 Task: Search one way flight ticket for 3 adults, 3 children in premium economy from Greenville: Greenville-spartanburg International Airport (roger Milliken Field) to Rock Springs: Southwest Wyoming Regional Airport (rock Springs Sweetwater County Airport) on 8-5-2023. Choice of flights is Southwest. Number of bags: 1 carry on bag. Price is upto 94000. Outbound departure time preference is 14:00.
Action: Mouse moved to (373, 344)
Screenshot: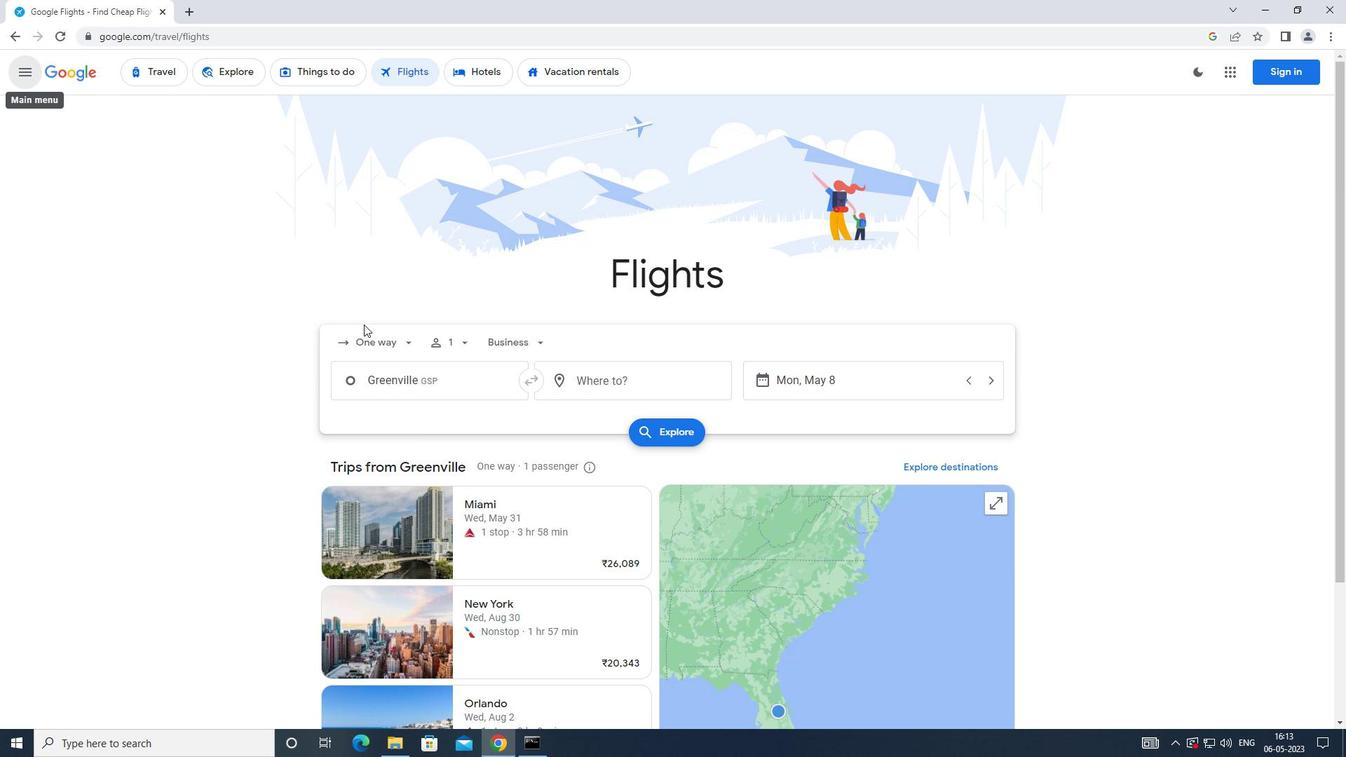 
Action: Mouse pressed left at (373, 344)
Screenshot: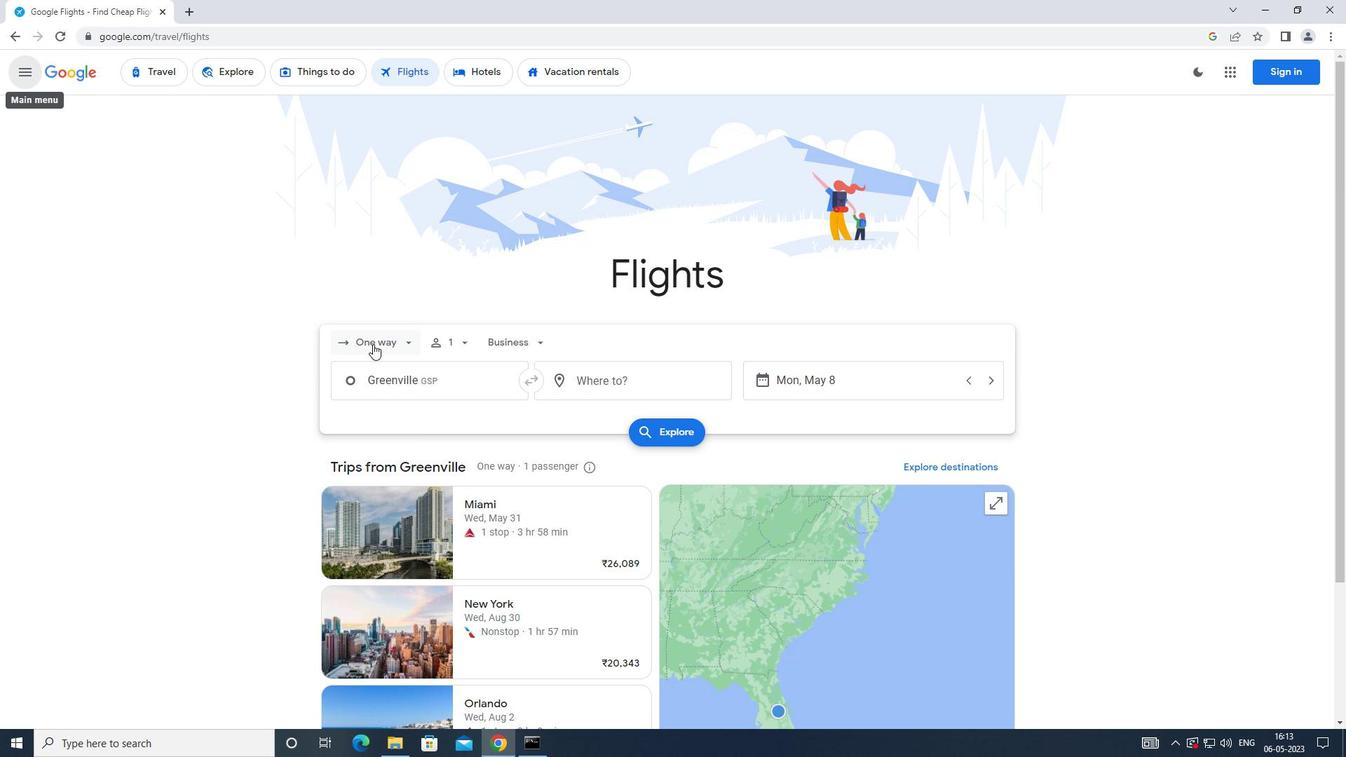 
Action: Mouse moved to (401, 401)
Screenshot: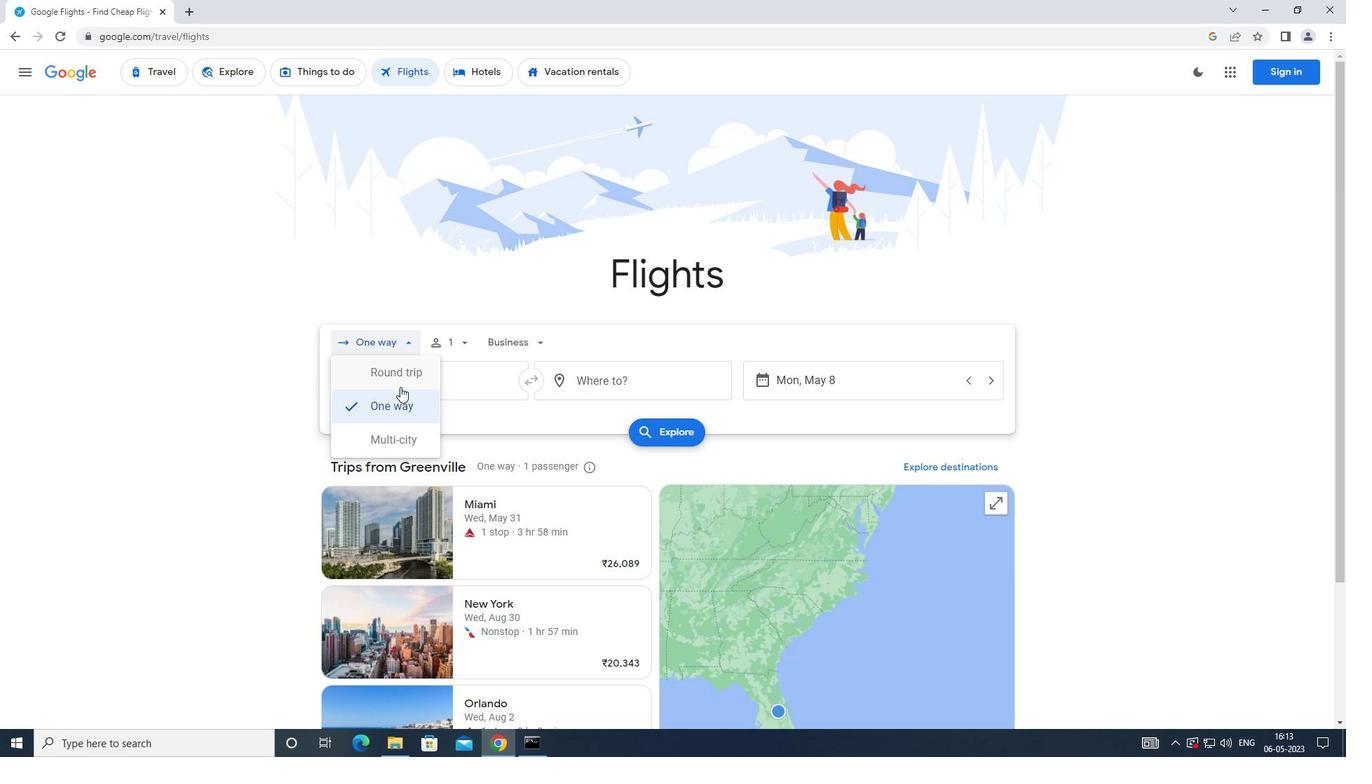 
Action: Mouse pressed left at (401, 401)
Screenshot: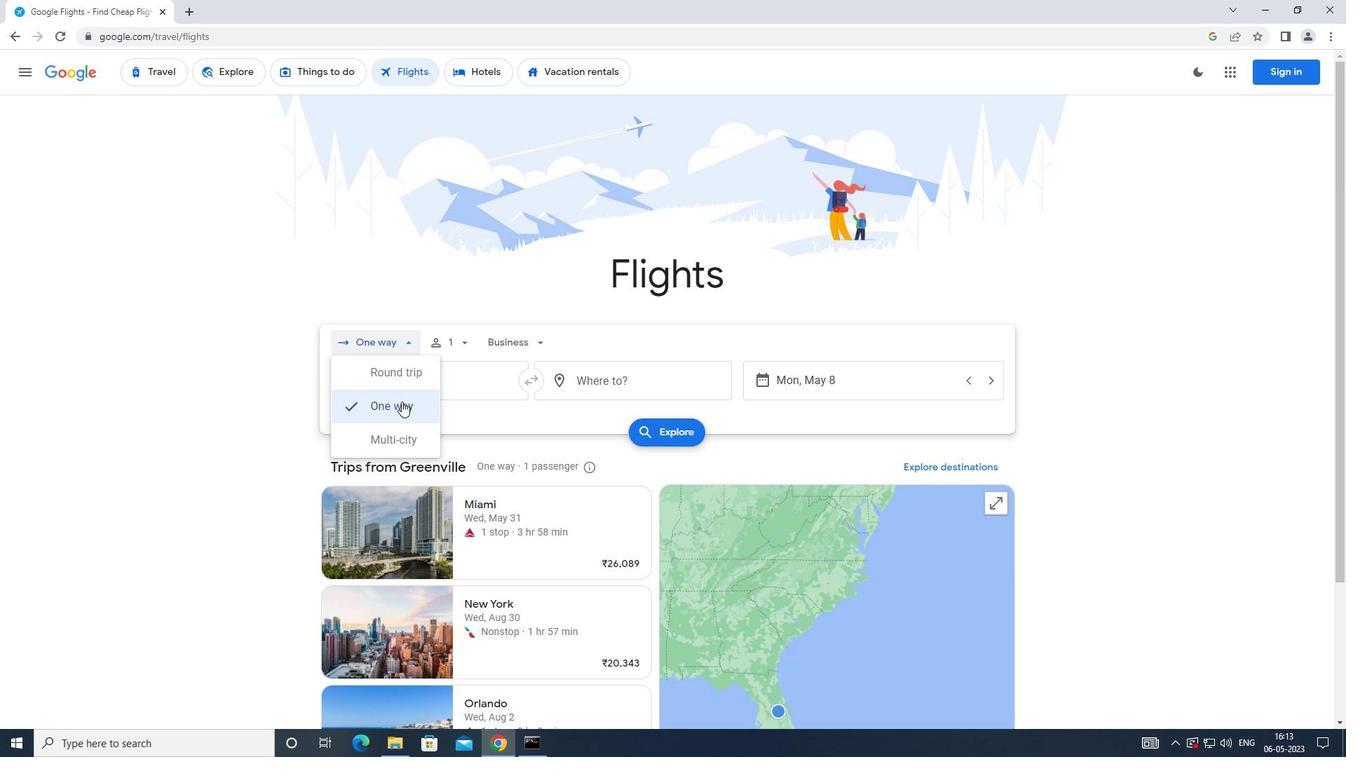 
Action: Mouse moved to (439, 337)
Screenshot: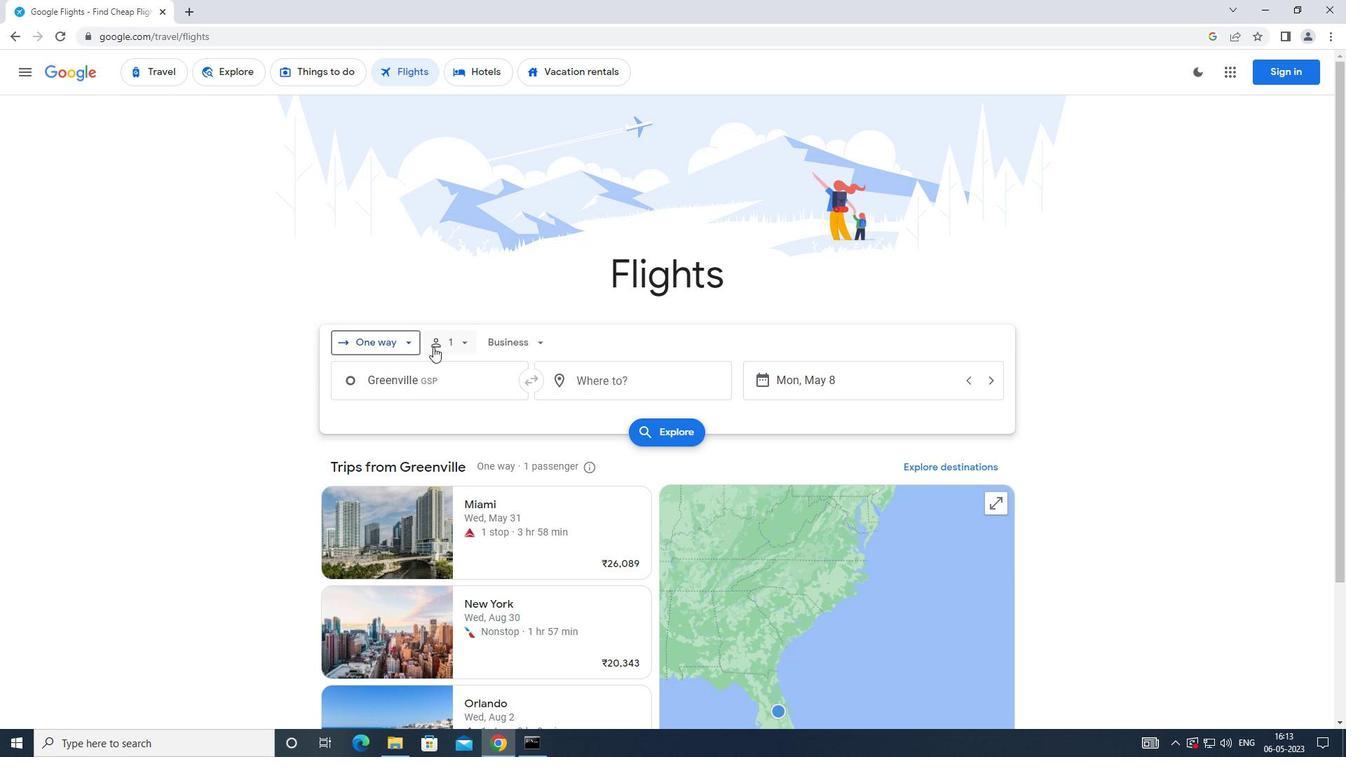 
Action: Mouse pressed left at (439, 337)
Screenshot: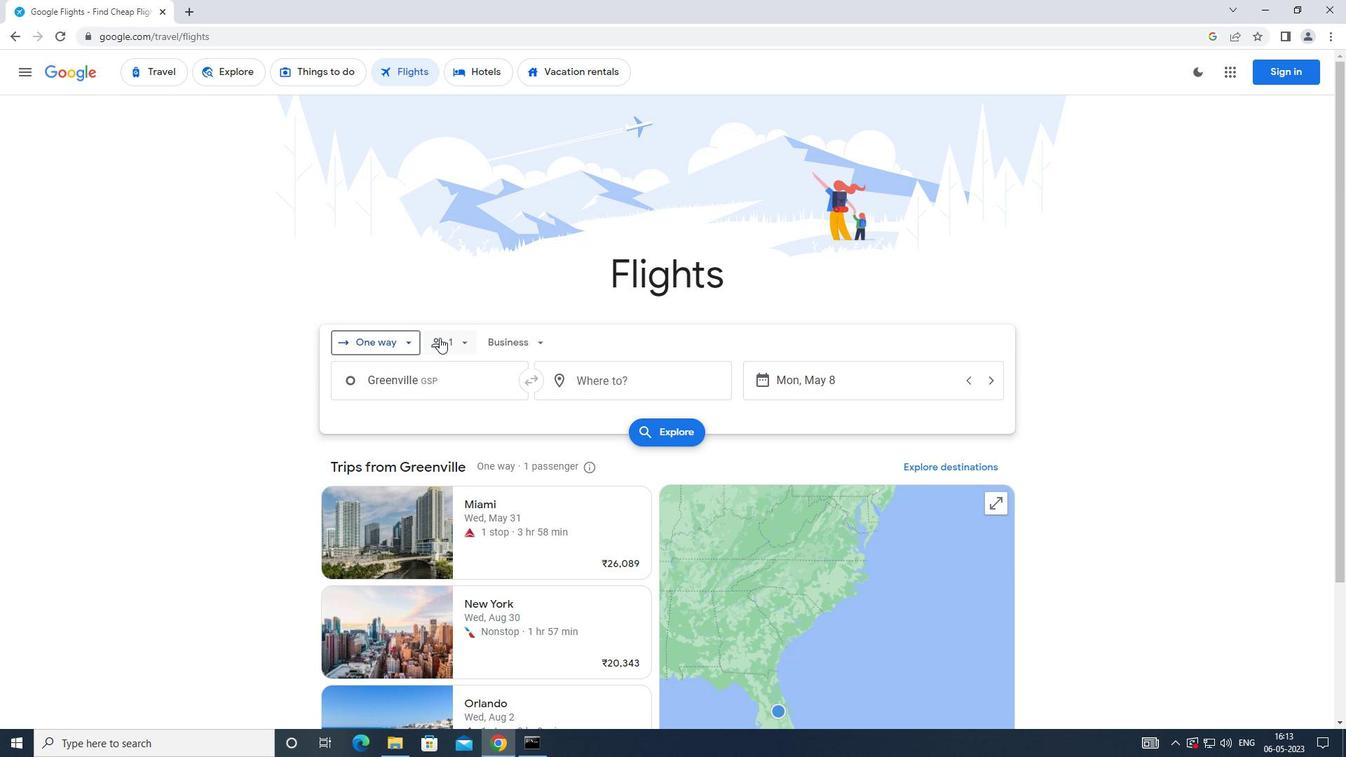 
Action: Mouse moved to (563, 380)
Screenshot: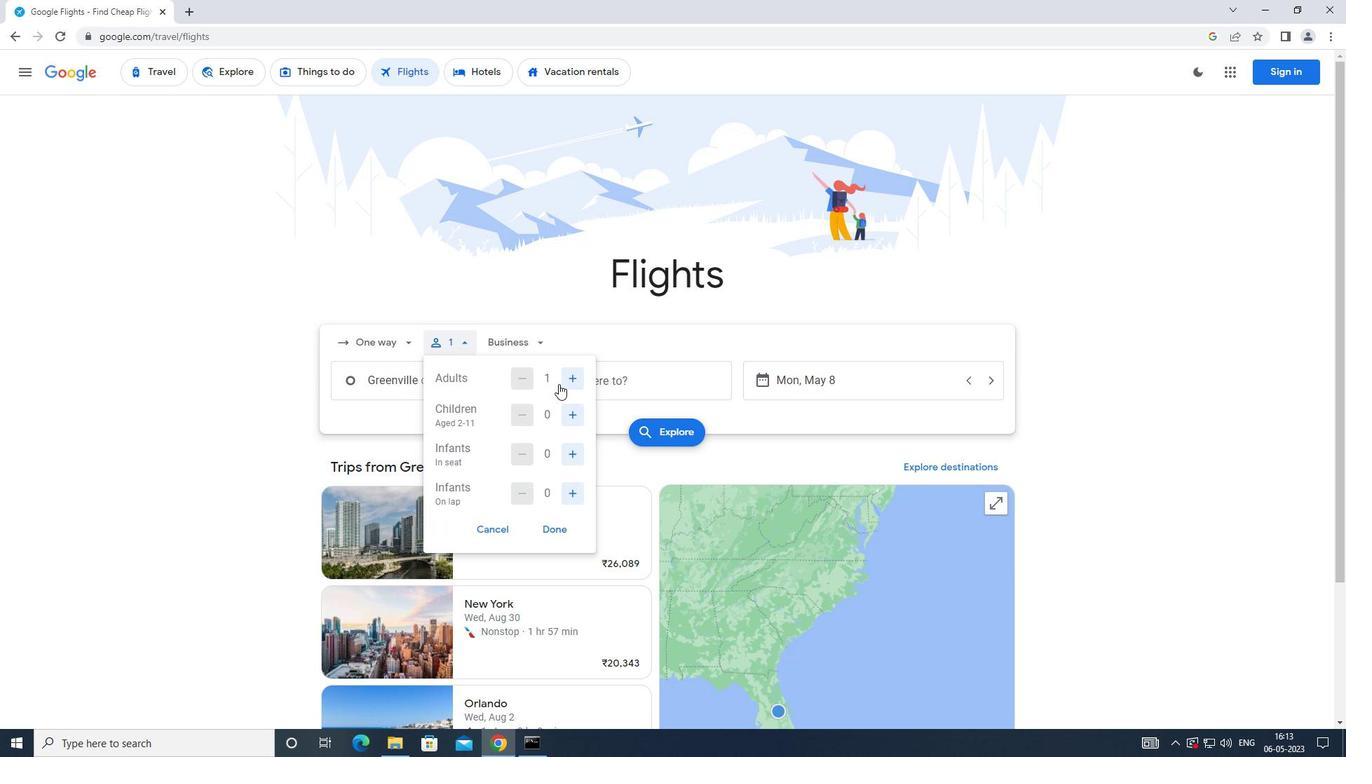 
Action: Mouse pressed left at (563, 380)
Screenshot: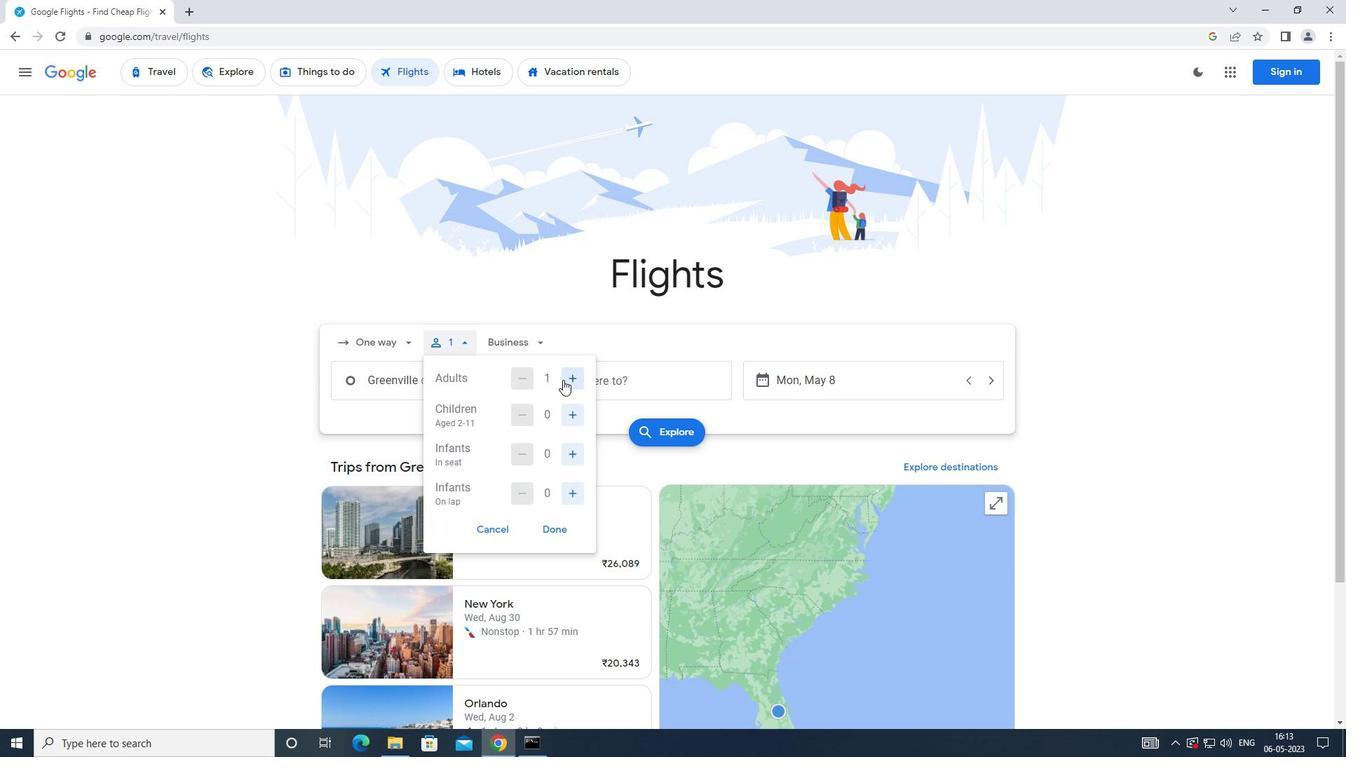 
Action: Mouse pressed left at (563, 380)
Screenshot: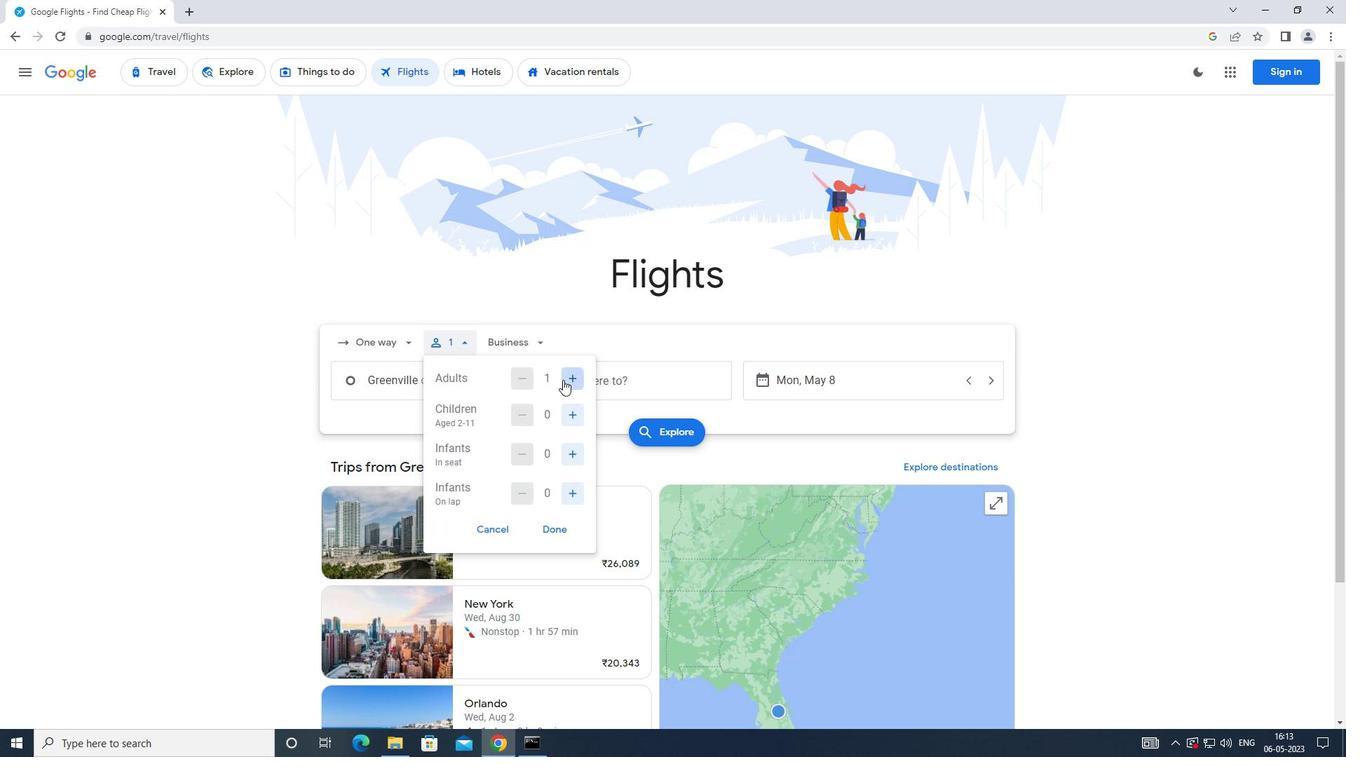 
Action: Mouse moved to (572, 408)
Screenshot: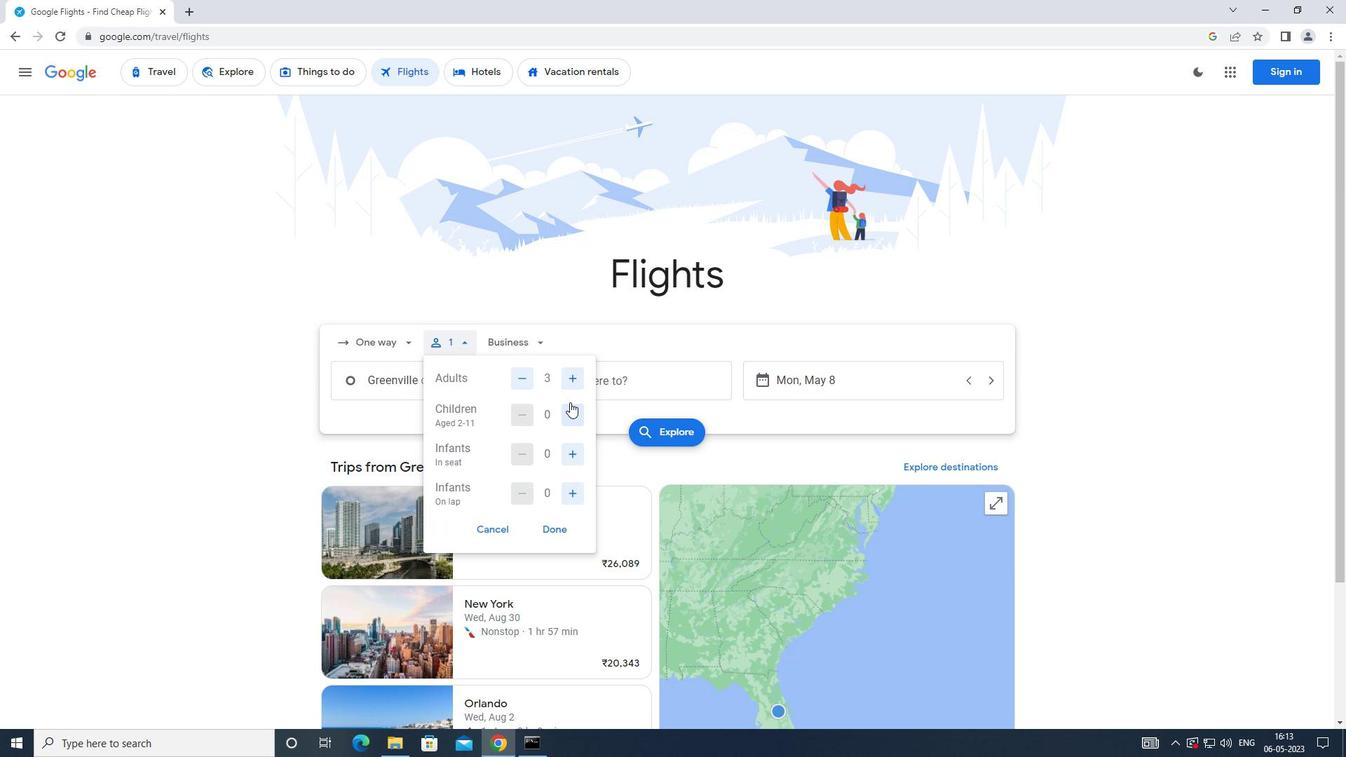 
Action: Mouse pressed left at (572, 408)
Screenshot: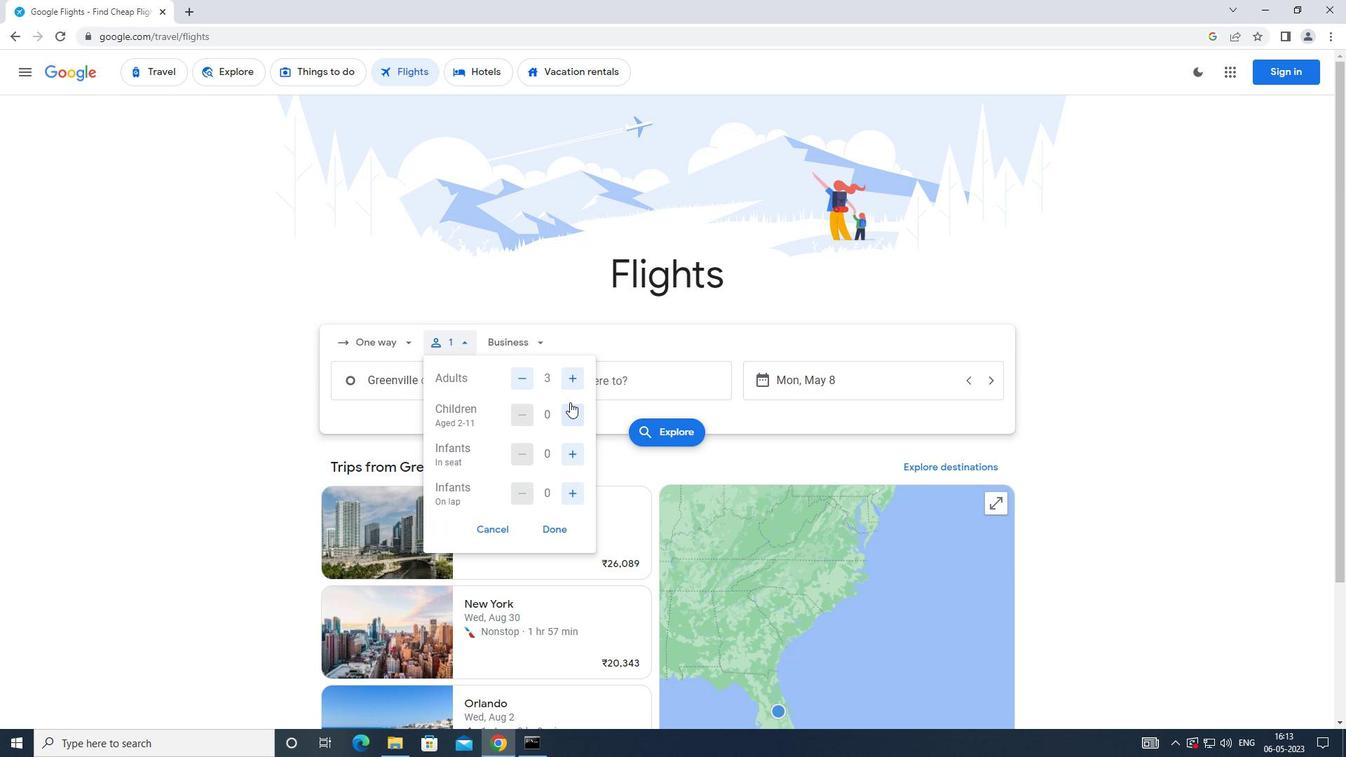 
Action: Mouse pressed left at (572, 408)
Screenshot: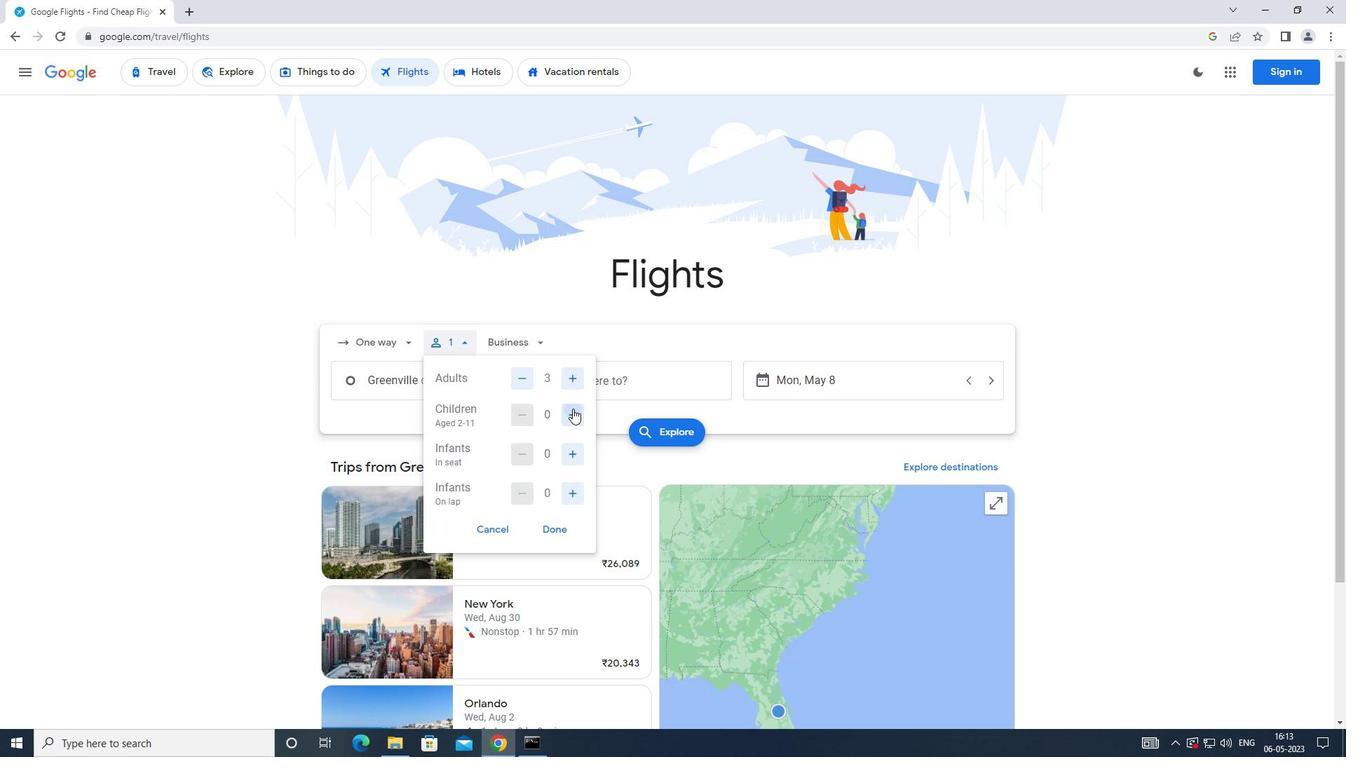 
Action: Mouse pressed left at (572, 408)
Screenshot: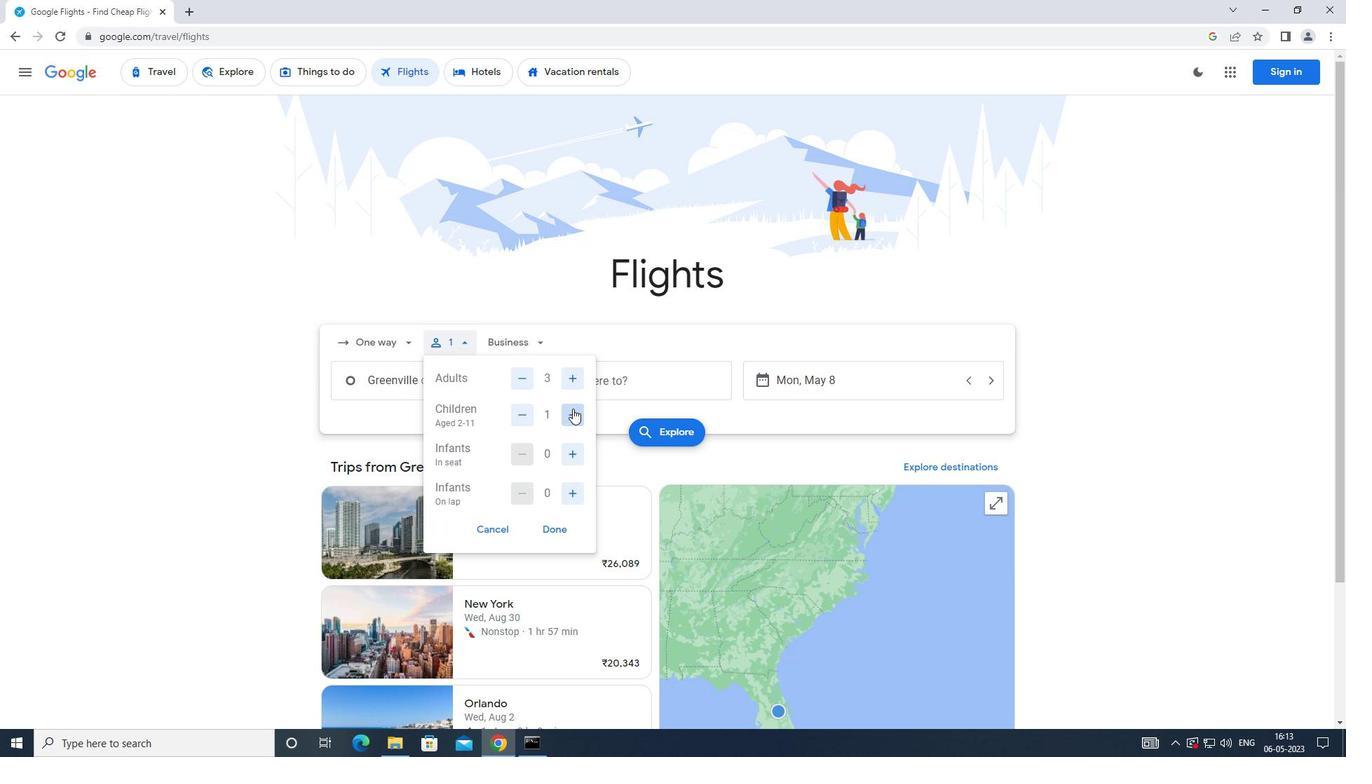 
Action: Mouse moved to (555, 529)
Screenshot: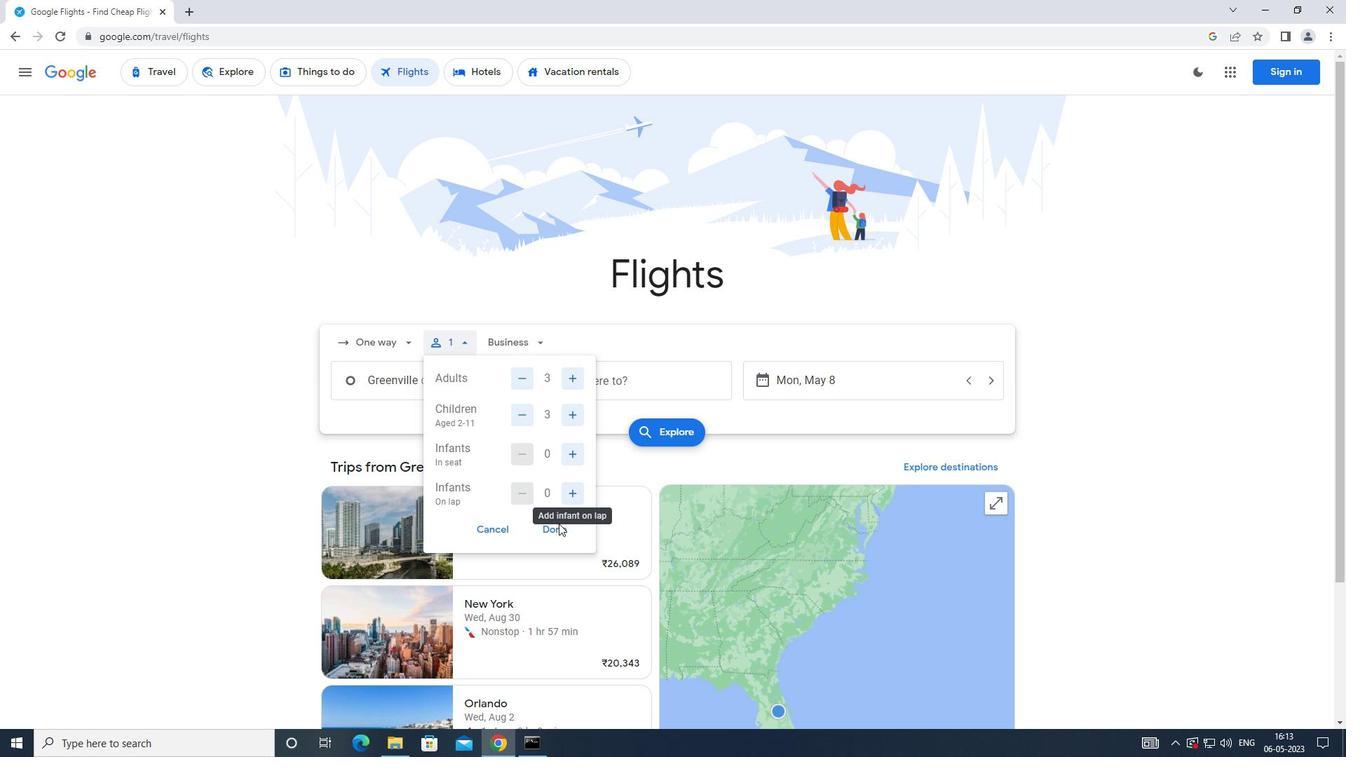 
Action: Mouse pressed left at (555, 529)
Screenshot: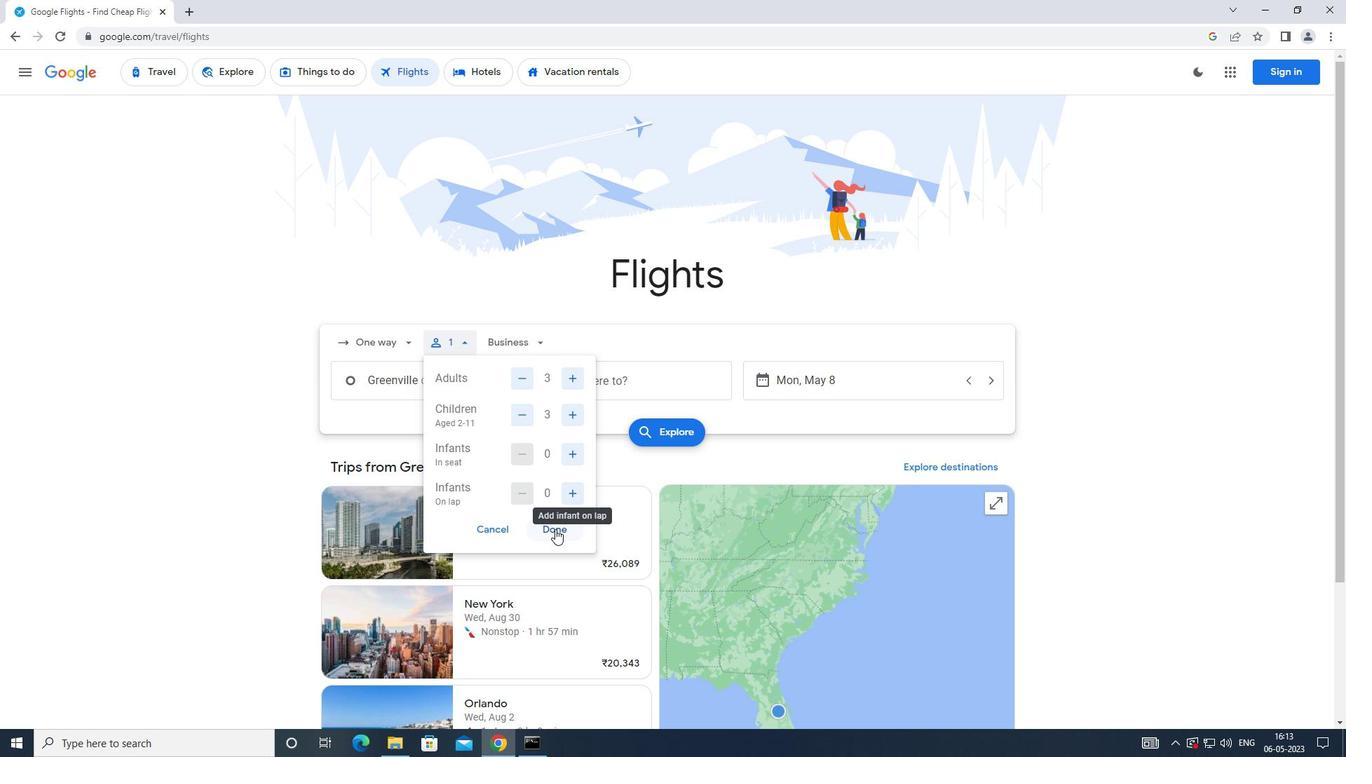 
Action: Mouse moved to (523, 340)
Screenshot: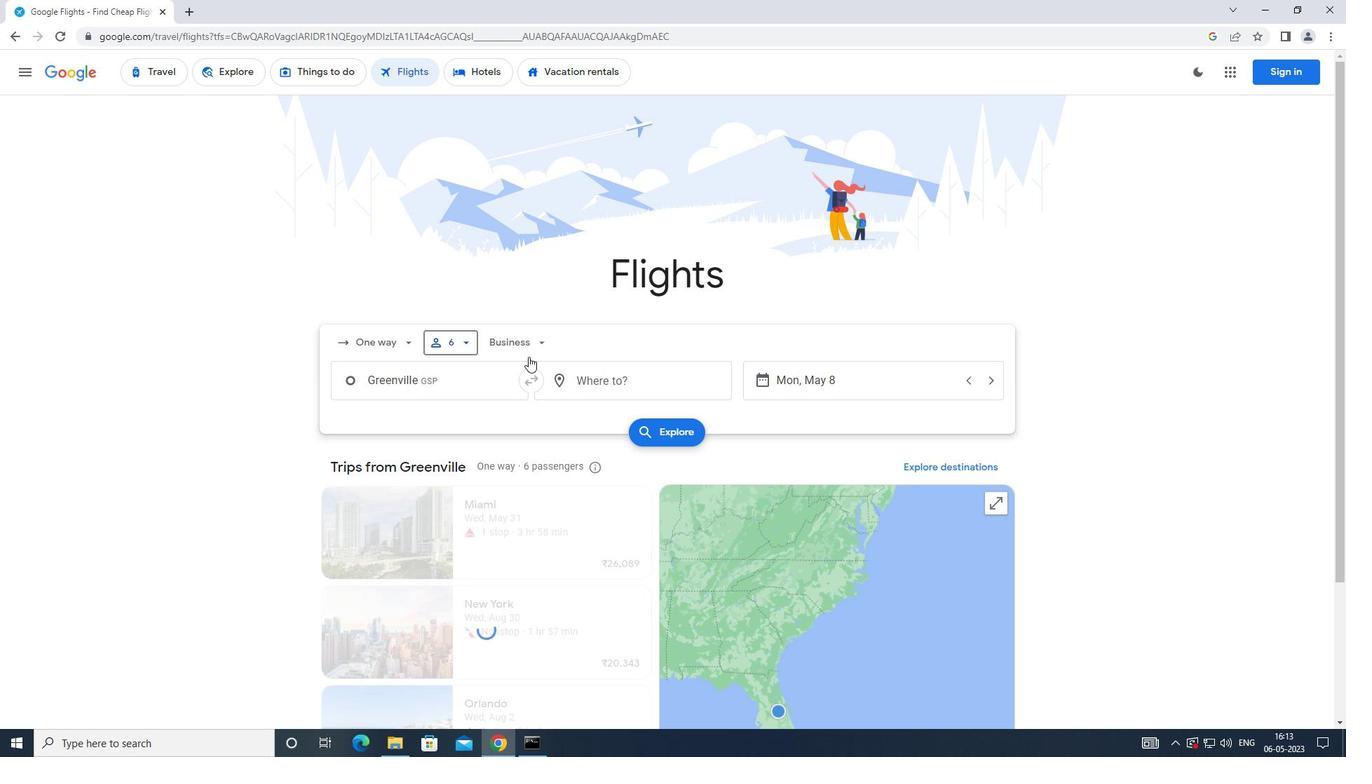 
Action: Mouse pressed left at (523, 340)
Screenshot: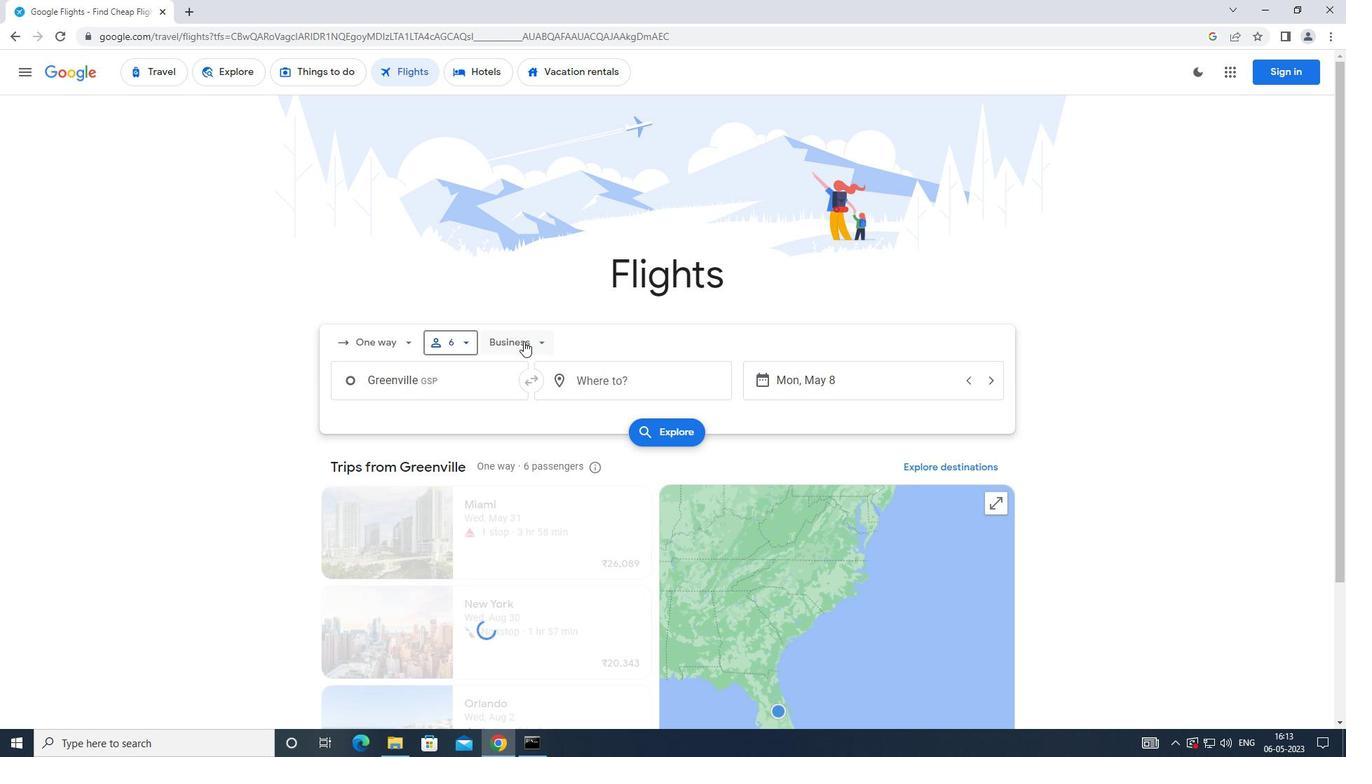 
Action: Mouse moved to (541, 406)
Screenshot: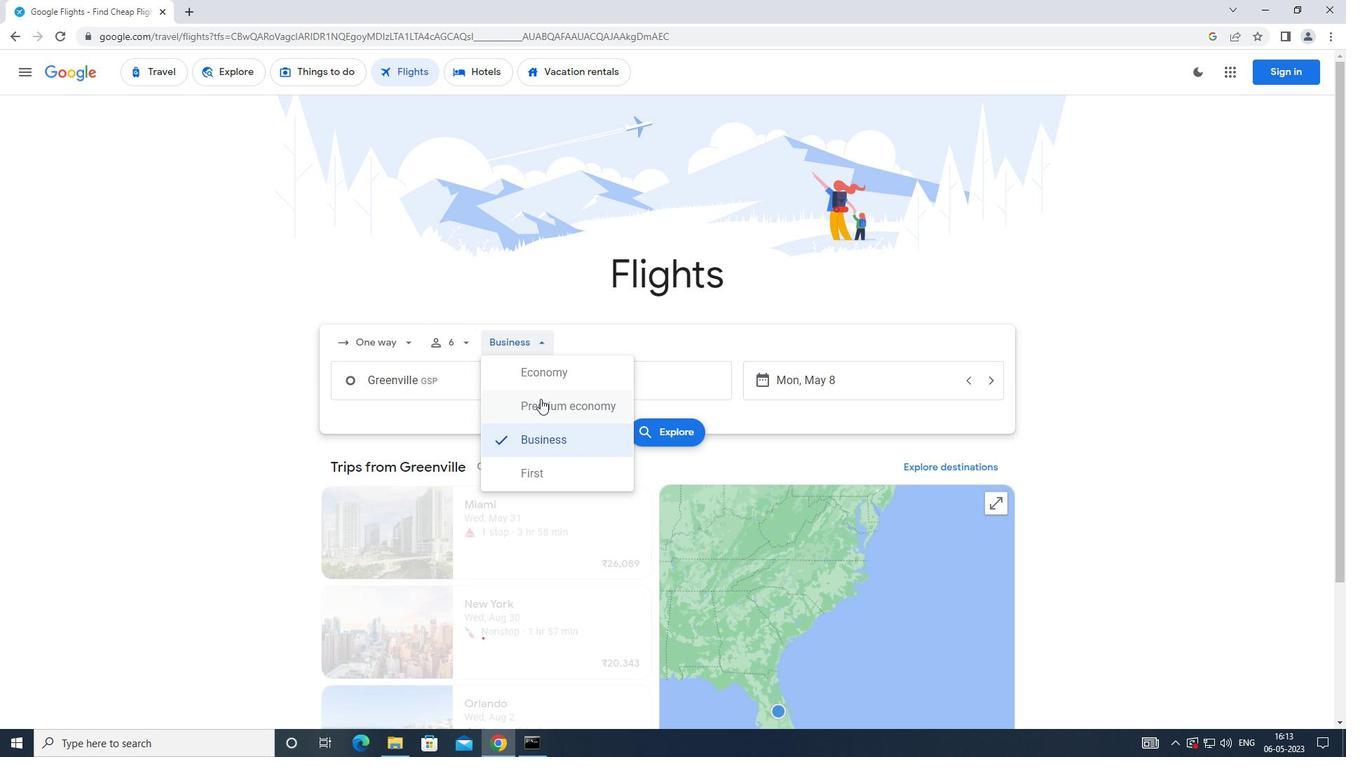 
Action: Mouse pressed left at (541, 406)
Screenshot: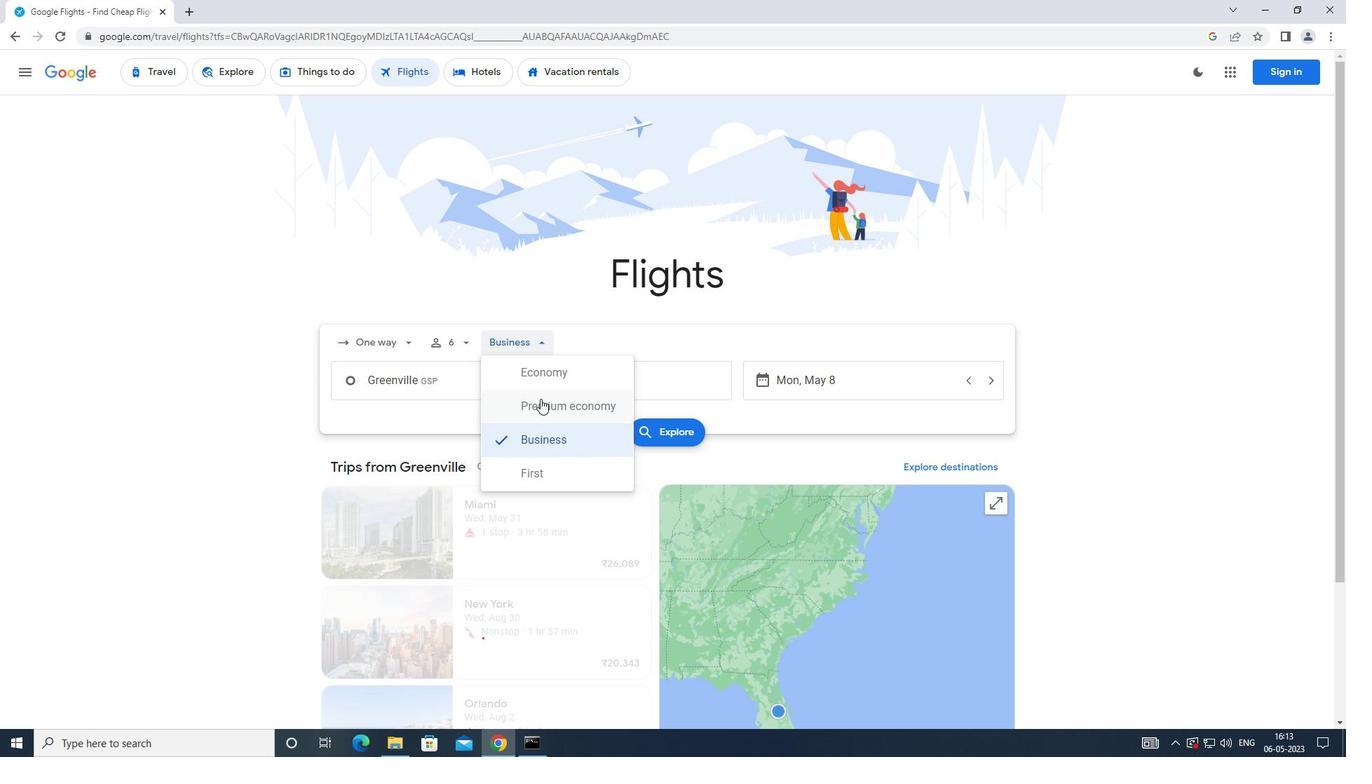 
Action: Mouse moved to (470, 391)
Screenshot: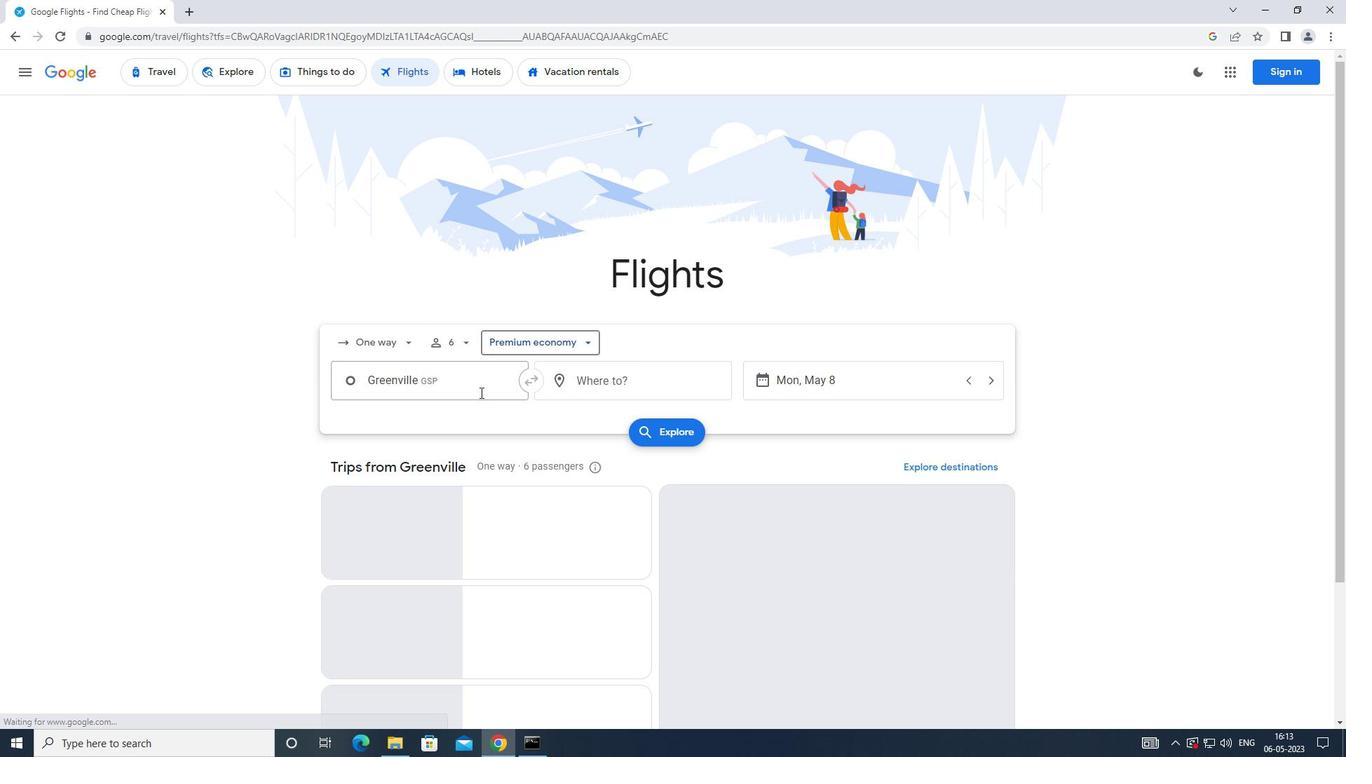 
Action: Mouse pressed left at (470, 391)
Screenshot: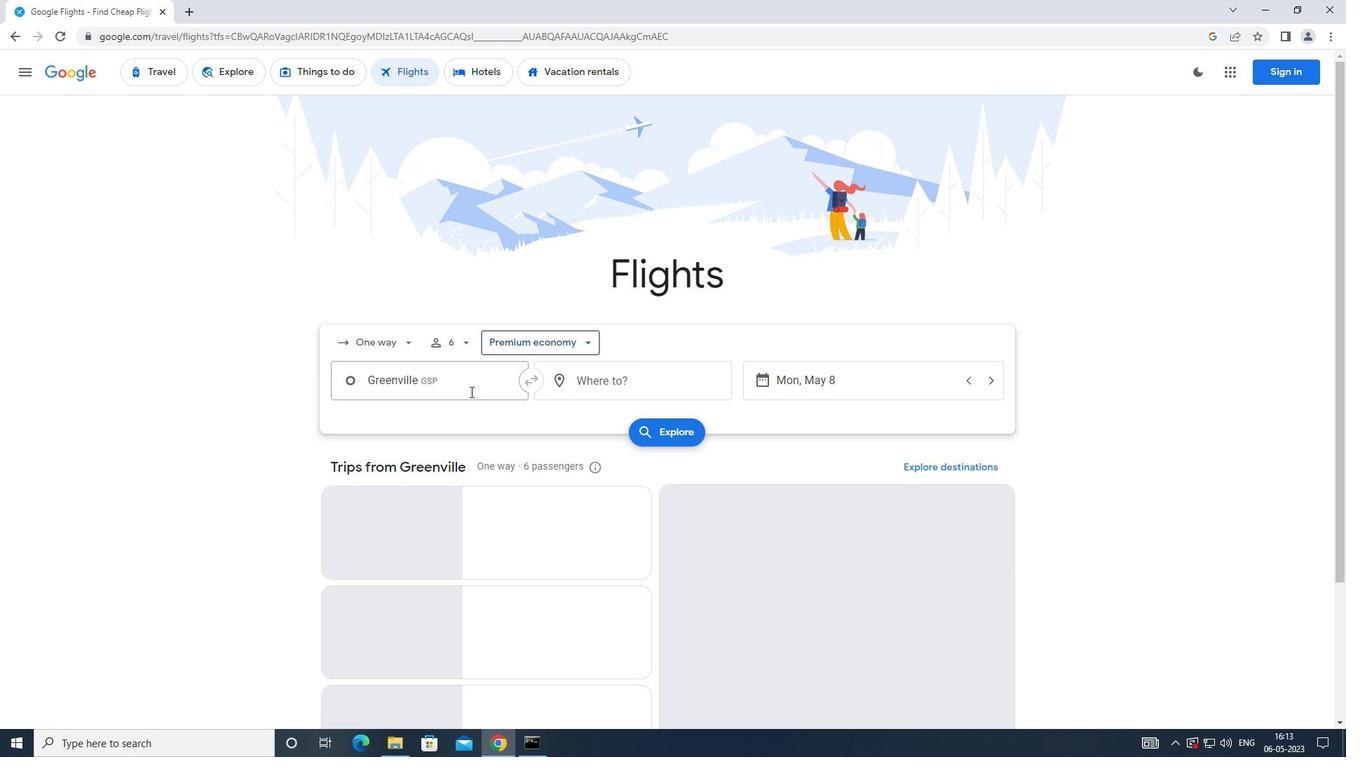 
Action: Mouse moved to (461, 454)
Screenshot: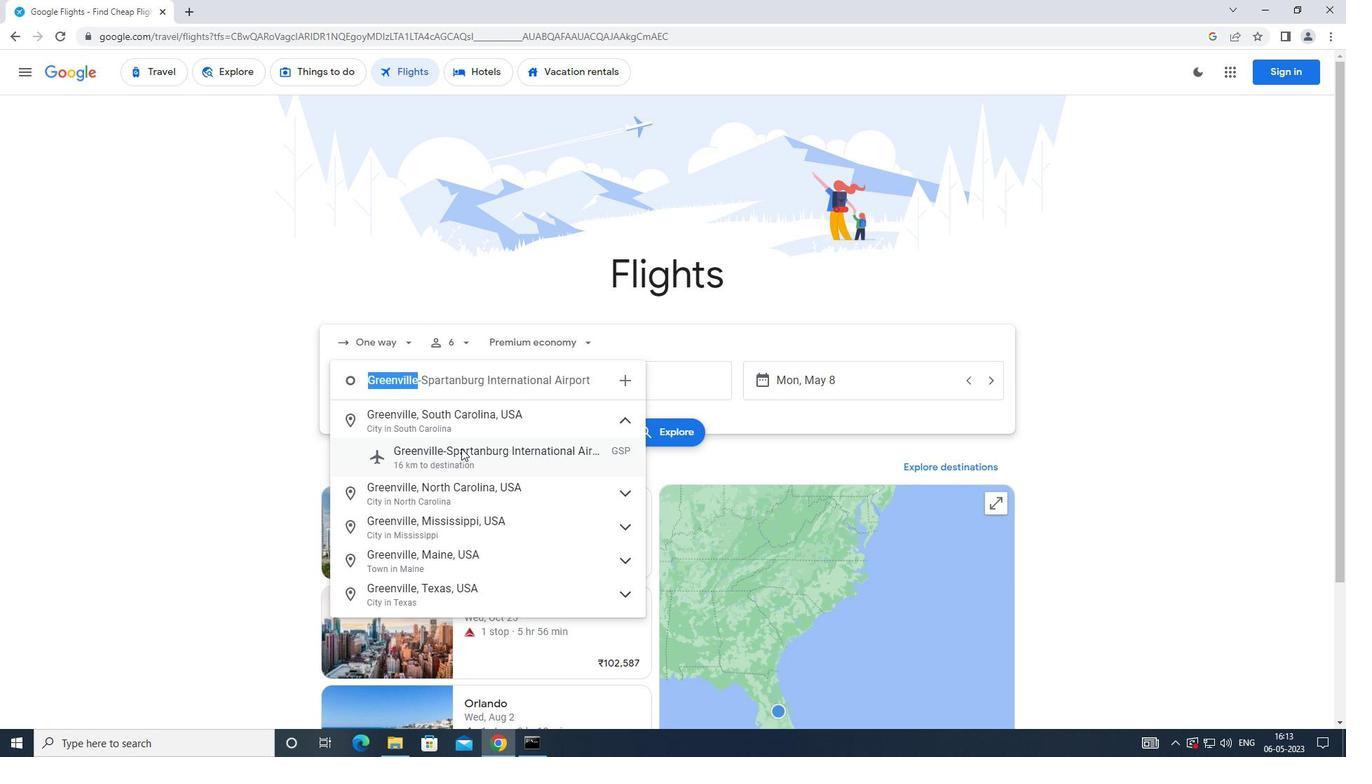 
Action: Mouse pressed left at (461, 454)
Screenshot: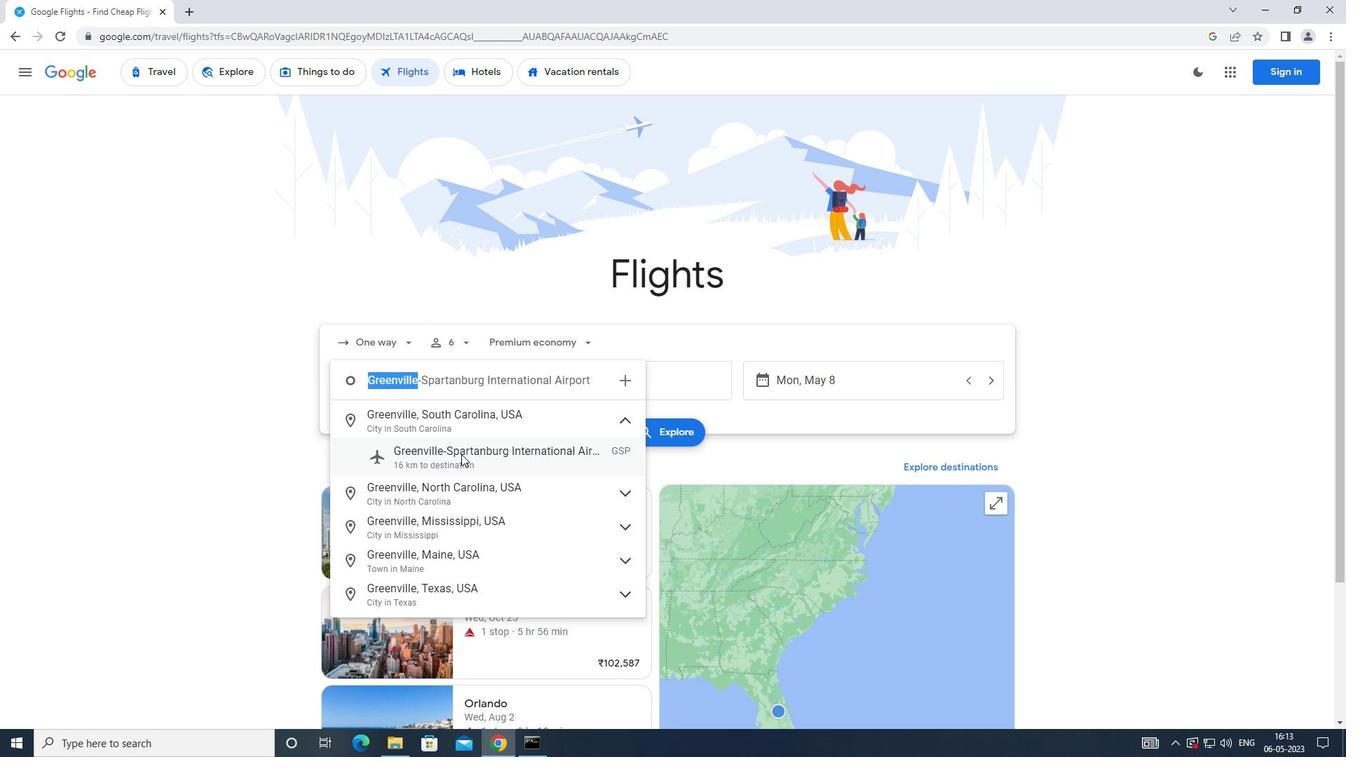 
Action: Mouse moved to (591, 387)
Screenshot: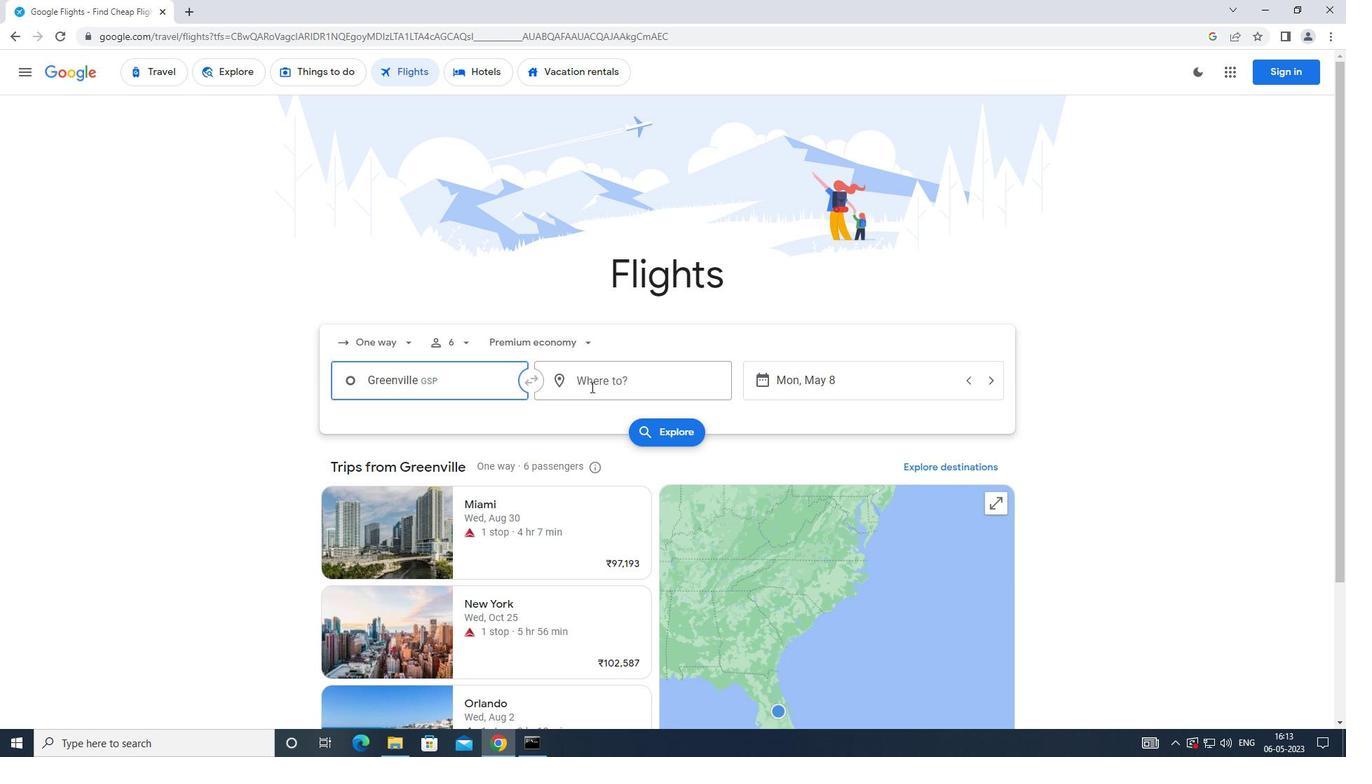 
Action: Mouse pressed left at (591, 387)
Screenshot: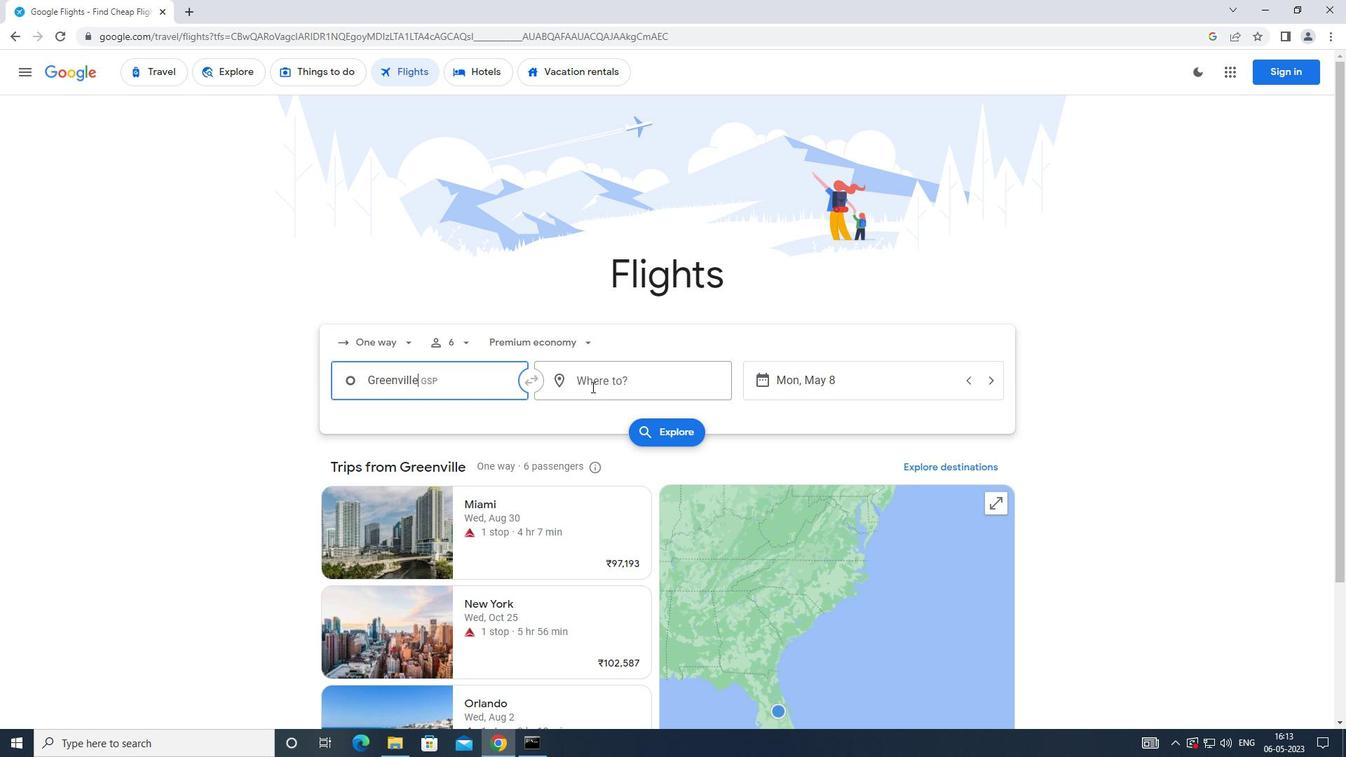 
Action: Mouse moved to (618, 516)
Screenshot: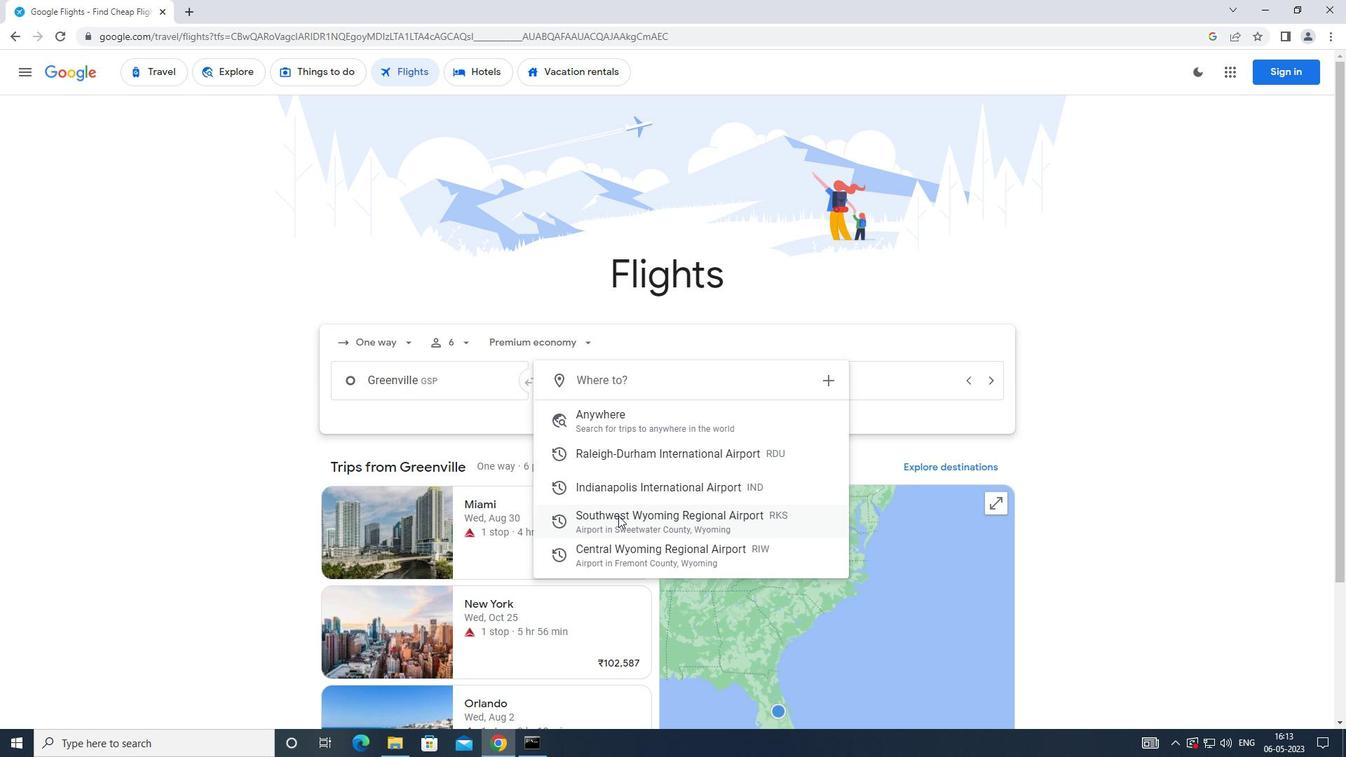 
Action: Mouse pressed left at (618, 516)
Screenshot: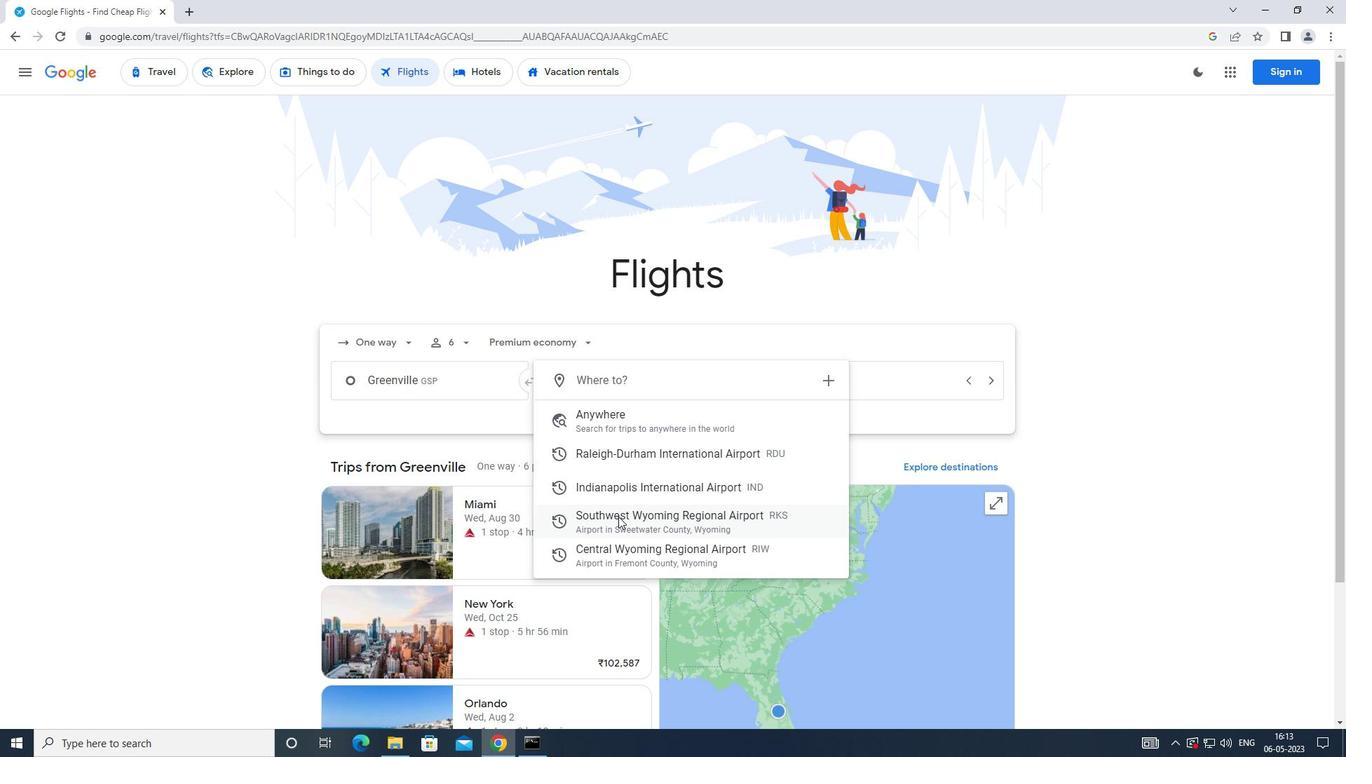 
Action: Mouse moved to (768, 380)
Screenshot: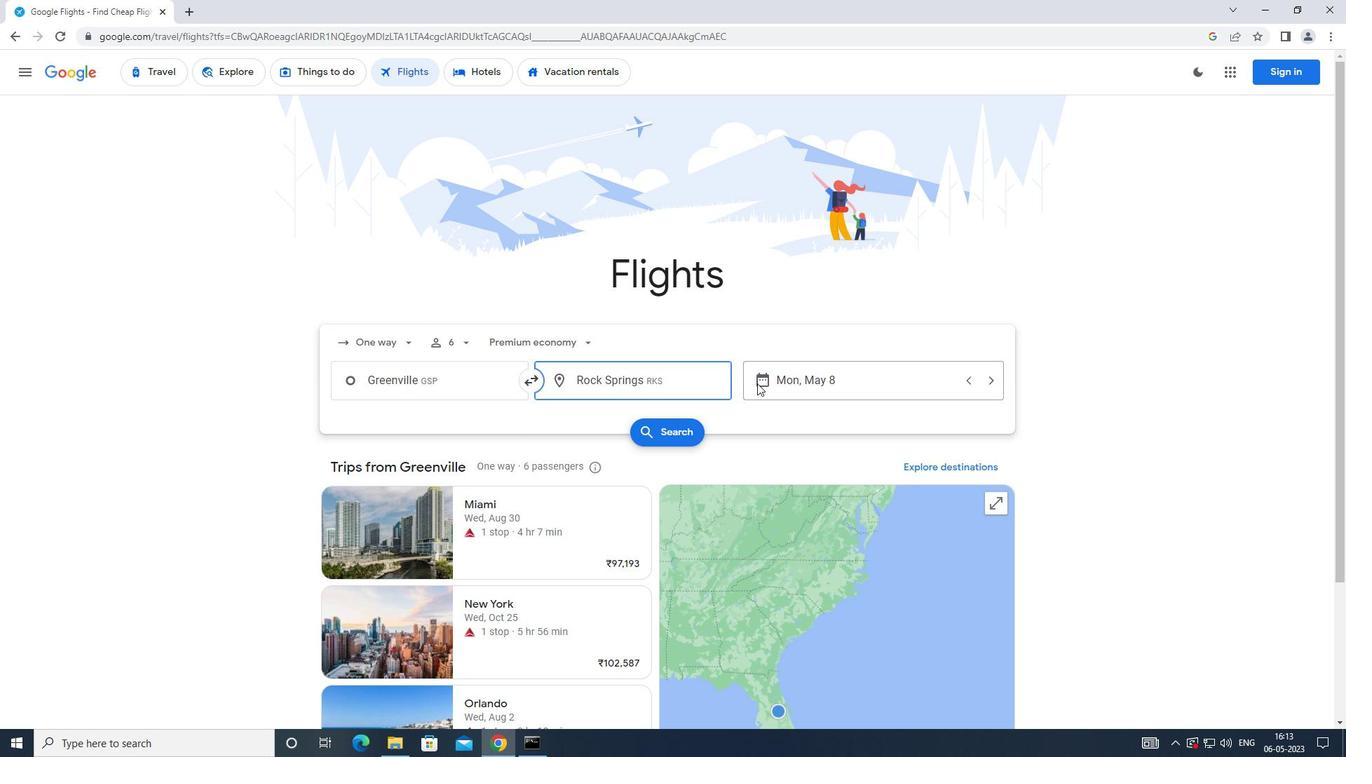 
Action: Mouse pressed left at (768, 380)
Screenshot: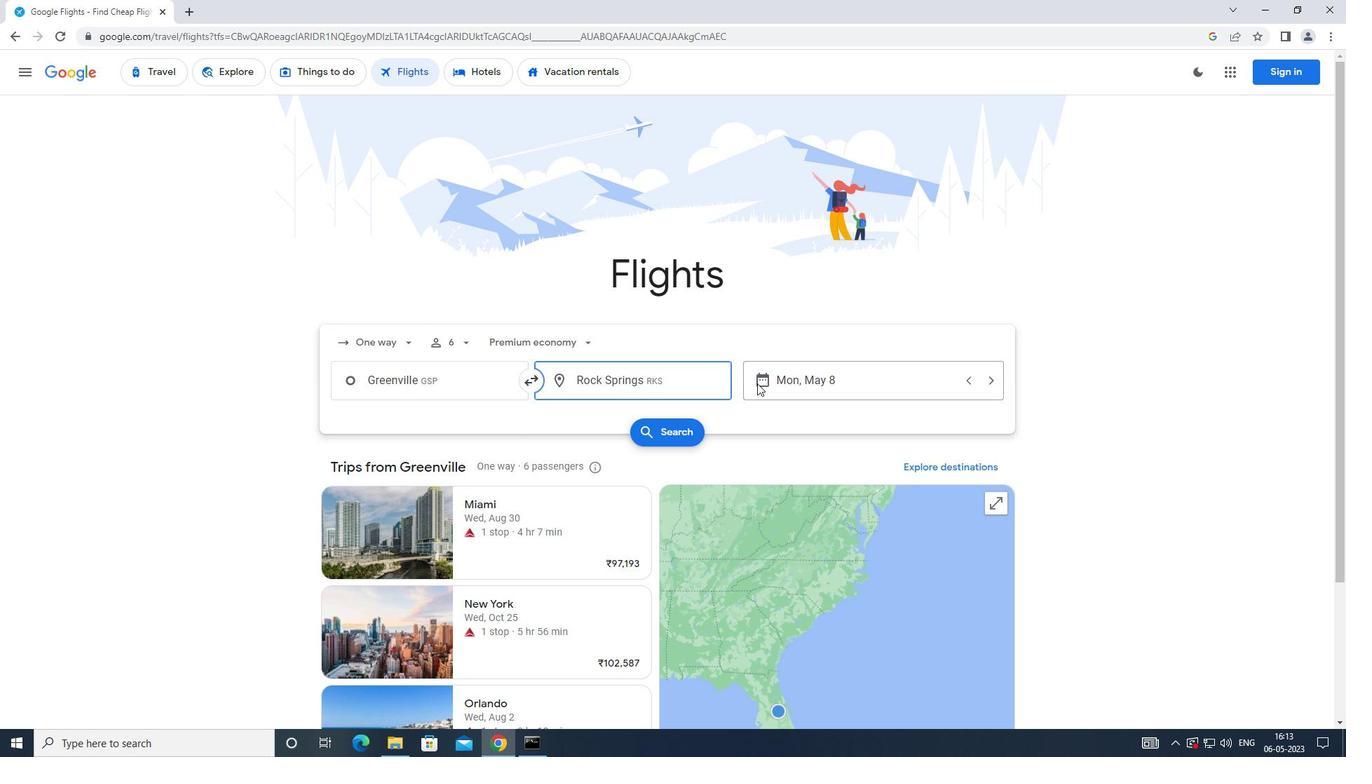 
Action: Mouse moved to (550, 499)
Screenshot: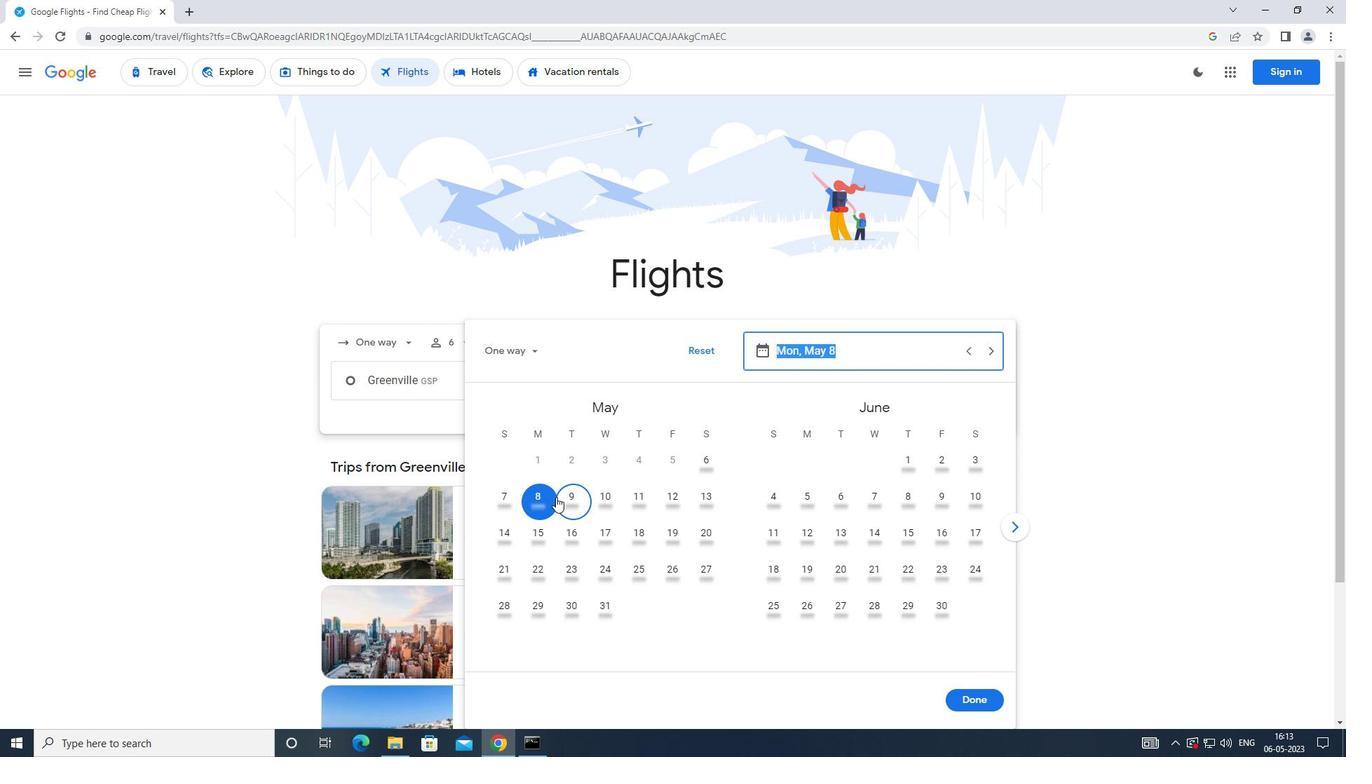 
Action: Mouse pressed left at (550, 499)
Screenshot: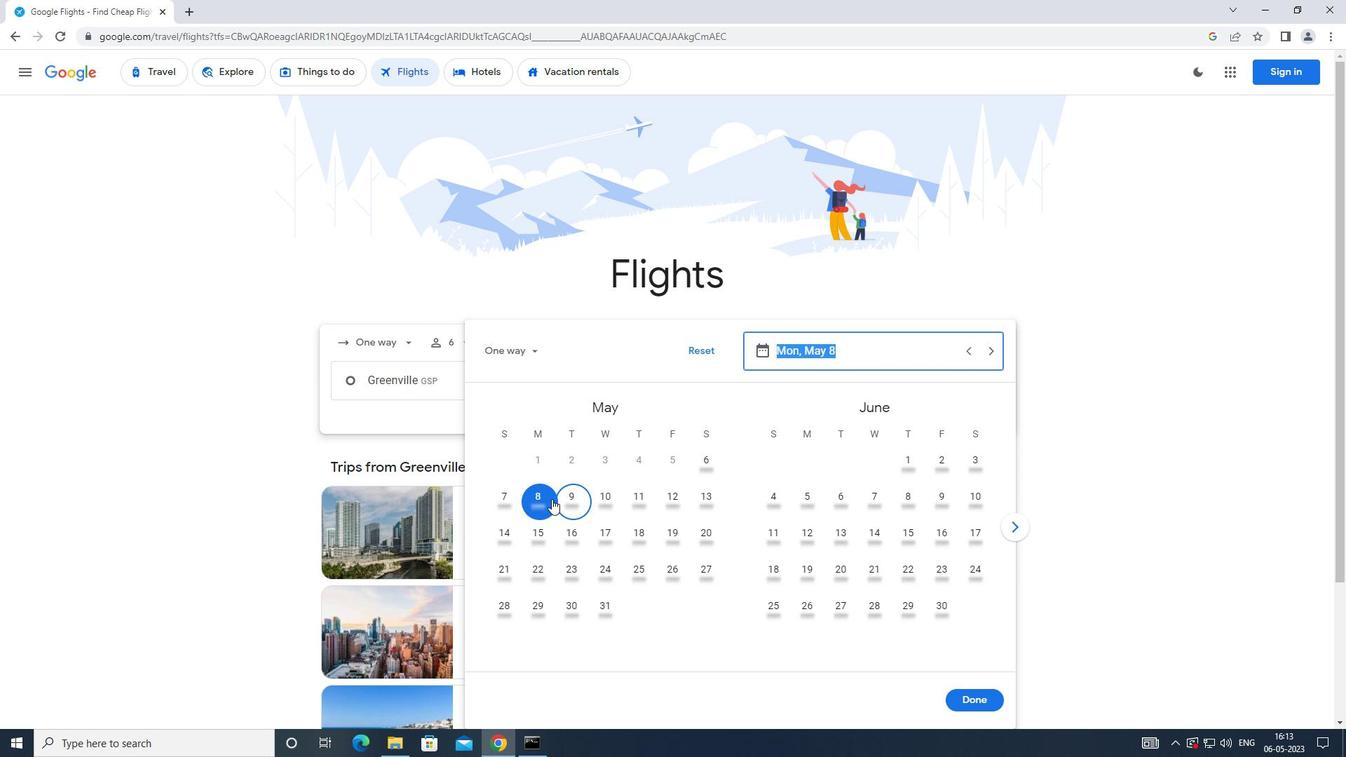 
Action: Mouse moved to (954, 697)
Screenshot: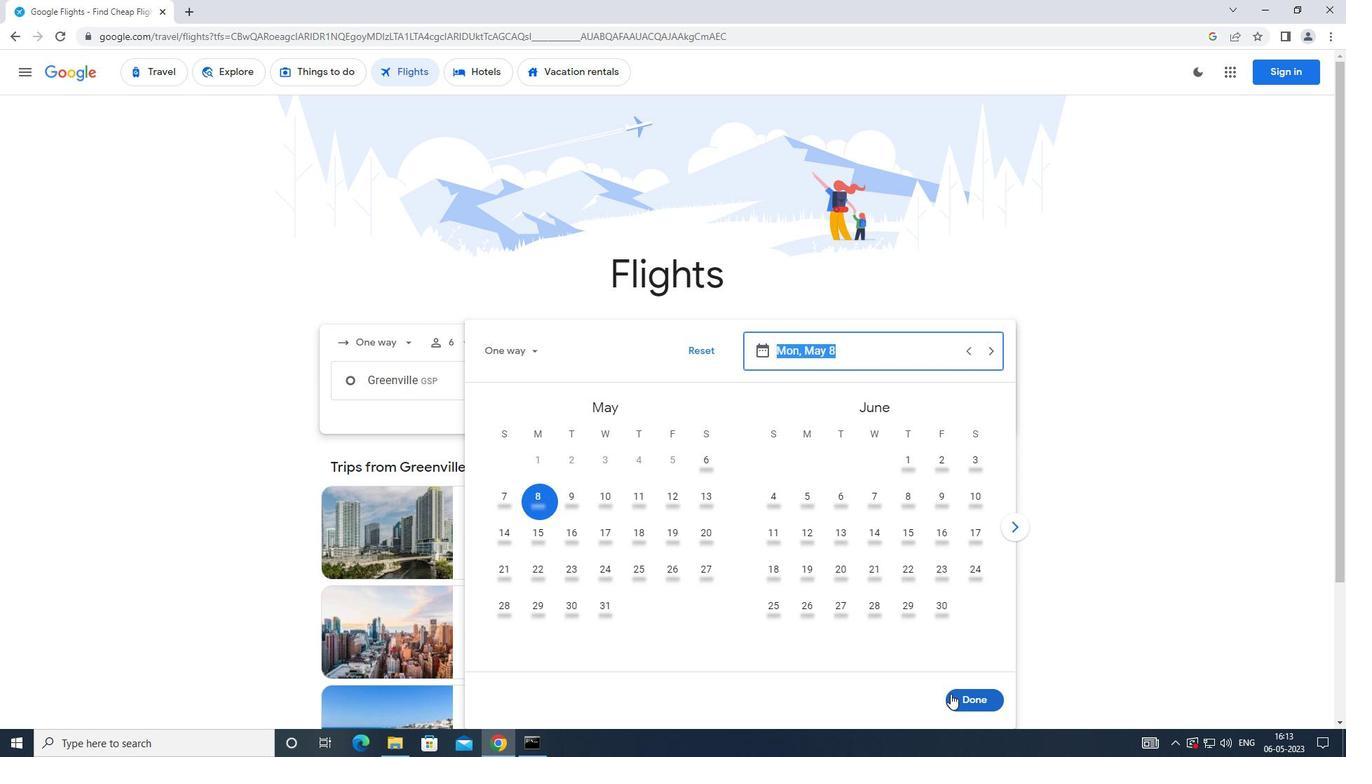 
Action: Mouse pressed left at (954, 697)
Screenshot: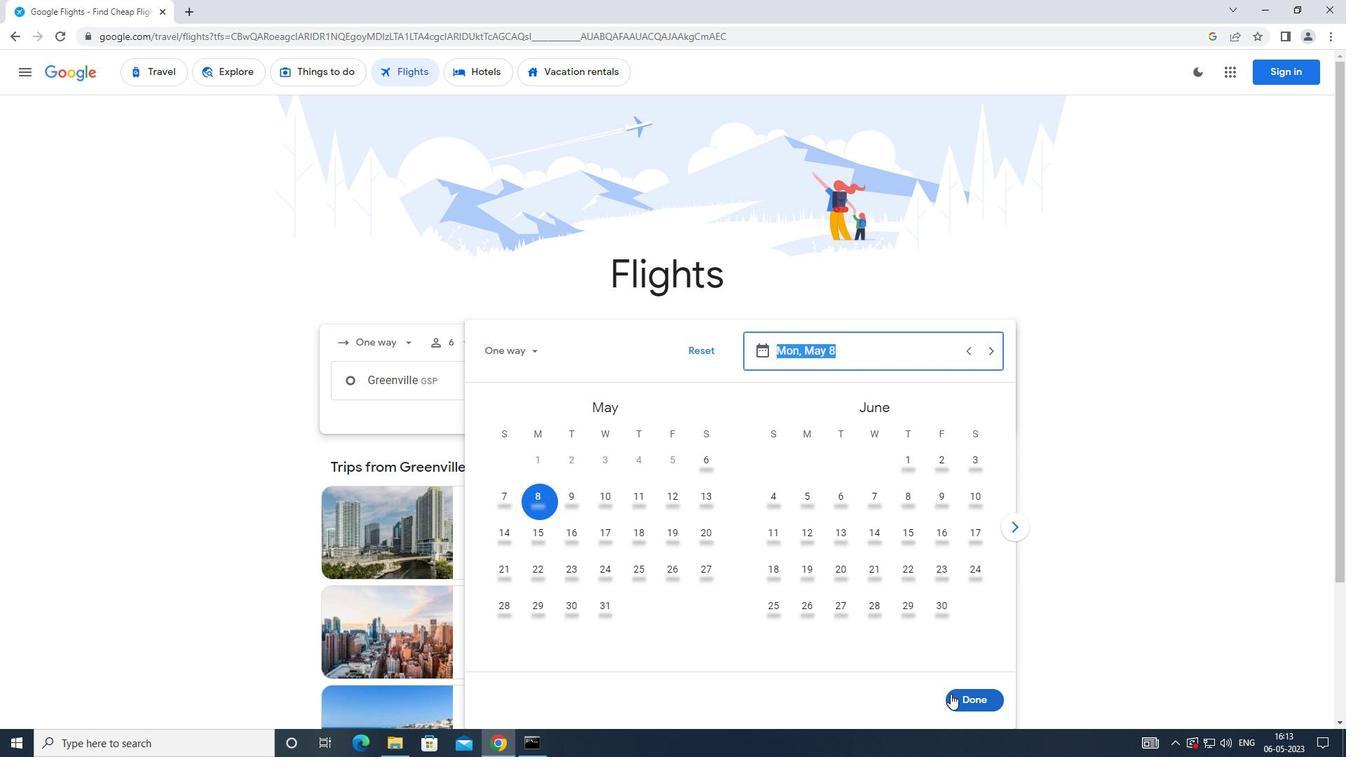 
Action: Mouse moved to (682, 436)
Screenshot: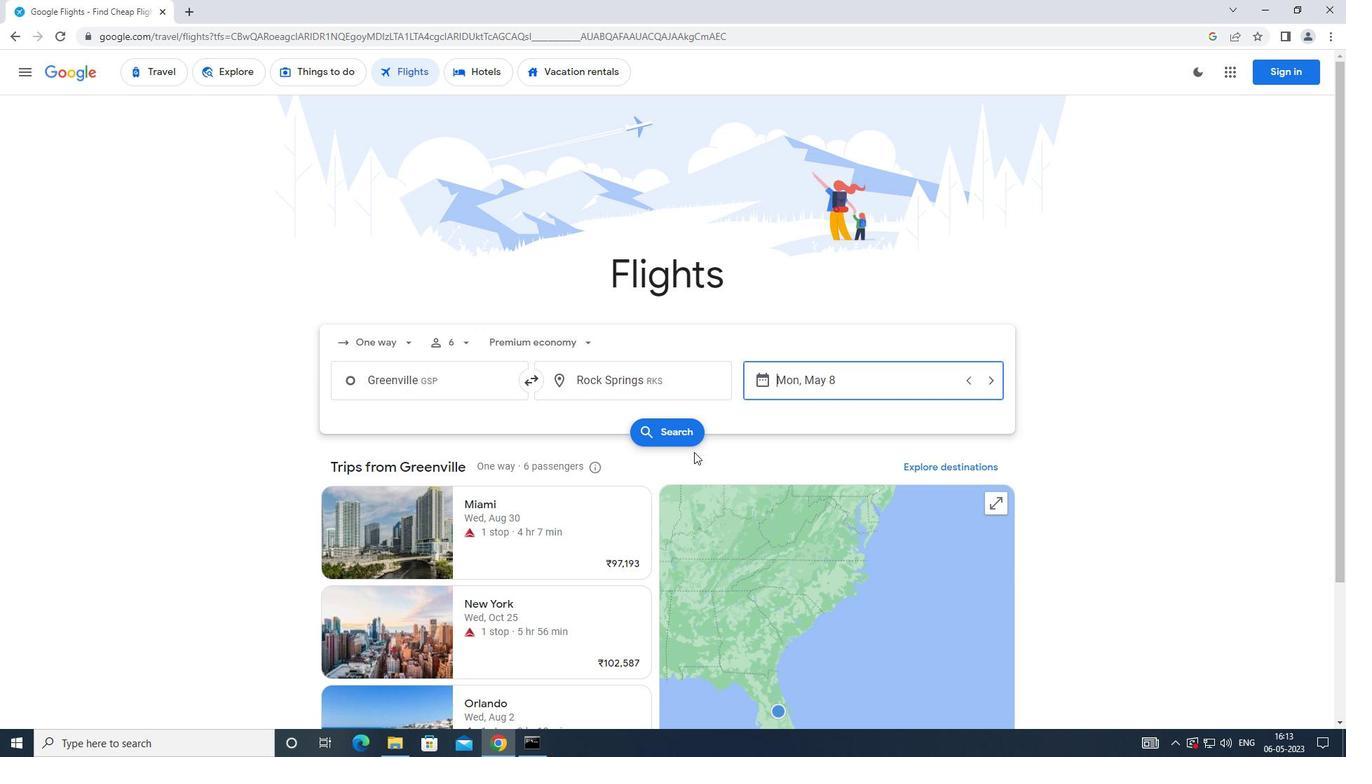 
Action: Mouse pressed left at (682, 436)
Screenshot: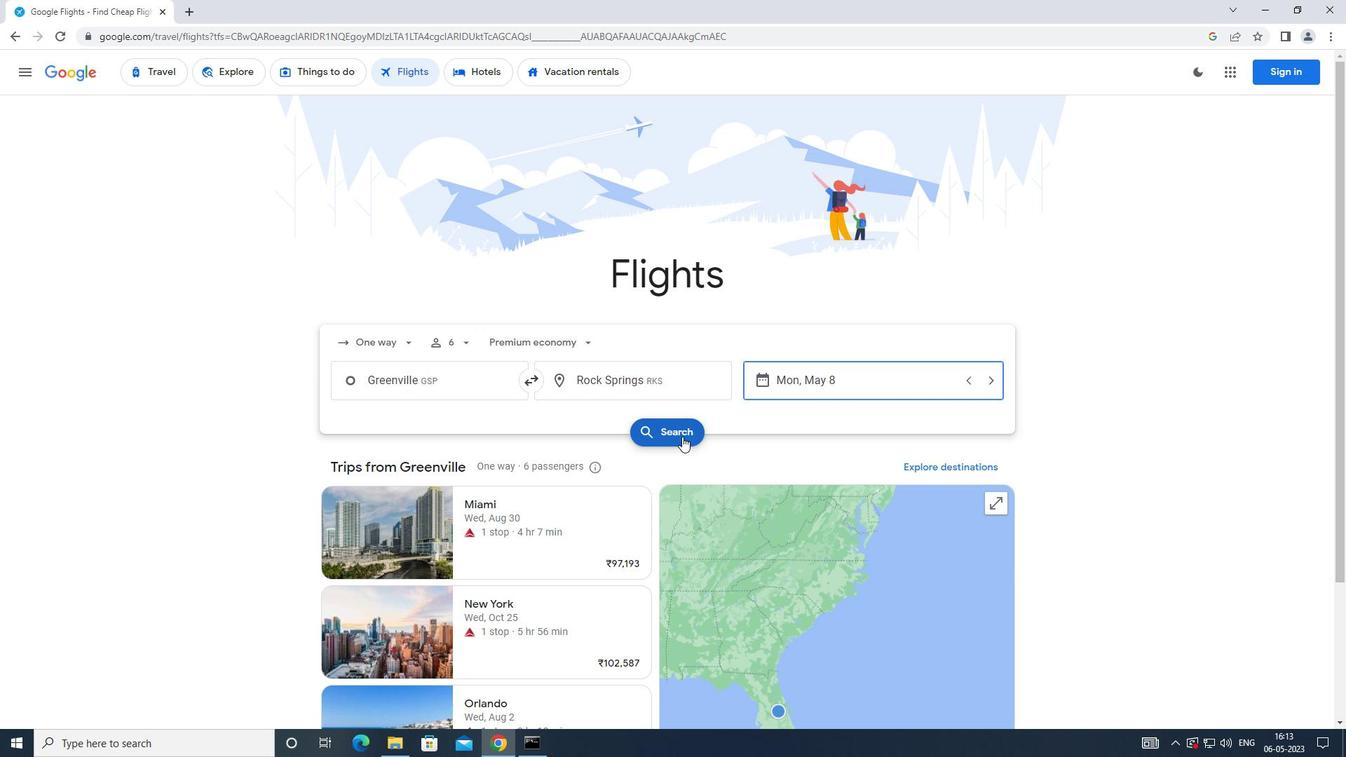 
Action: Mouse moved to (364, 210)
Screenshot: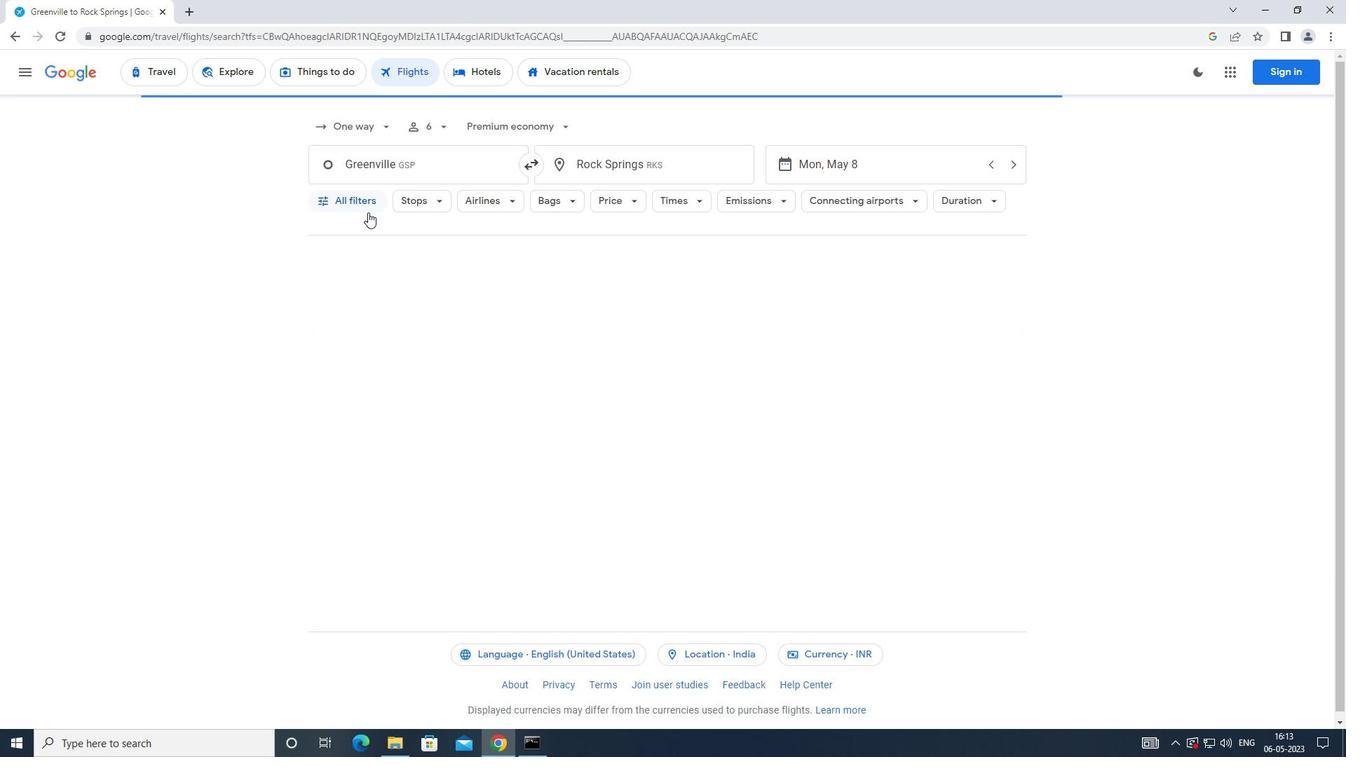
Action: Mouse pressed left at (364, 210)
Screenshot: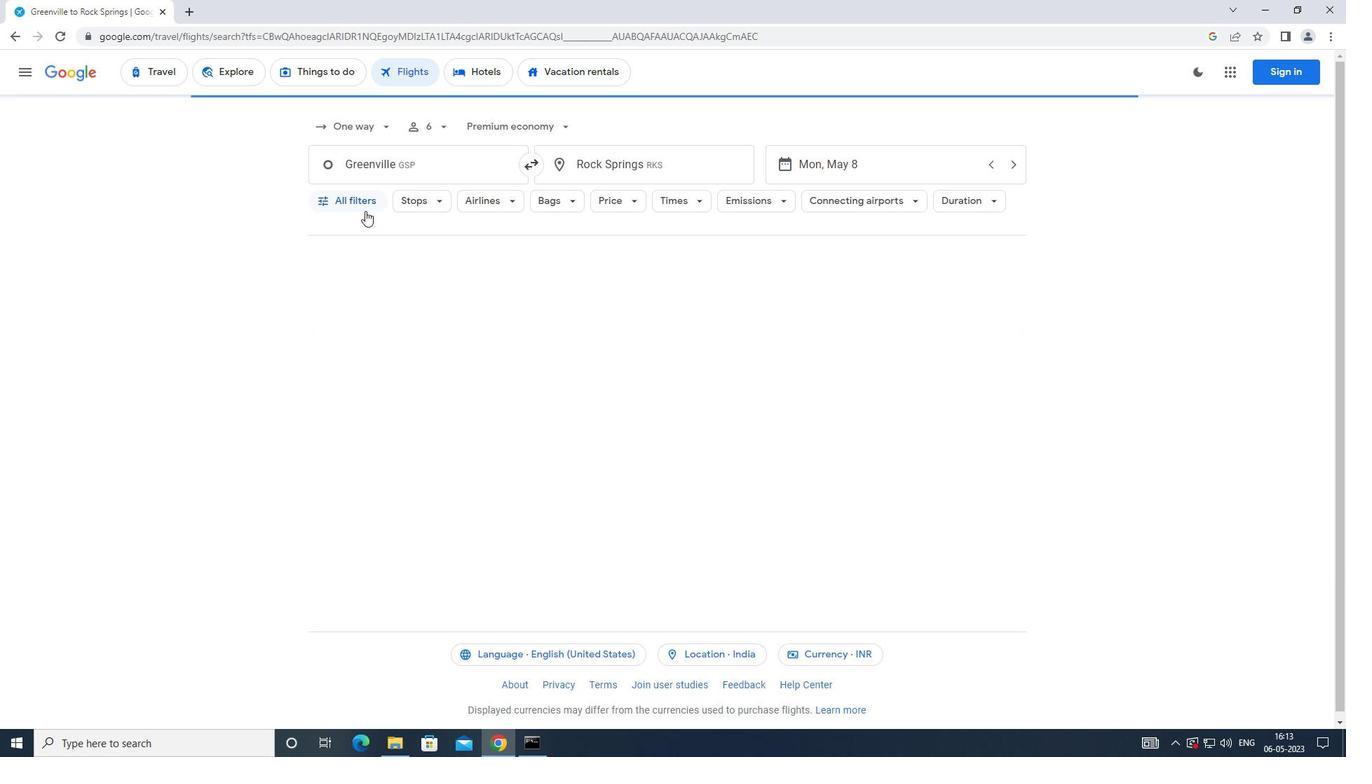 
Action: Mouse moved to (525, 496)
Screenshot: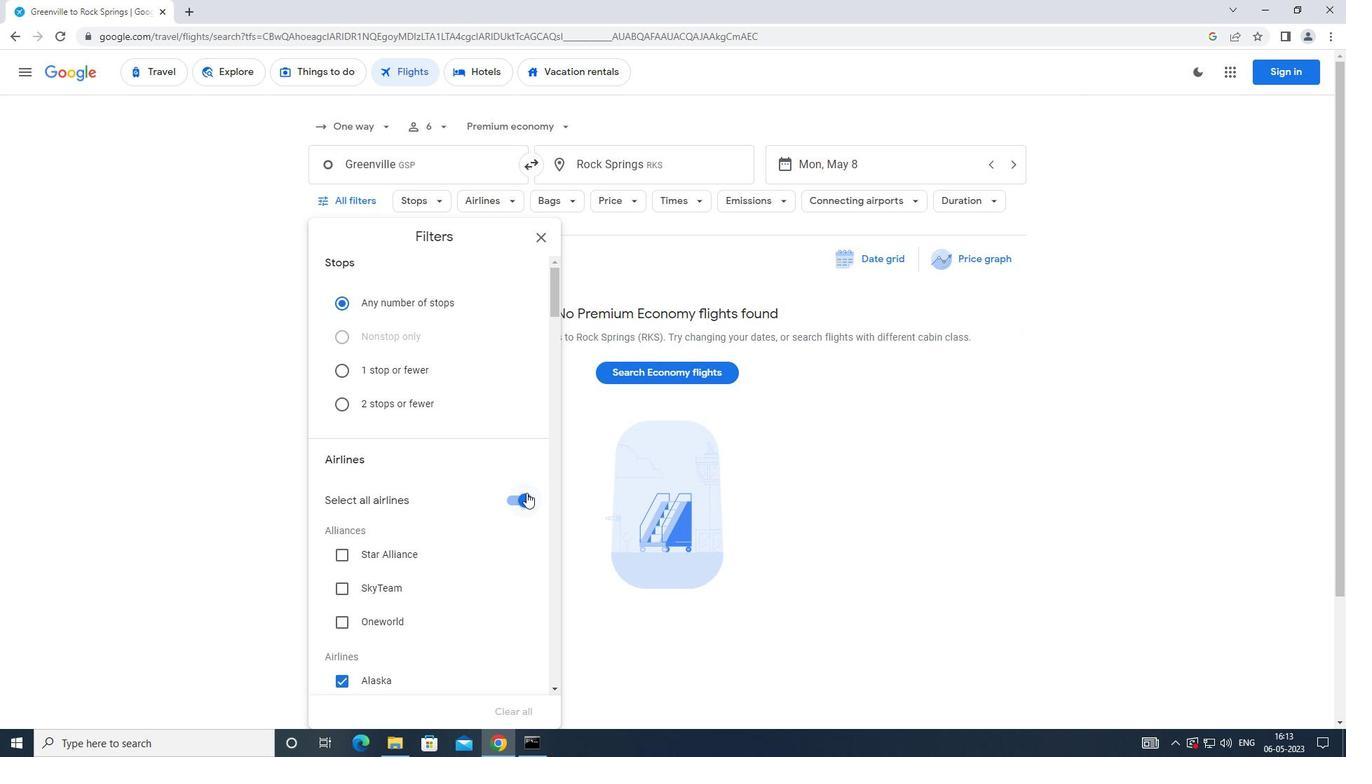 
Action: Mouse pressed left at (525, 496)
Screenshot: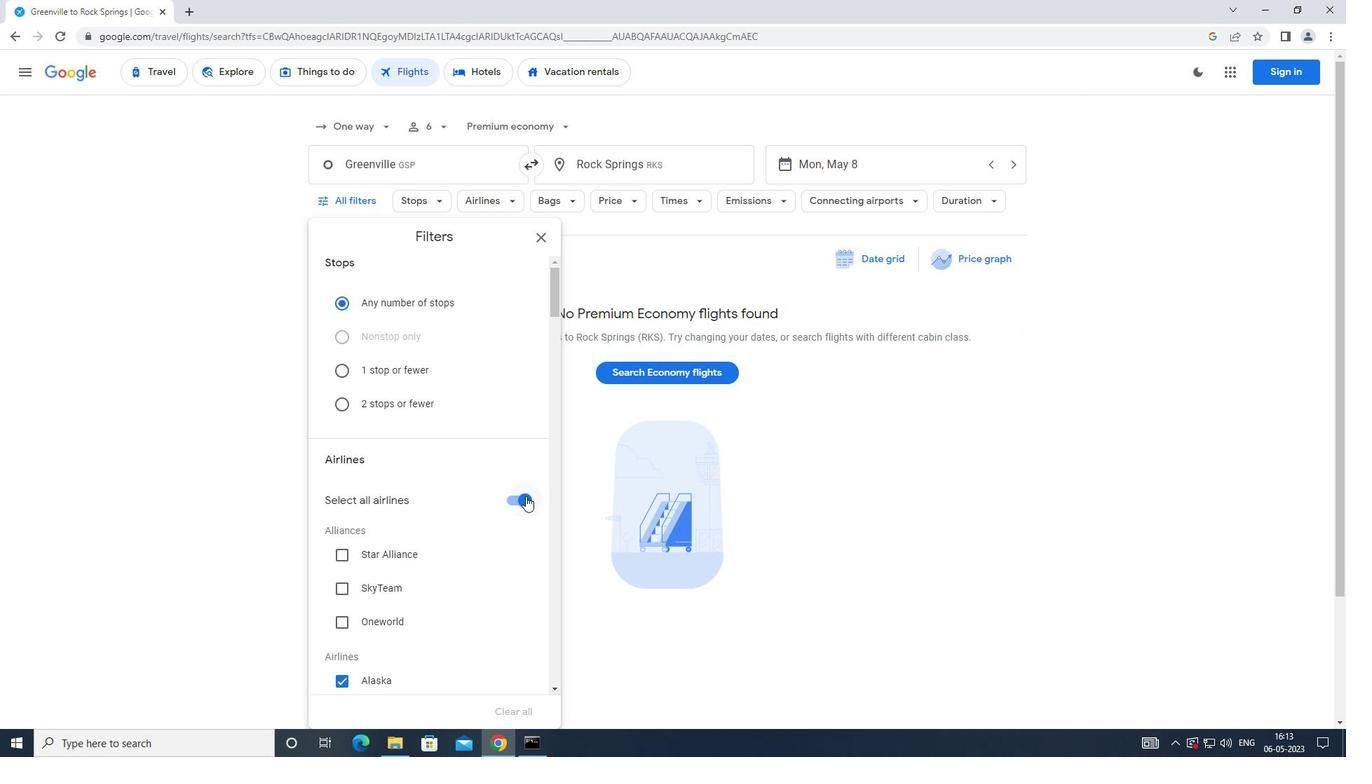 
Action: Mouse moved to (468, 441)
Screenshot: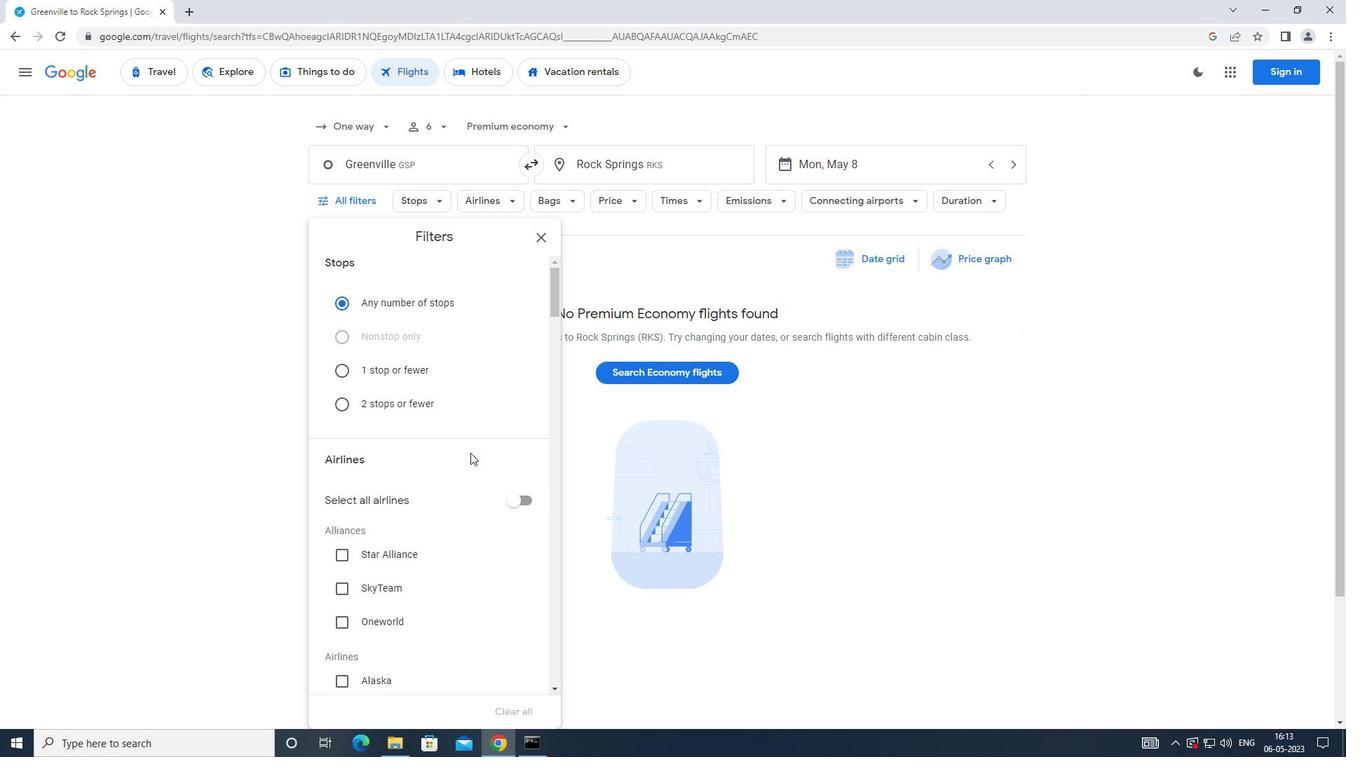 
Action: Mouse scrolled (468, 441) with delta (0, 0)
Screenshot: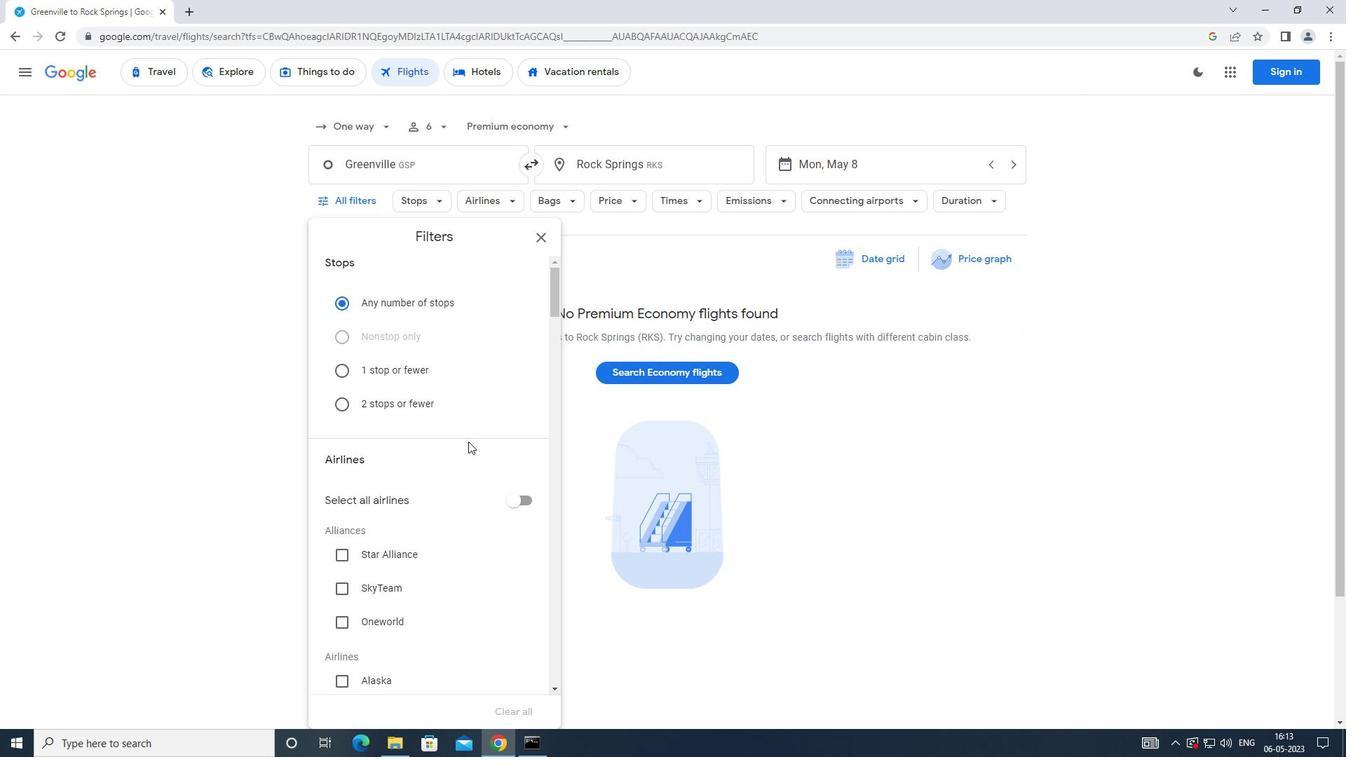 
Action: Mouse scrolled (468, 441) with delta (0, 0)
Screenshot: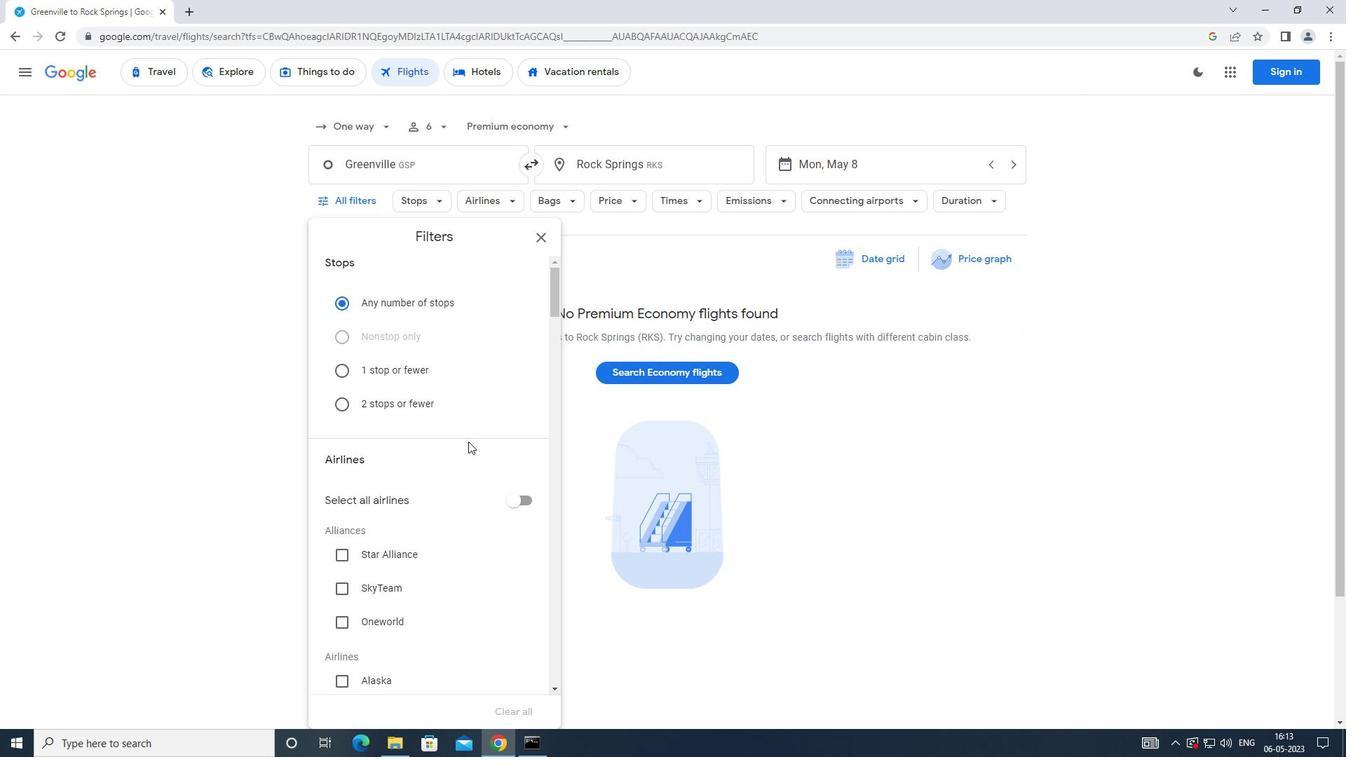 
Action: Mouse scrolled (468, 441) with delta (0, 0)
Screenshot: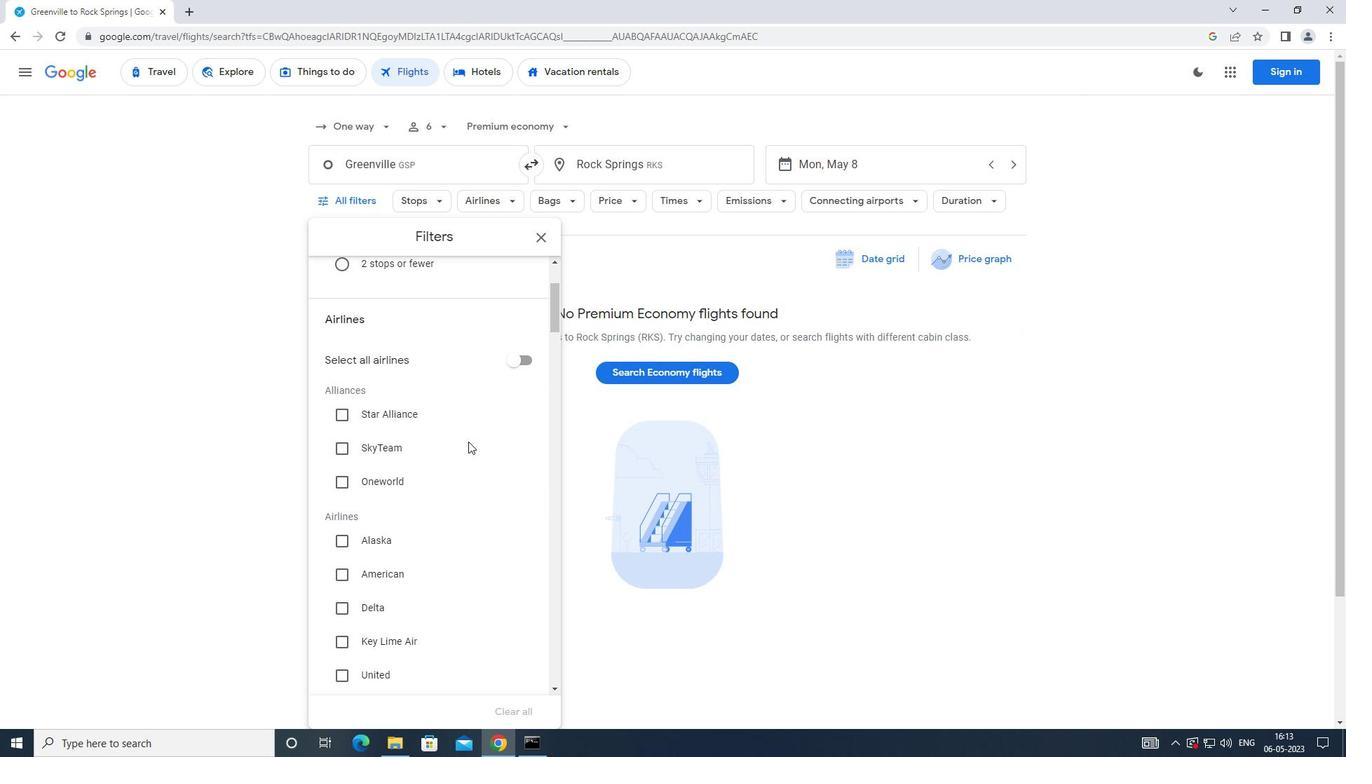 
Action: Mouse scrolled (468, 441) with delta (0, 0)
Screenshot: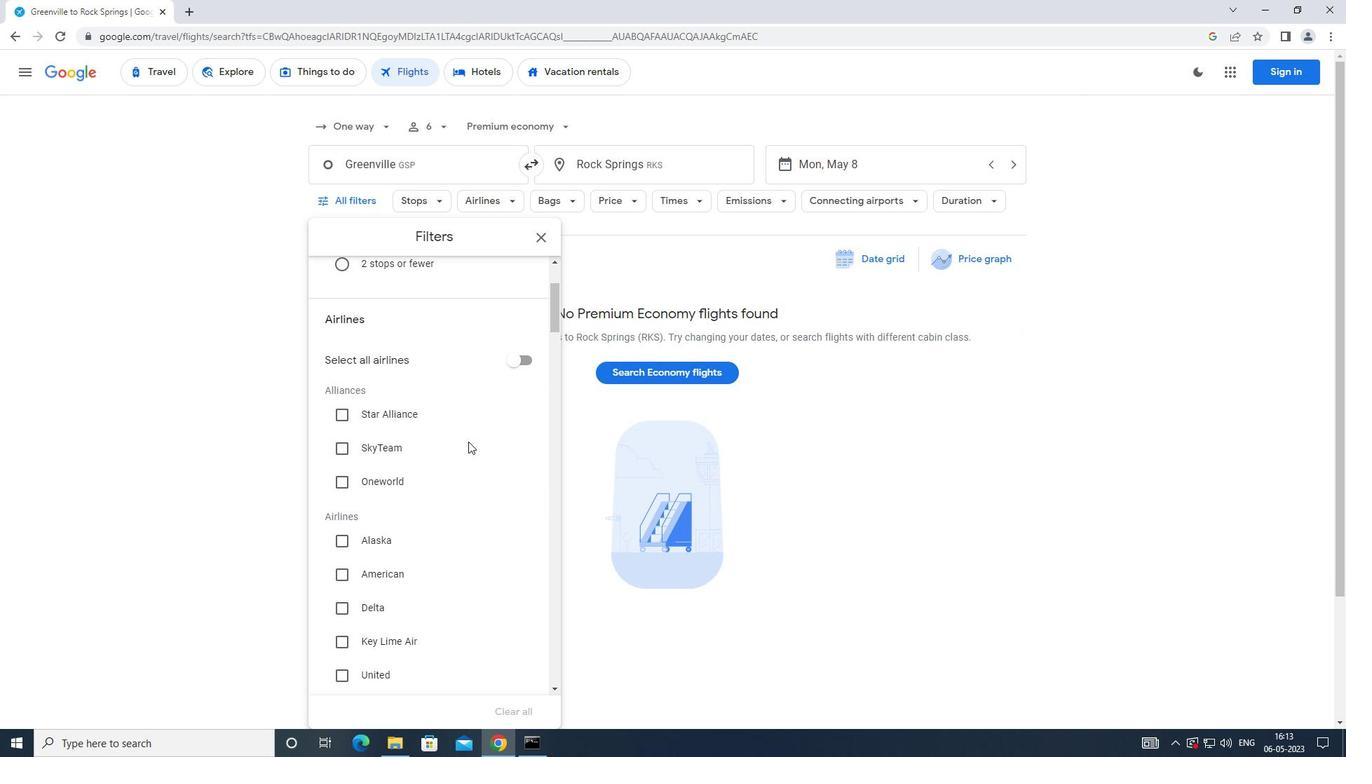 
Action: Mouse scrolled (468, 441) with delta (0, 0)
Screenshot: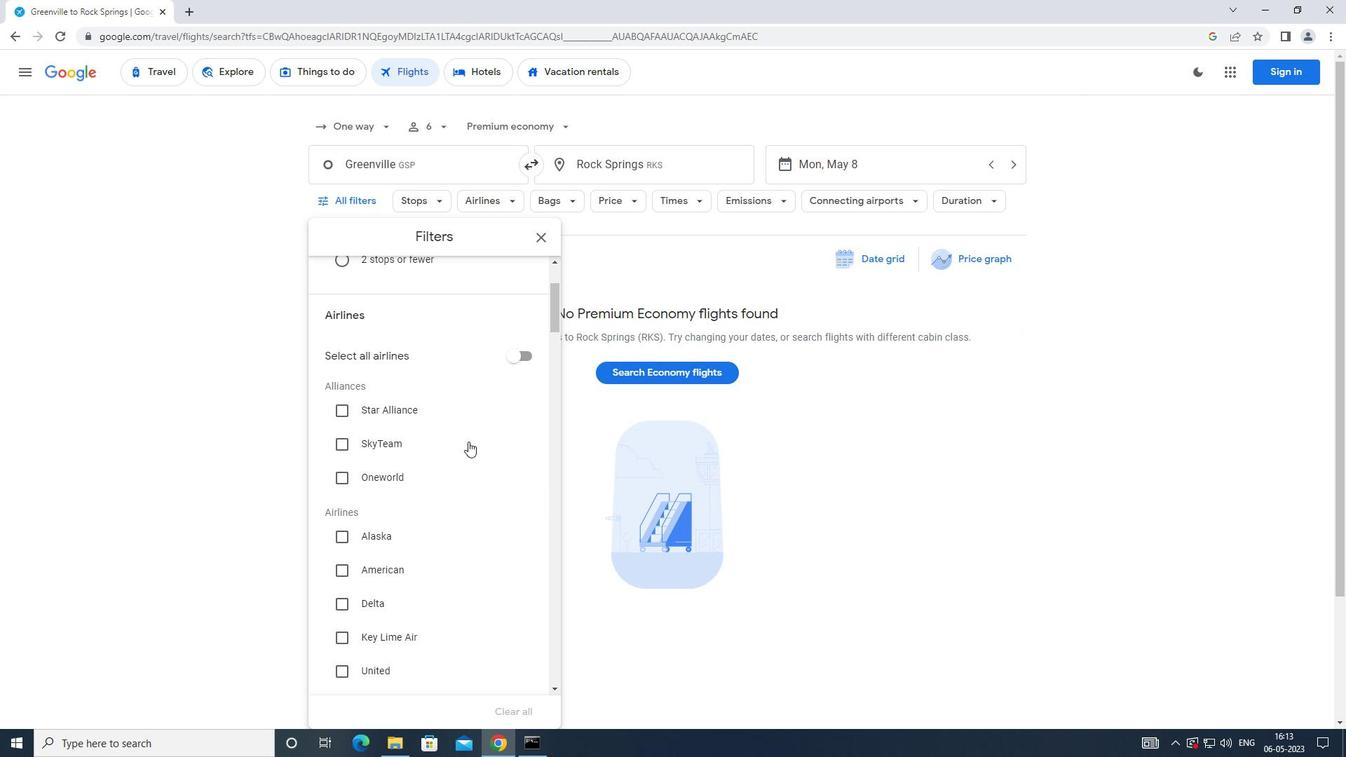 
Action: Mouse moved to (469, 437)
Screenshot: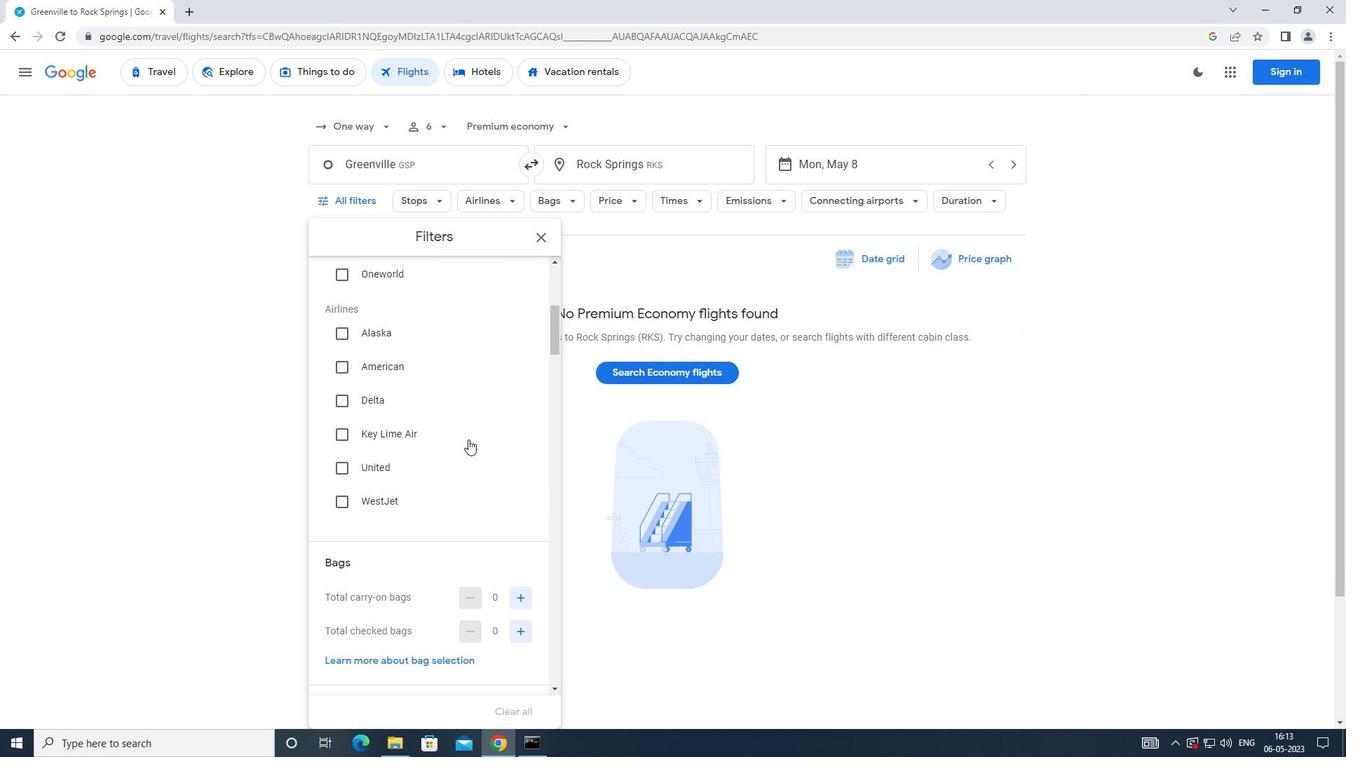 
Action: Mouse scrolled (469, 436) with delta (0, 0)
Screenshot: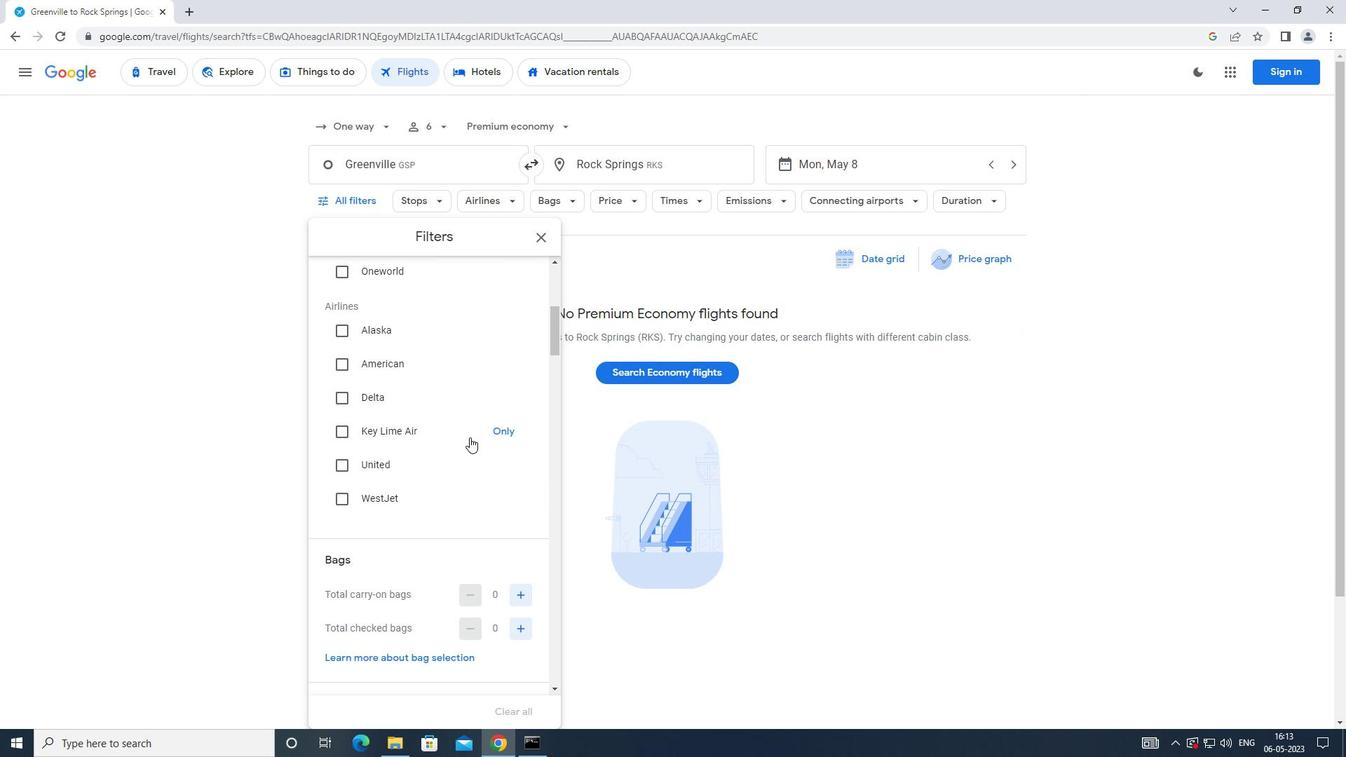 
Action: Mouse scrolled (469, 436) with delta (0, 0)
Screenshot: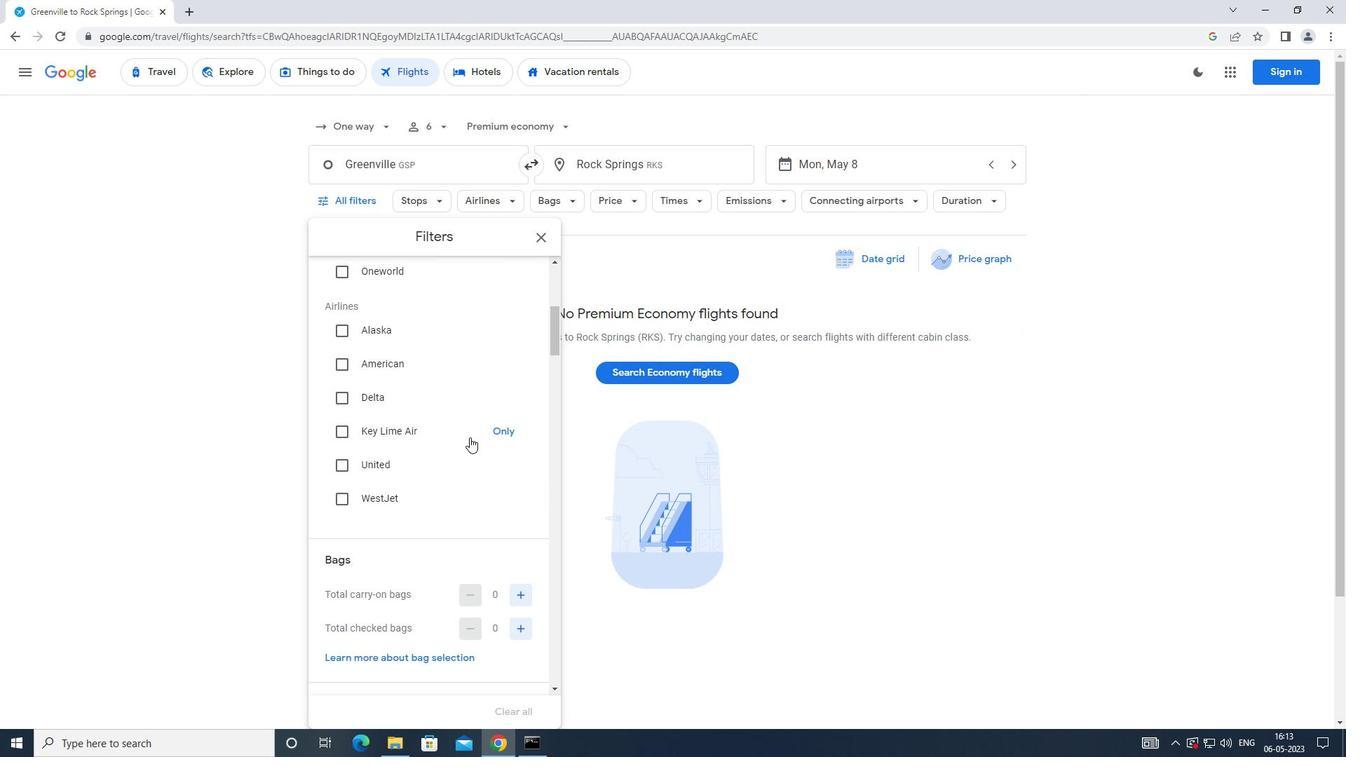 
Action: Mouse moved to (476, 437)
Screenshot: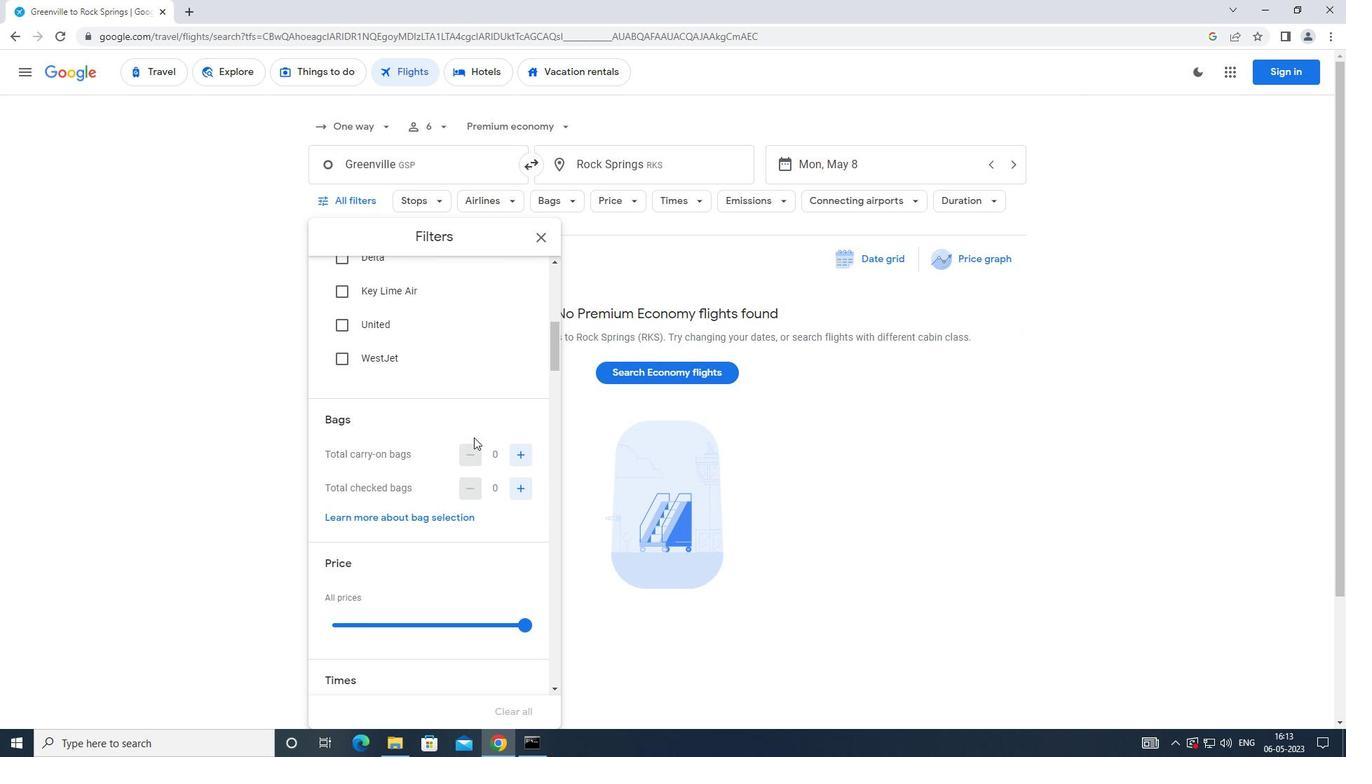 
Action: Mouse scrolled (476, 436) with delta (0, 0)
Screenshot: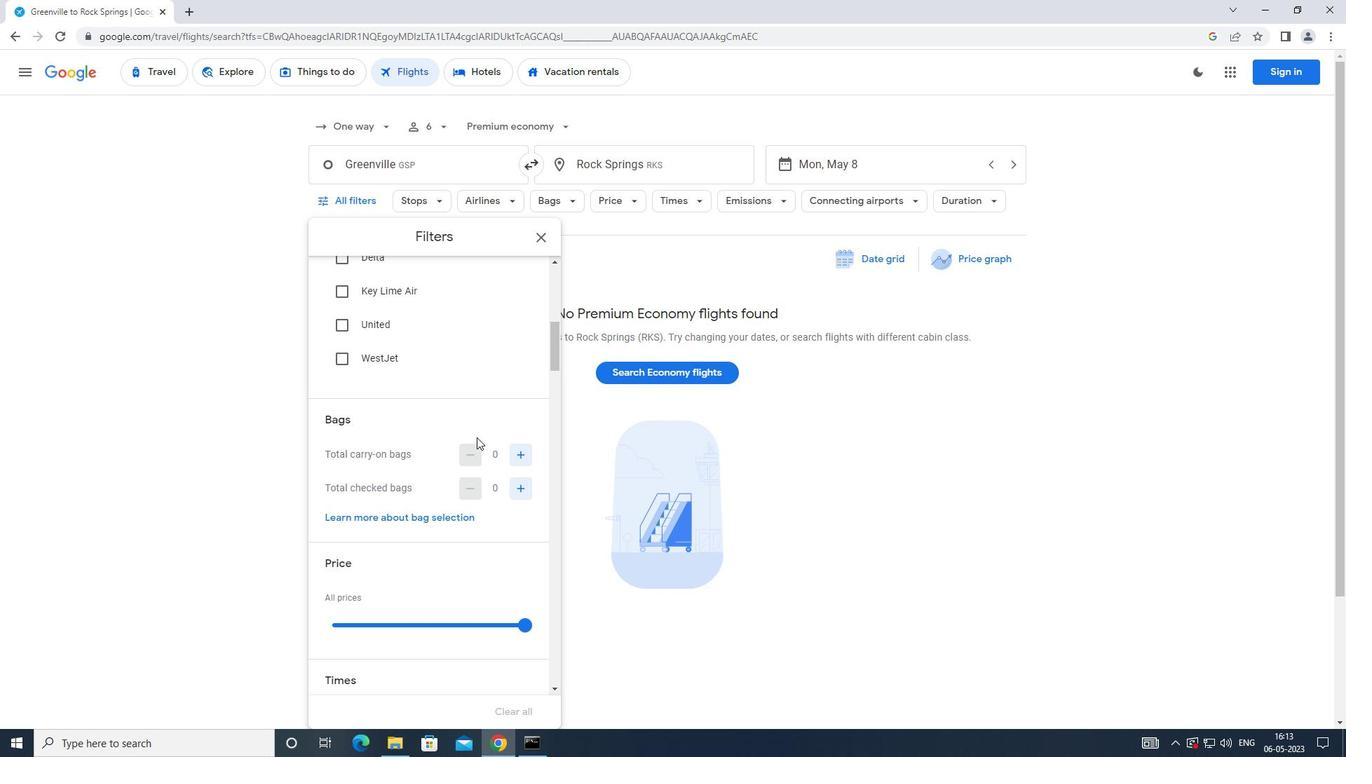 
Action: Mouse moved to (477, 434)
Screenshot: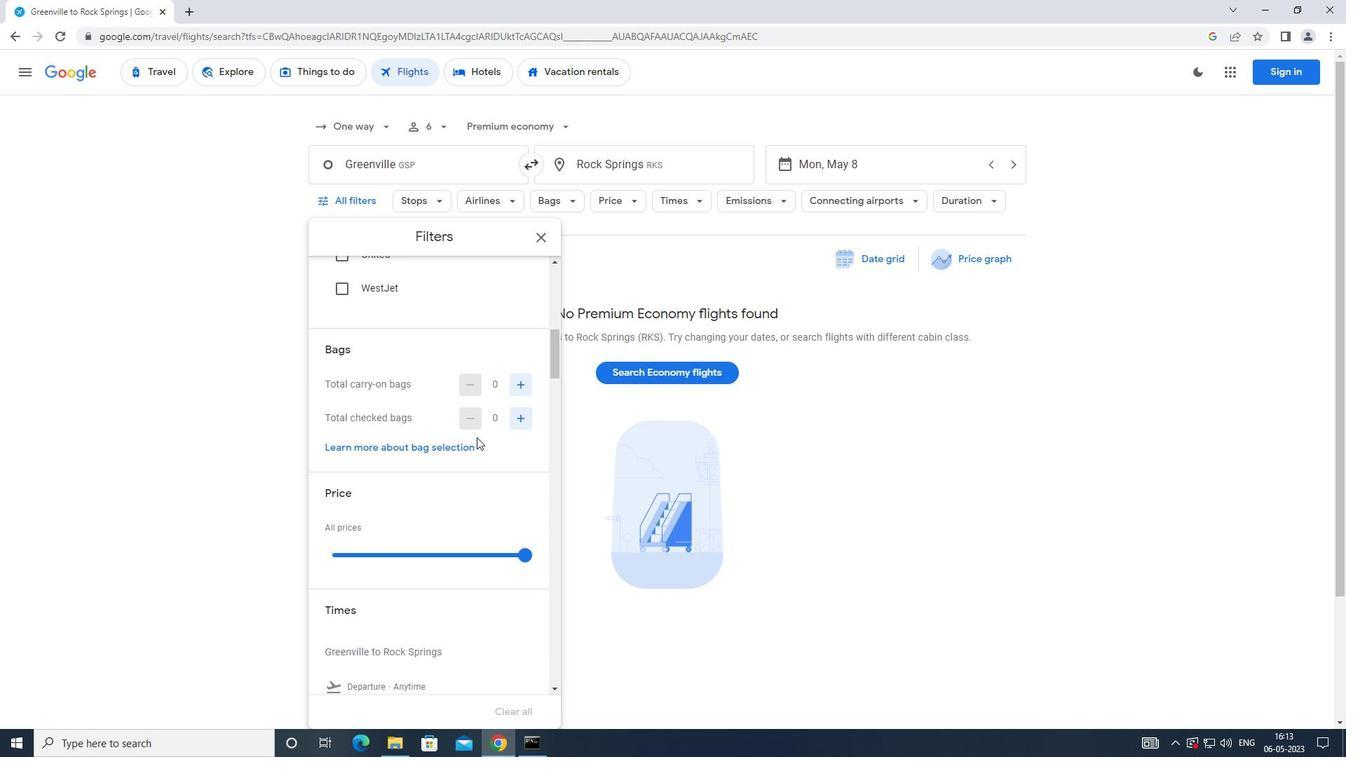 
Action: Mouse scrolled (477, 434) with delta (0, 0)
Screenshot: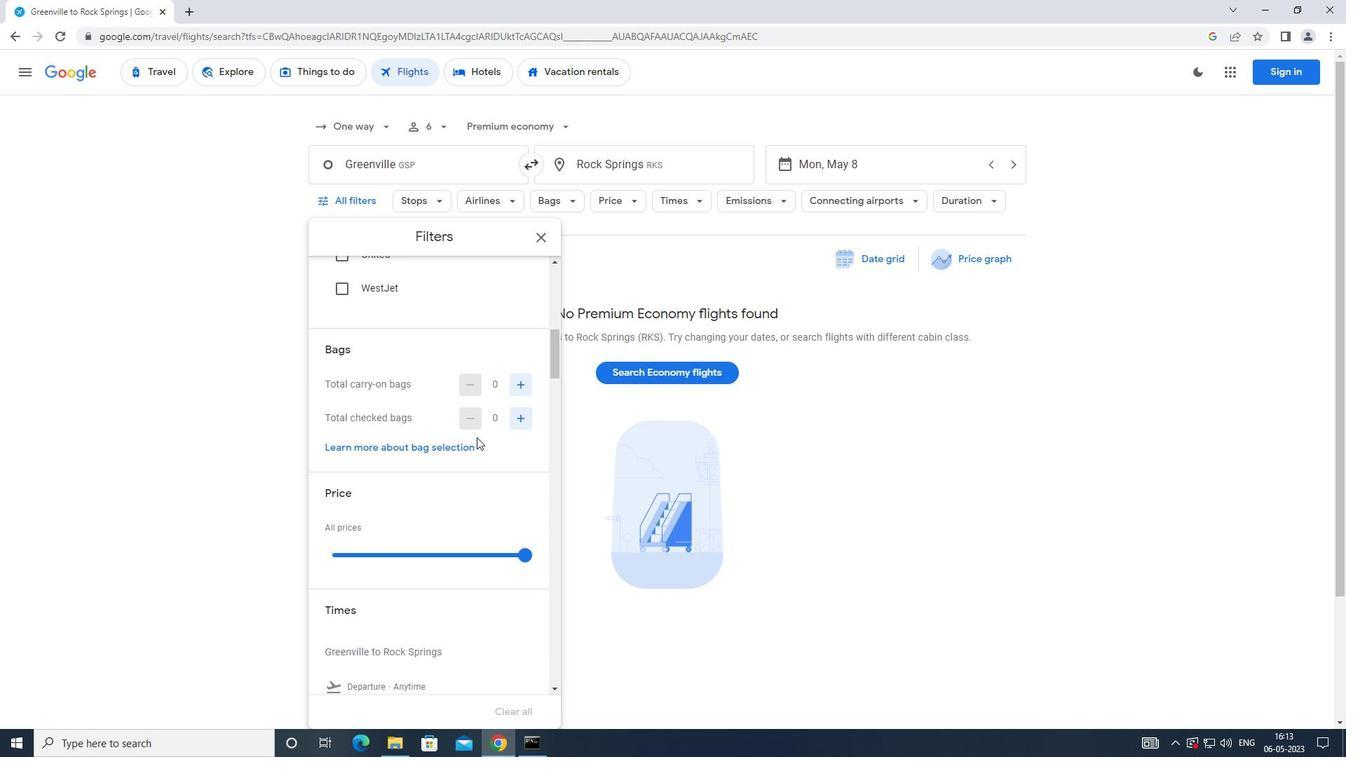 
Action: Mouse moved to (477, 433)
Screenshot: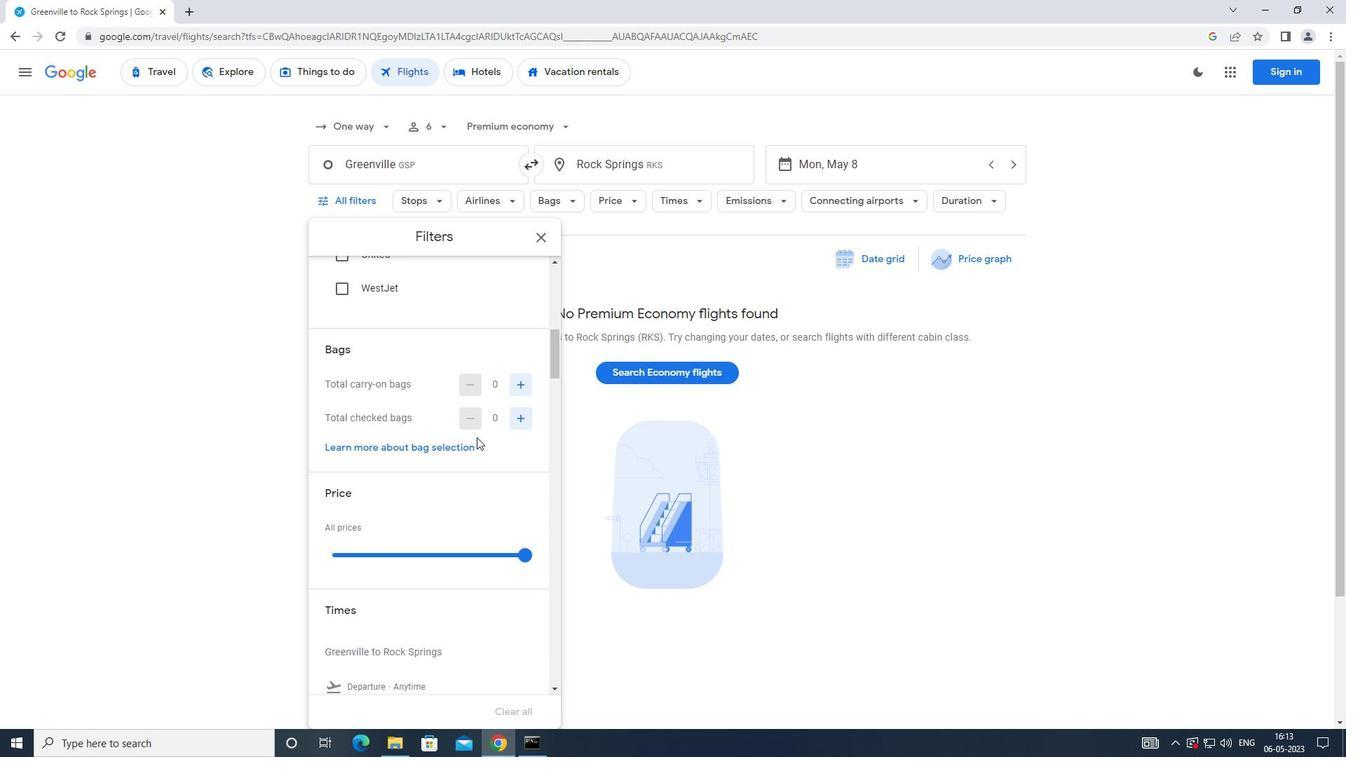 
Action: Mouse scrolled (477, 434) with delta (0, 0)
Screenshot: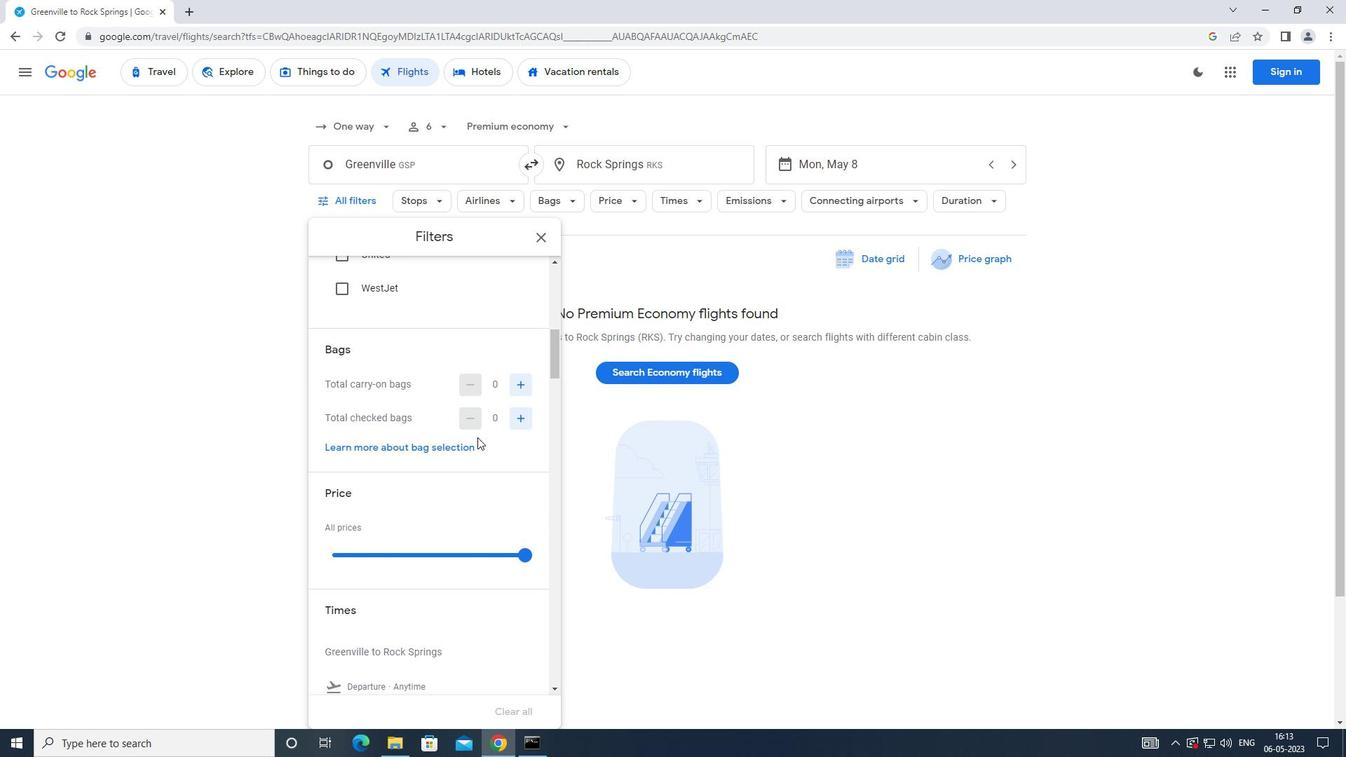
Action: Mouse moved to (477, 432)
Screenshot: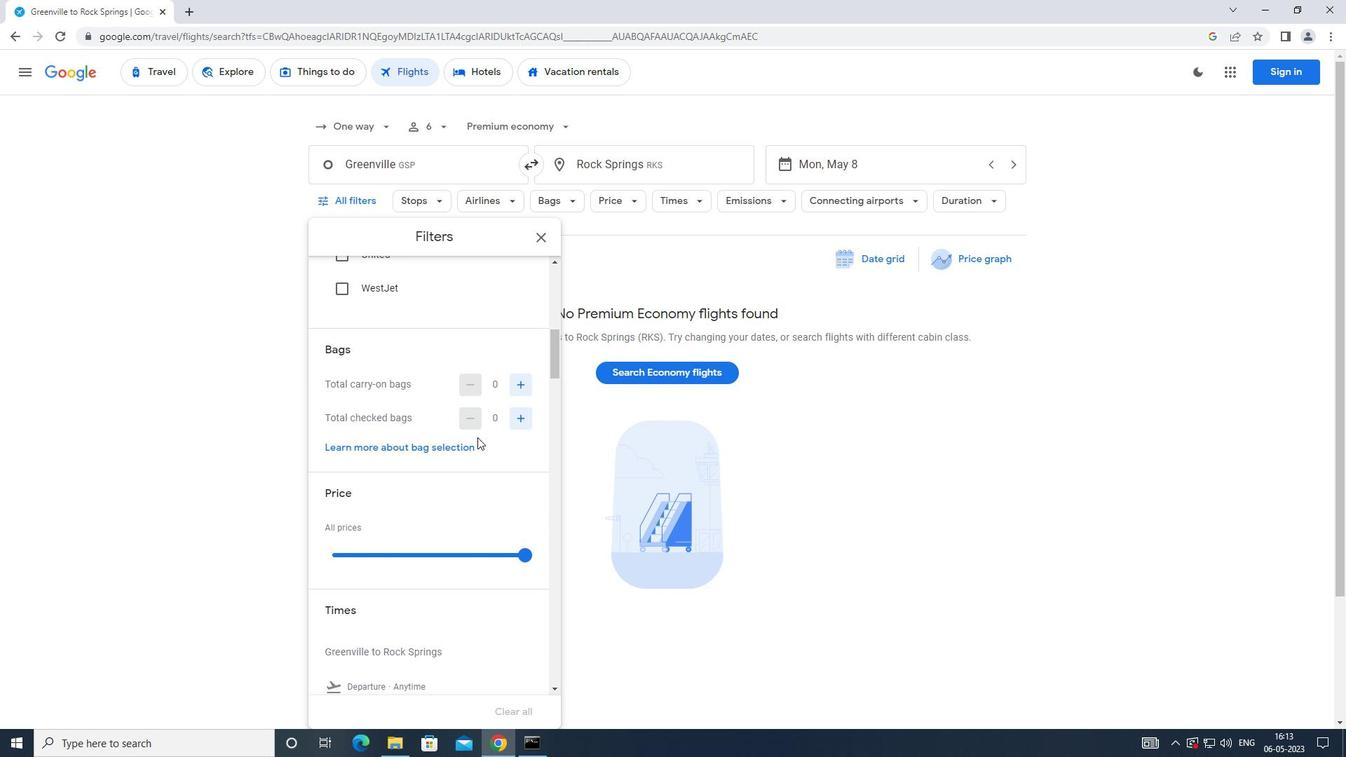 
Action: Mouse scrolled (477, 433) with delta (0, 0)
Screenshot: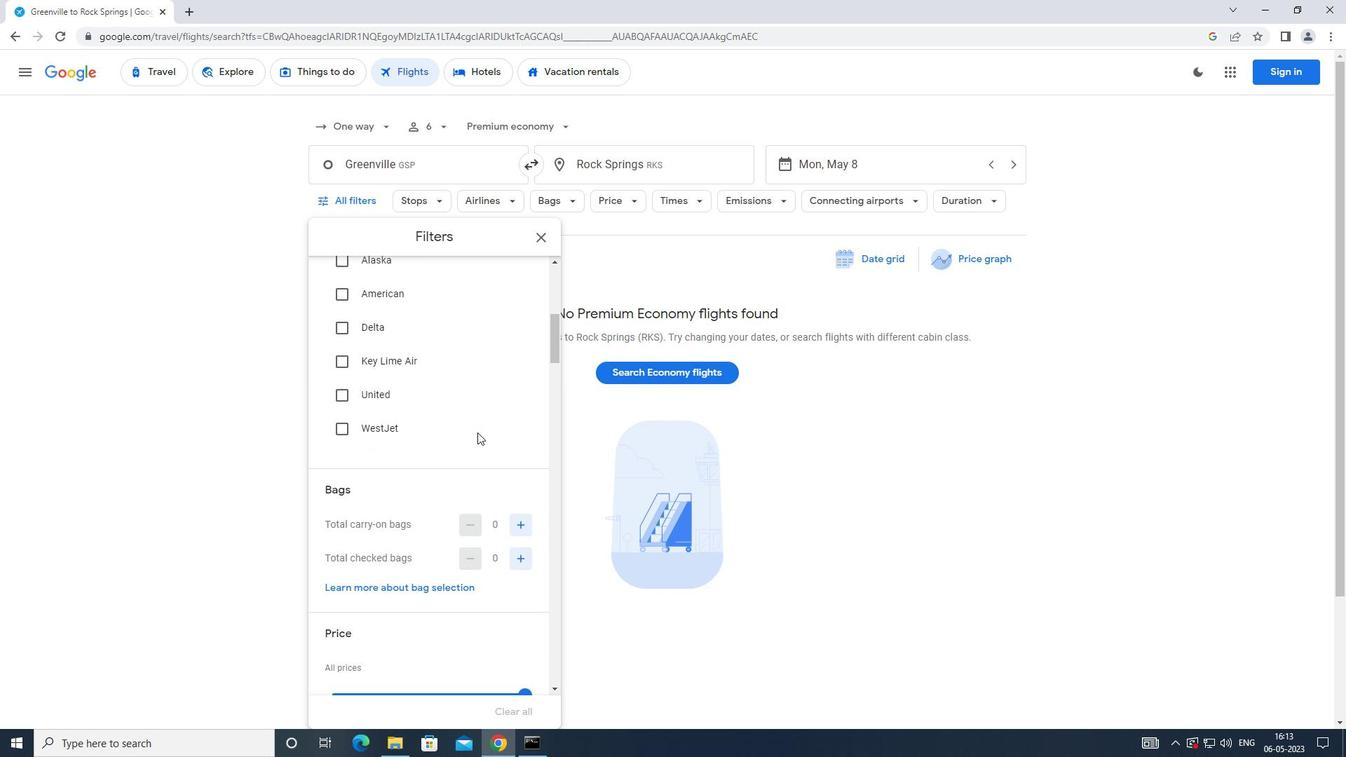 
Action: Mouse moved to (478, 429)
Screenshot: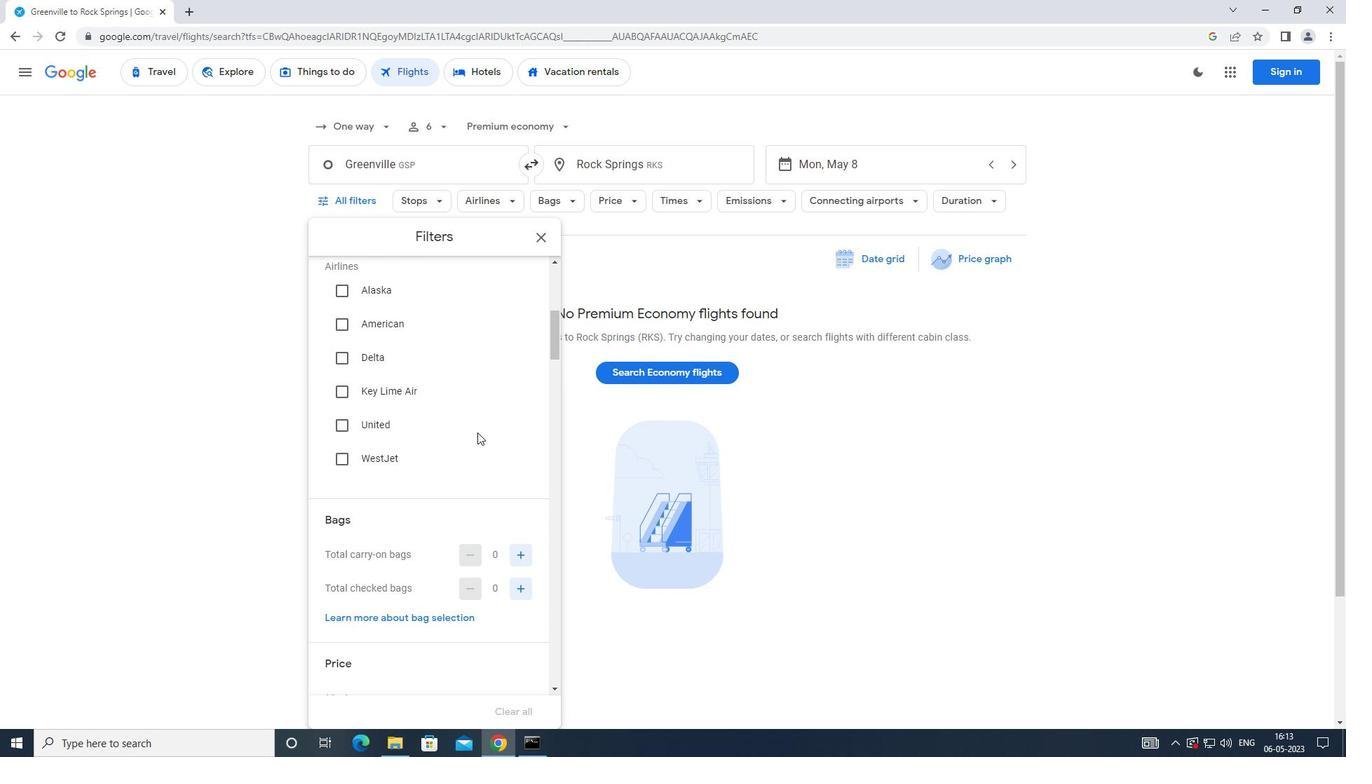 
Action: Mouse scrolled (478, 430) with delta (0, 0)
Screenshot: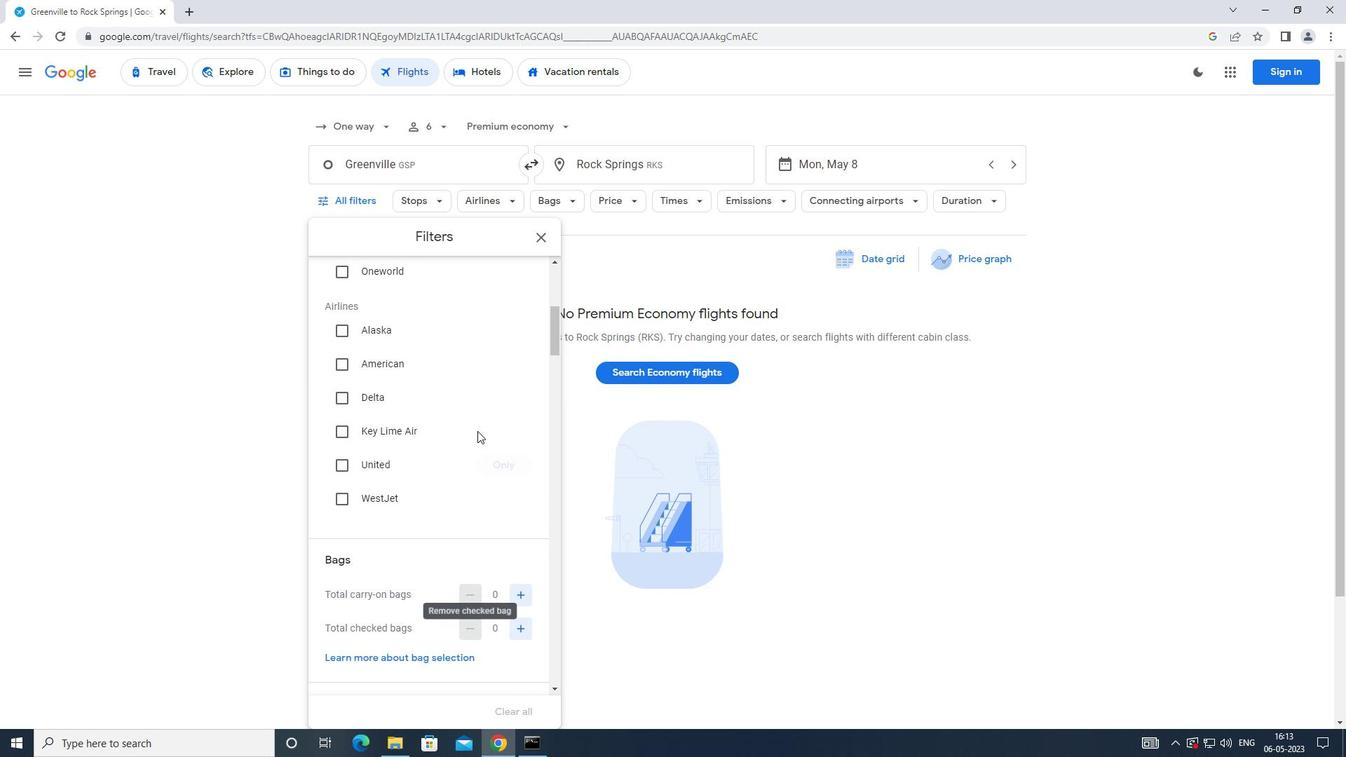 
Action: Mouse scrolled (478, 429) with delta (0, 0)
Screenshot: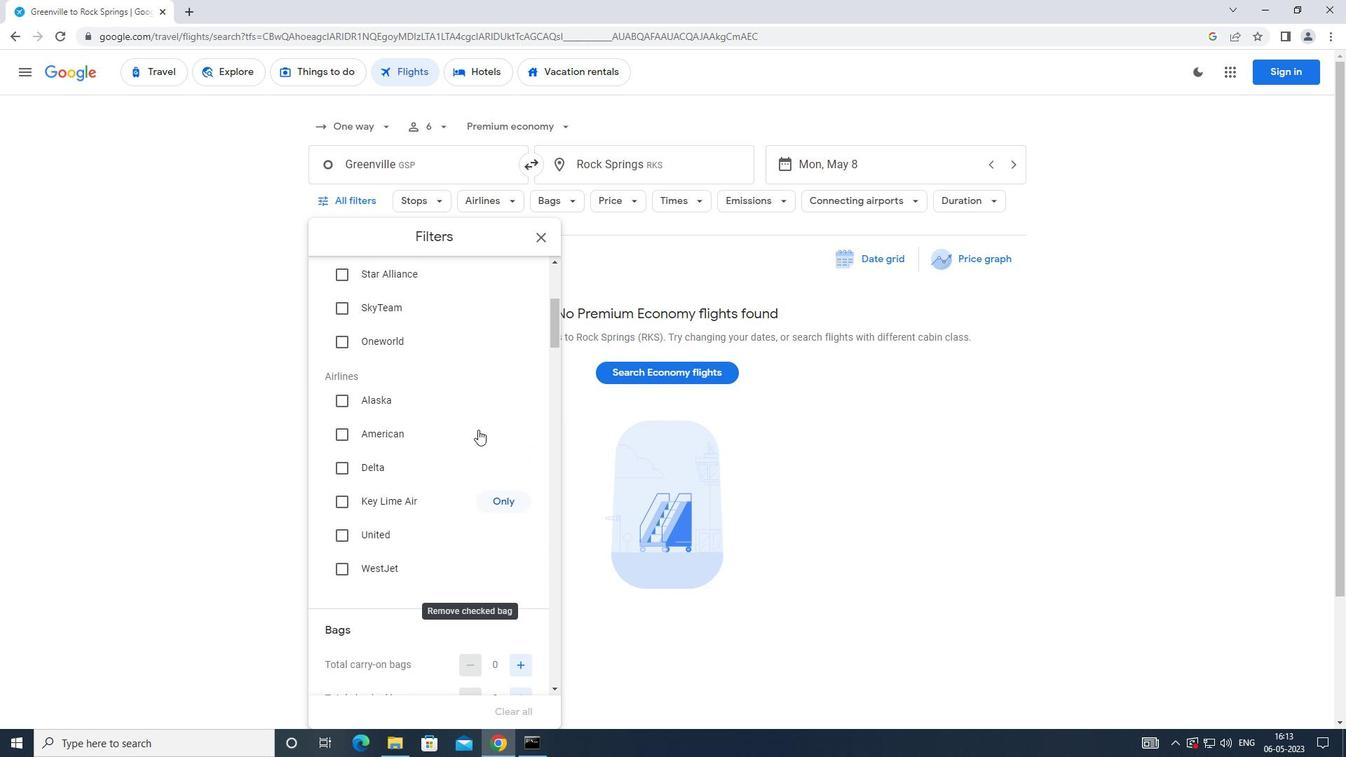 
Action: Mouse scrolled (478, 429) with delta (0, 0)
Screenshot: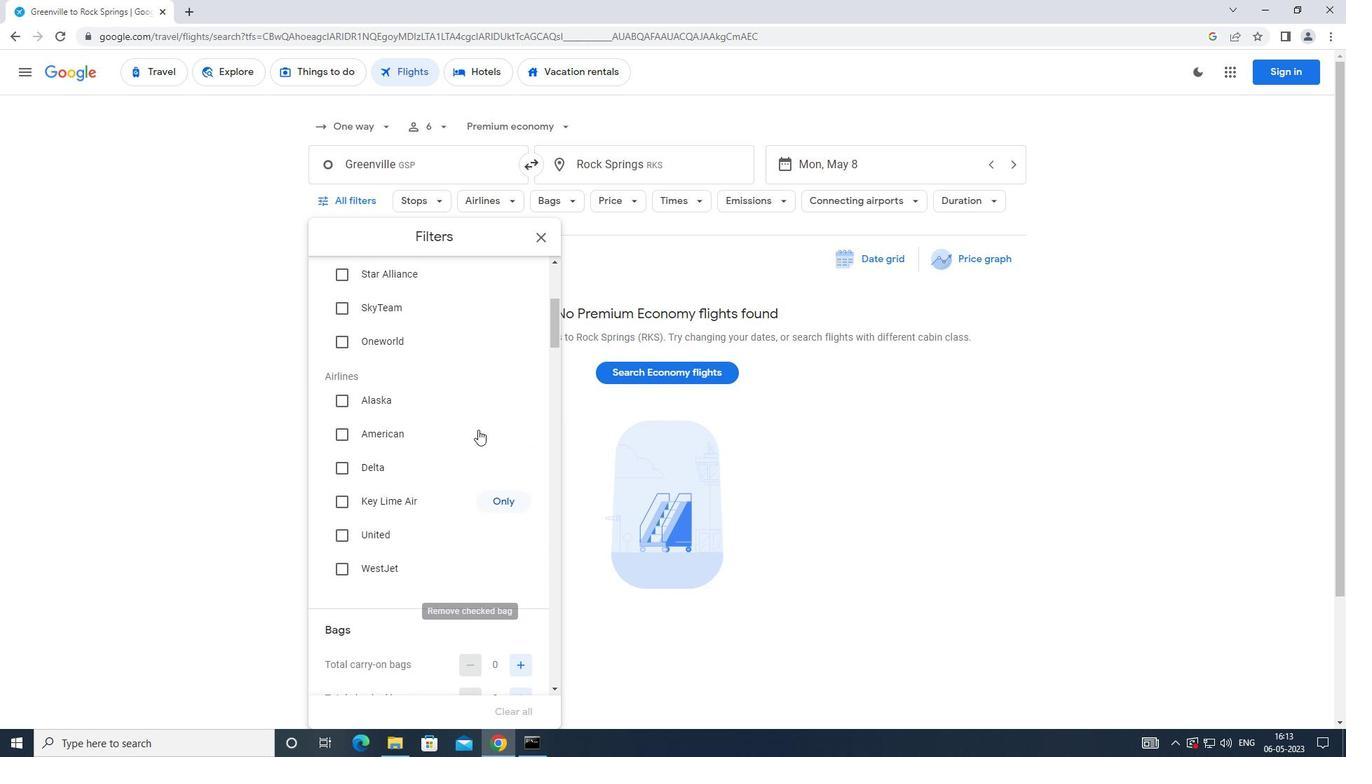 
Action: Mouse moved to (480, 429)
Screenshot: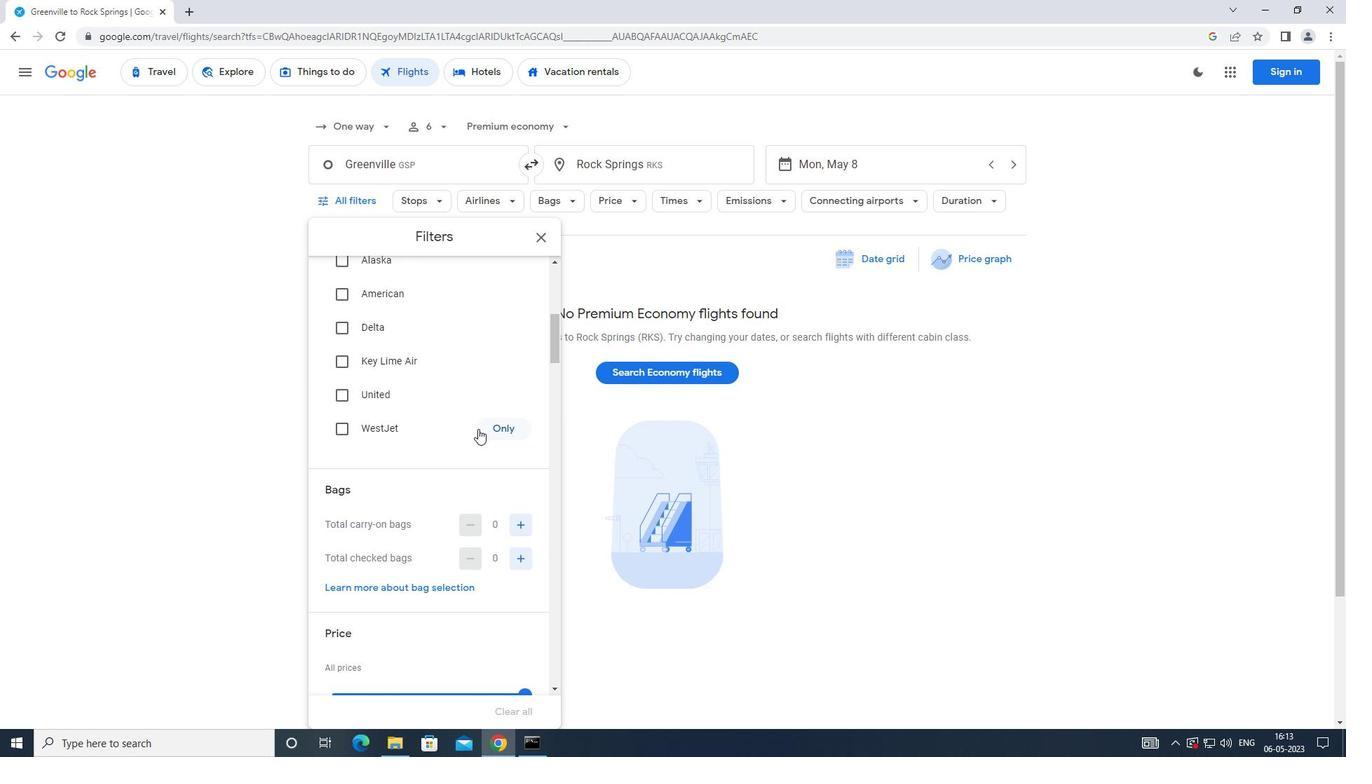 
Action: Mouse scrolled (480, 429) with delta (0, 0)
Screenshot: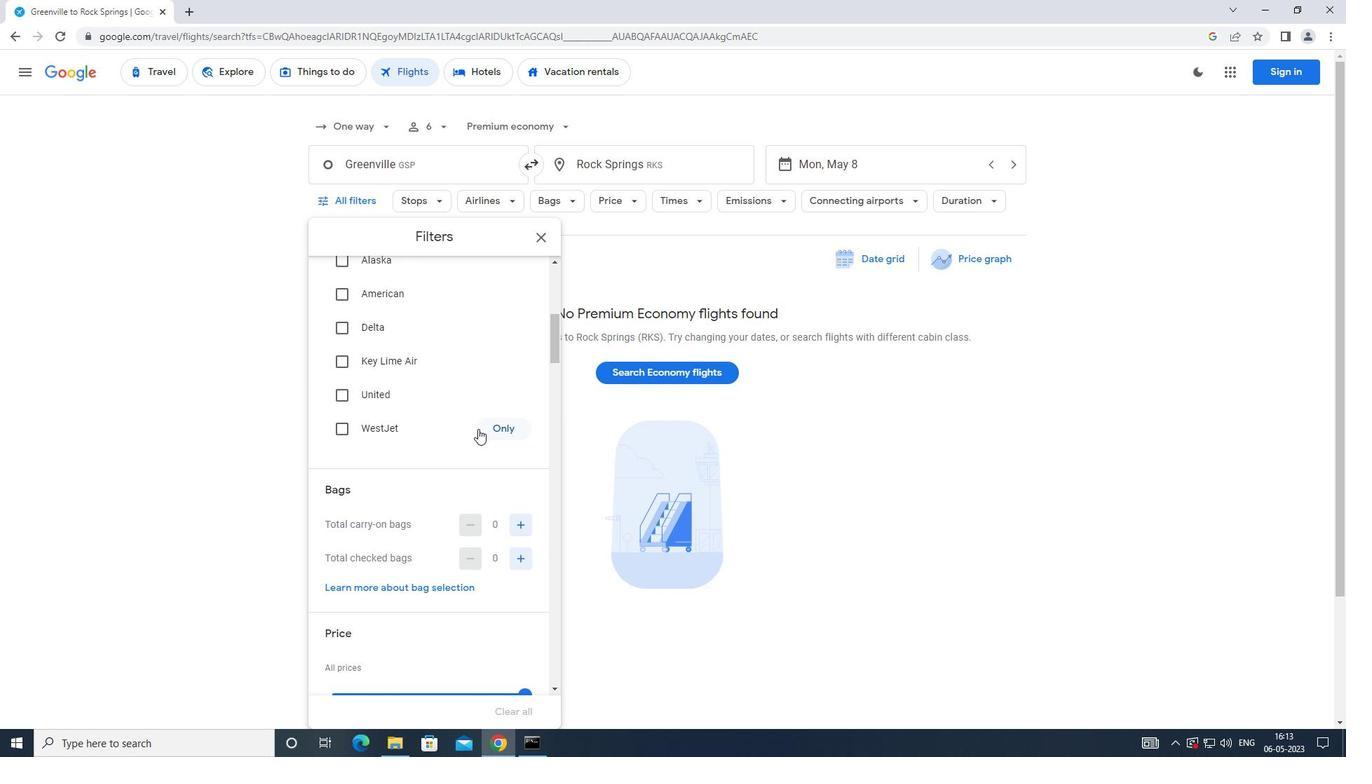 
Action: Mouse moved to (520, 459)
Screenshot: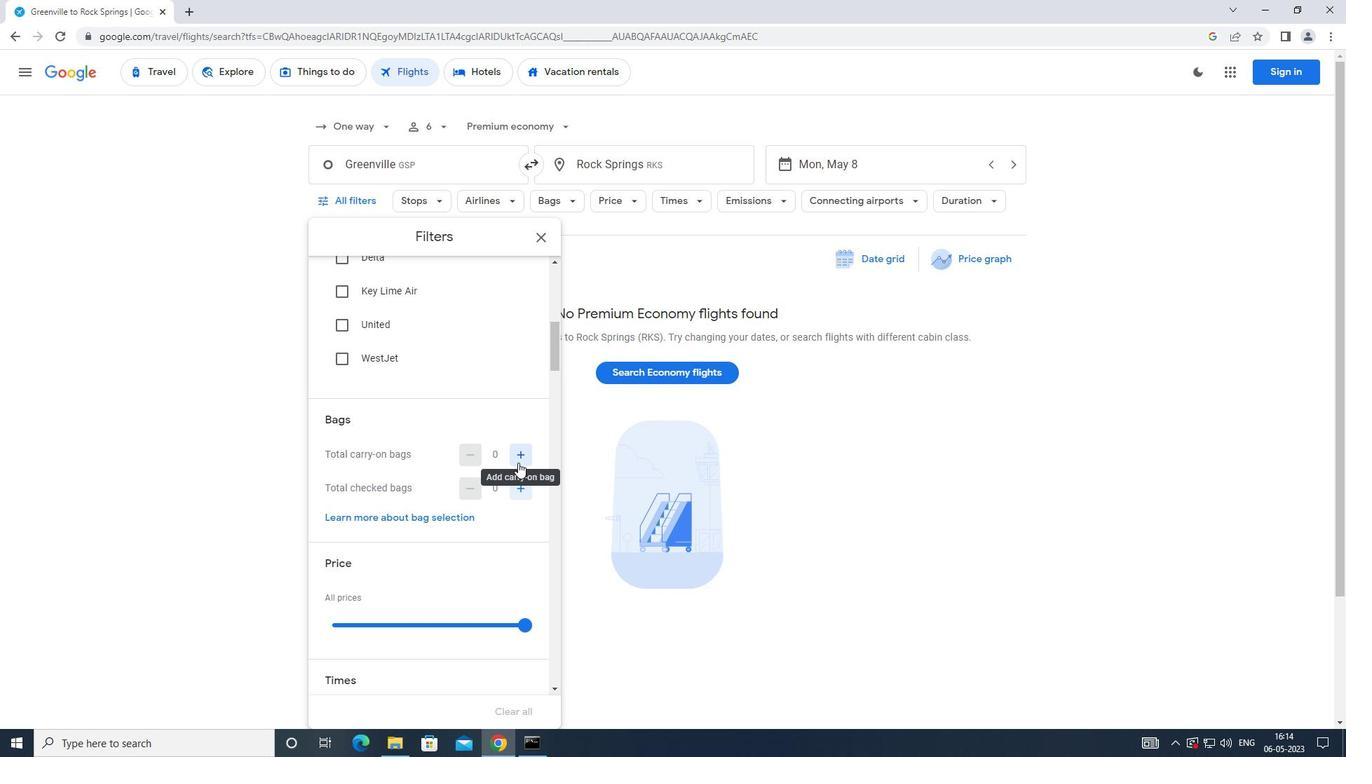 
Action: Mouse pressed left at (520, 459)
Screenshot: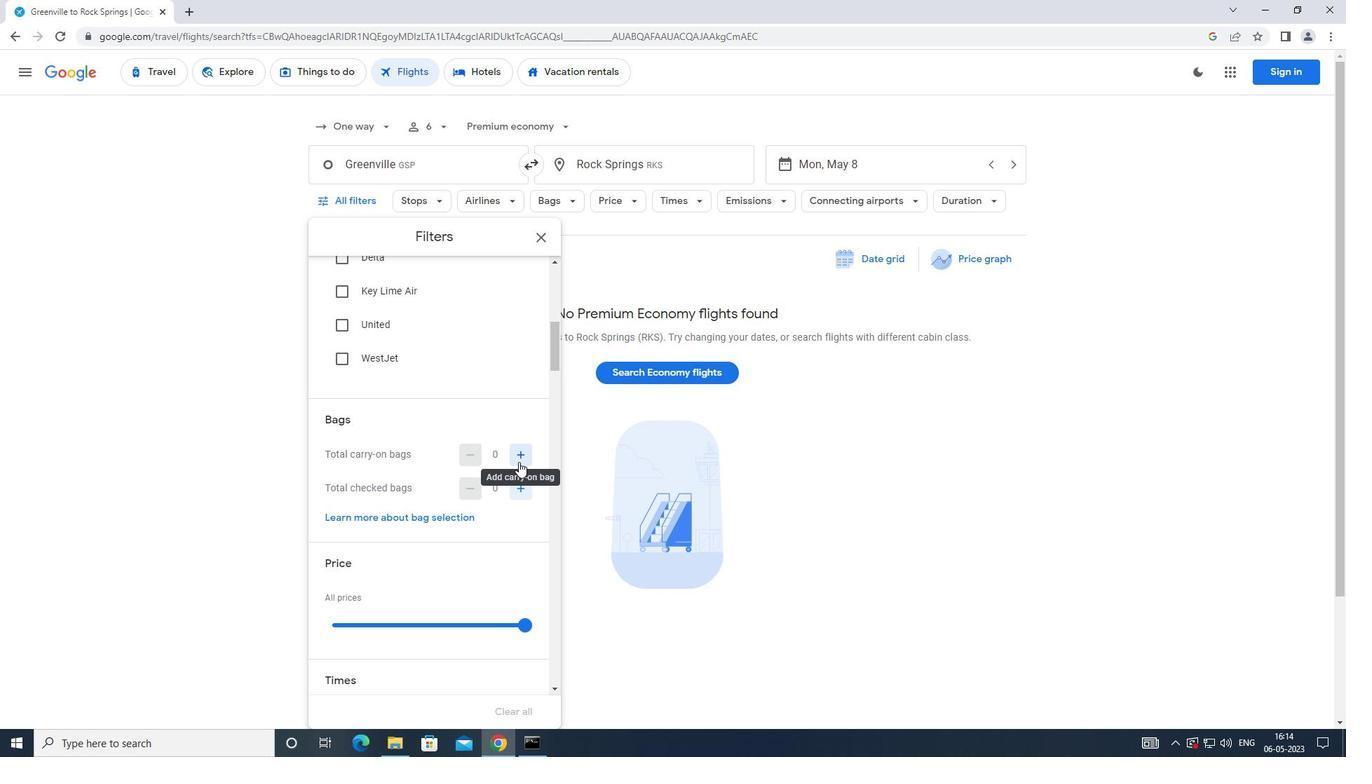 
Action: Mouse moved to (520, 455)
Screenshot: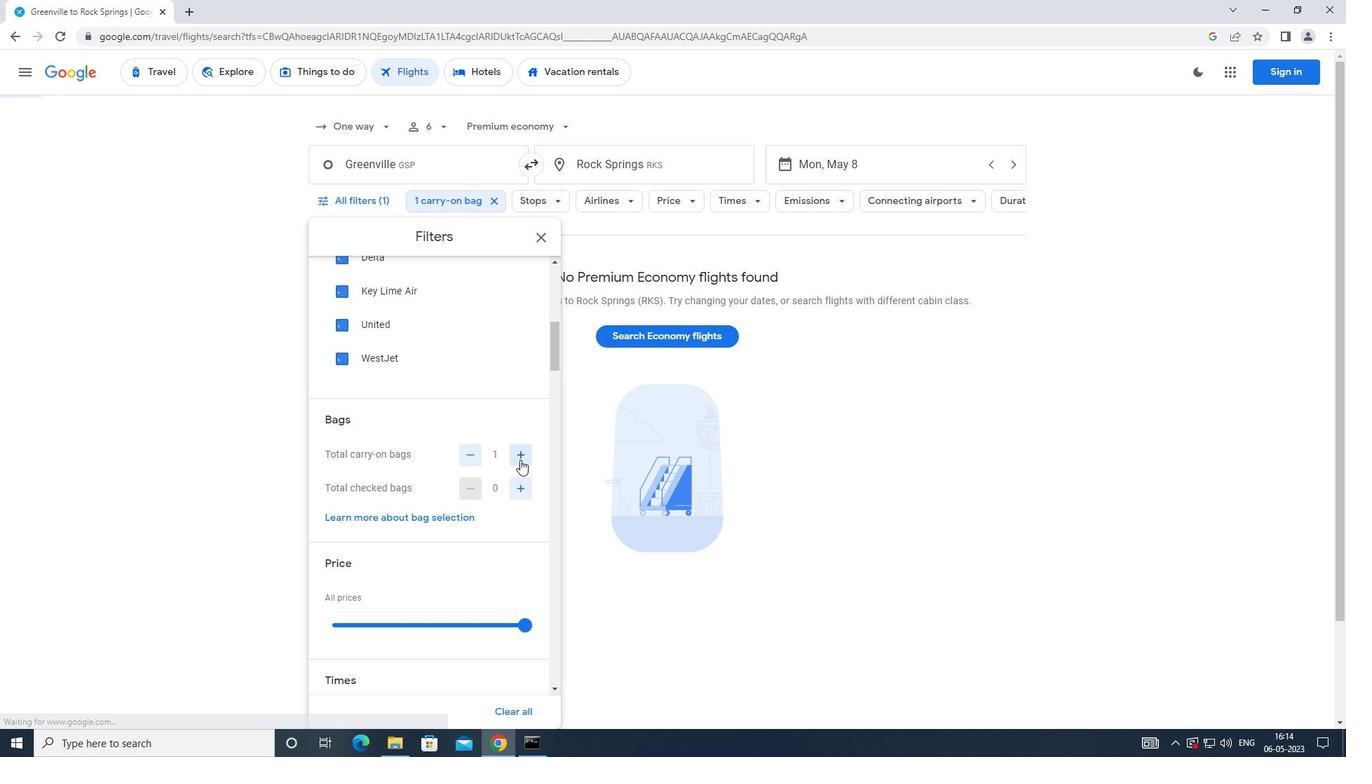 
Action: Mouse scrolled (520, 455) with delta (0, 0)
Screenshot: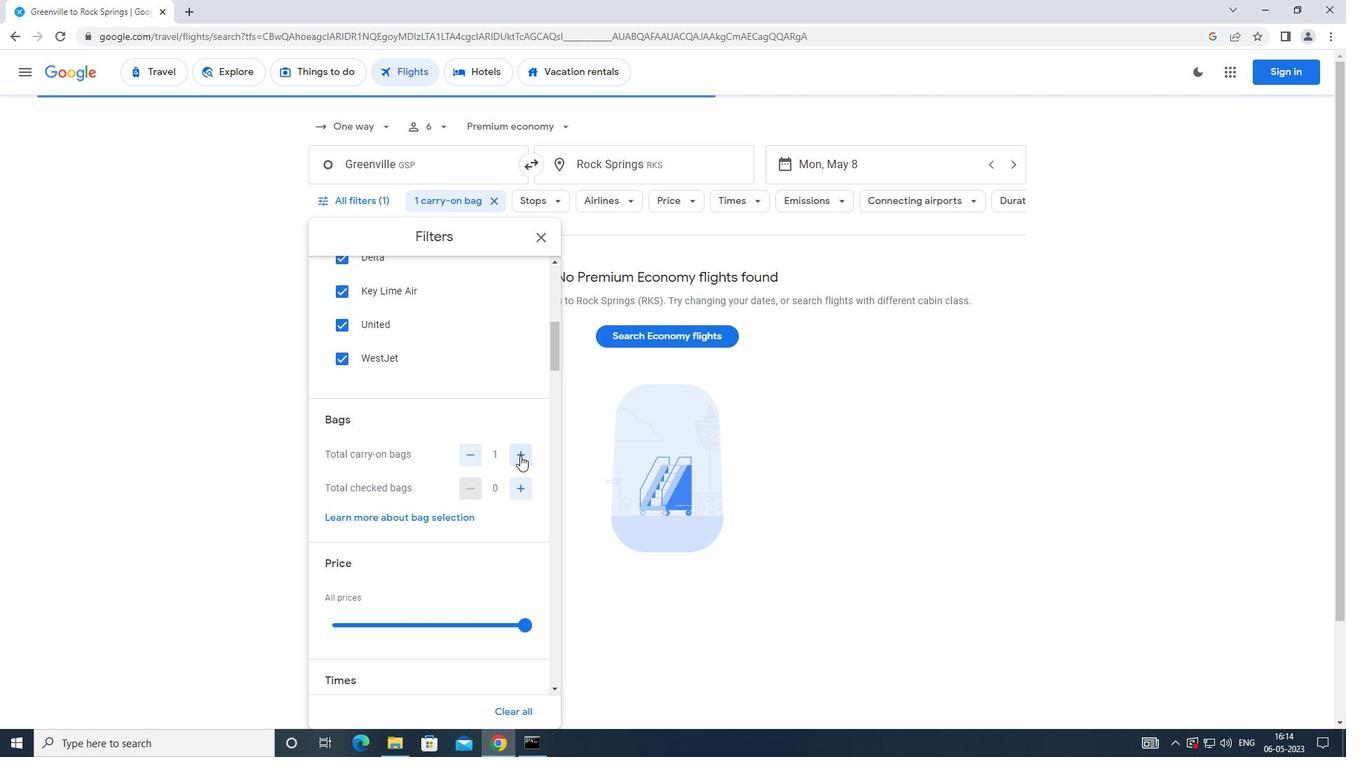 
Action: Mouse moved to (528, 550)
Screenshot: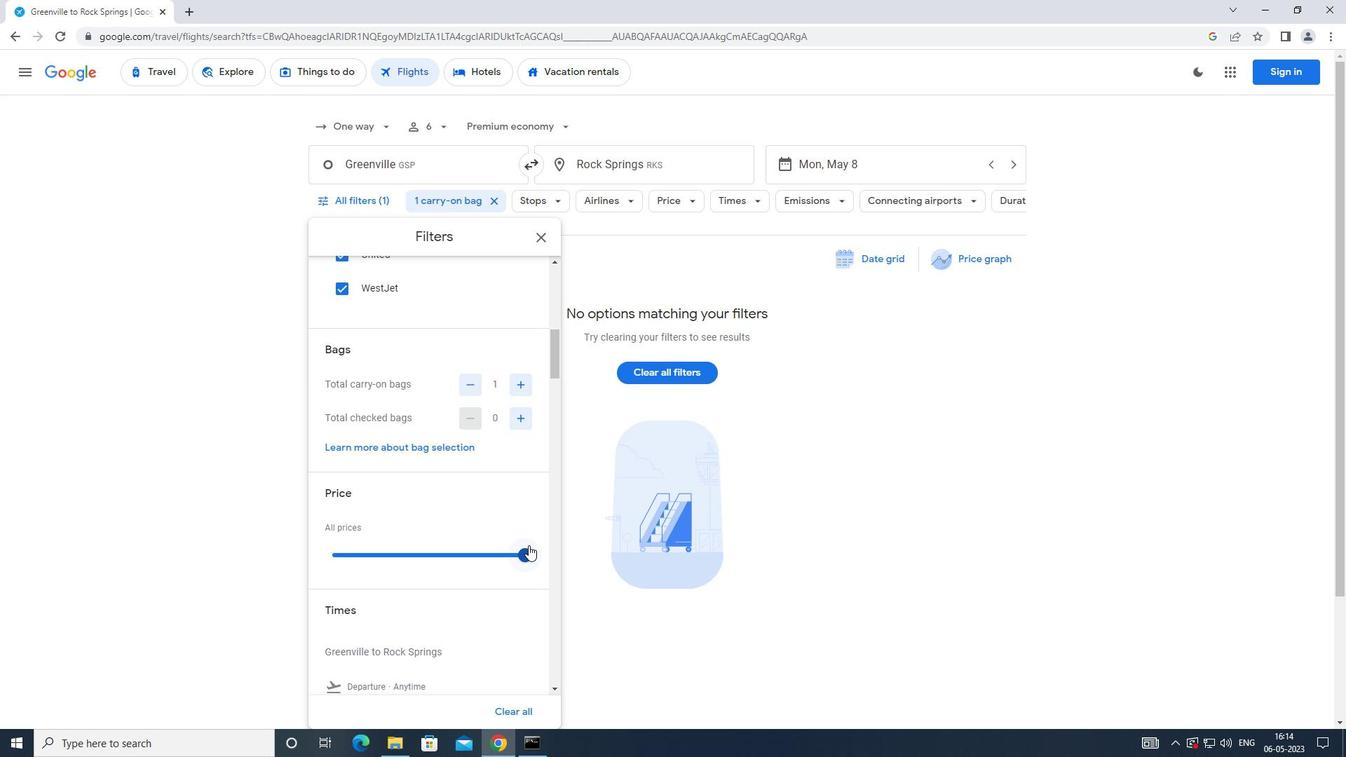 
Action: Mouse pressed left at (528, 550)
Screenshot: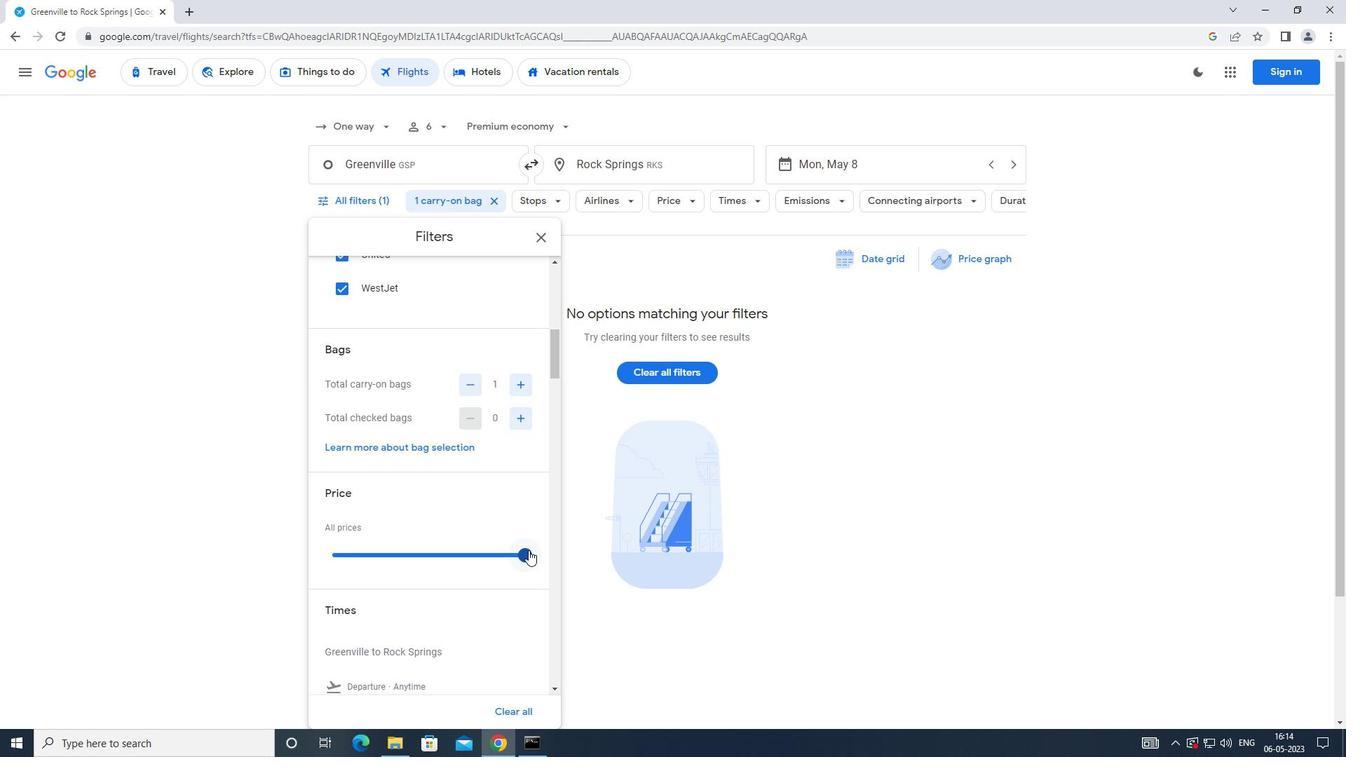 
Action: Mouse moved to (462, 509)
Screenshot: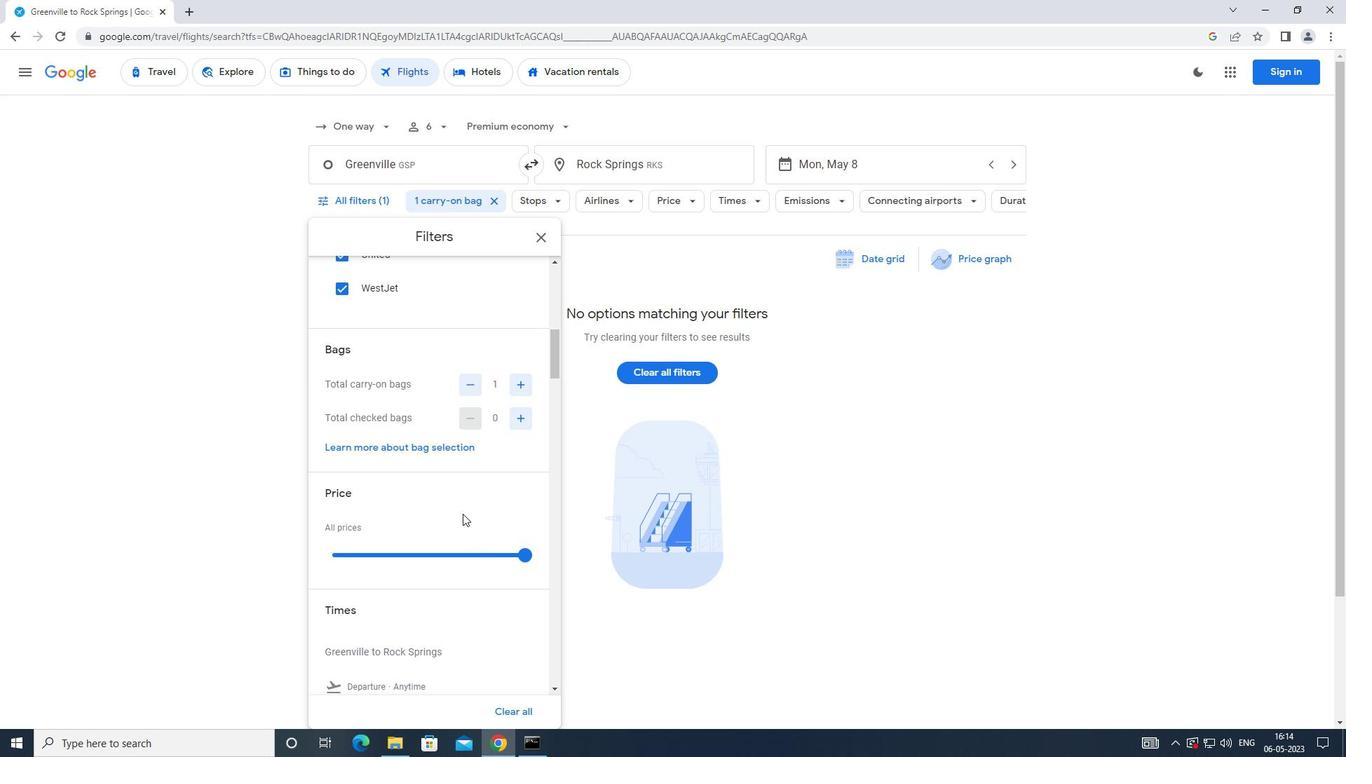 
Action: Mouse scrolled (462, 509) with delta (0, 0)
Screenshot: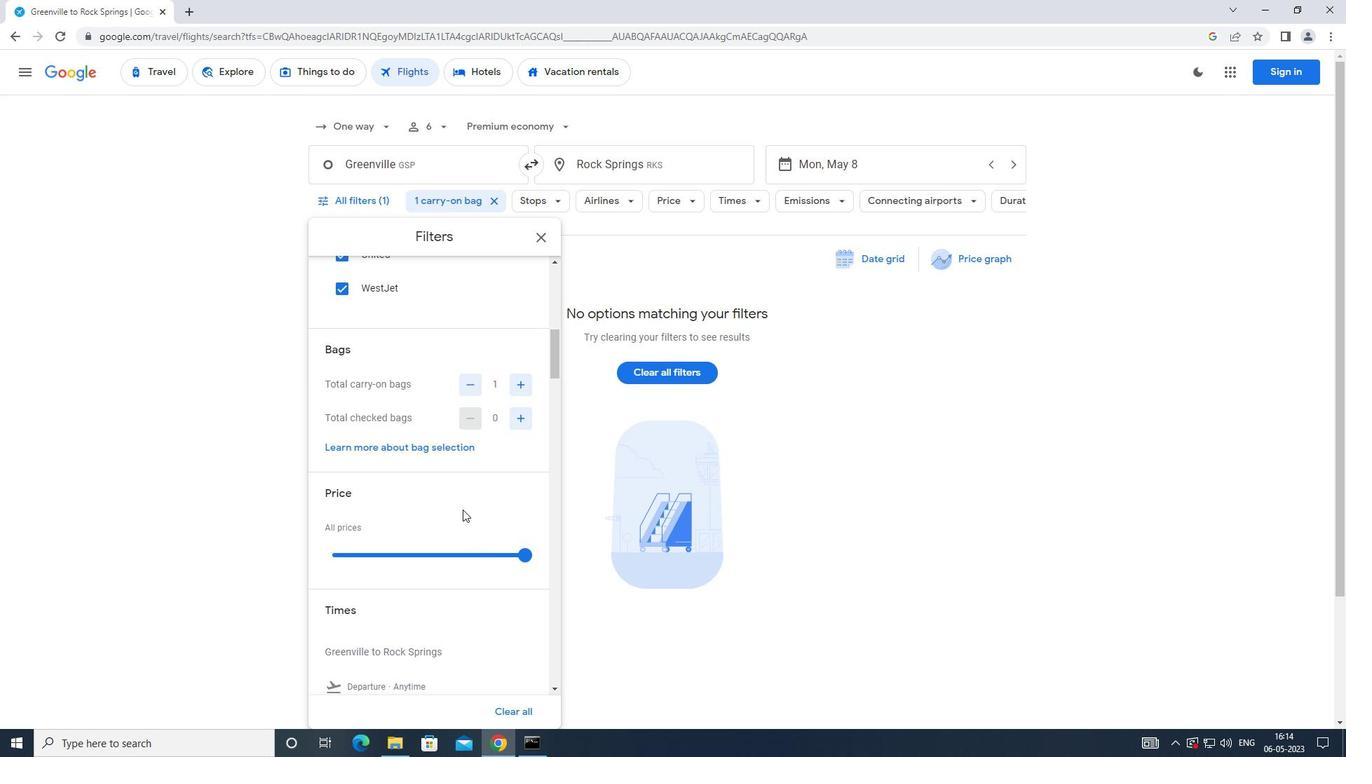 
Action: Mouse scrolled (462, 509) with delta (0, 0)
Screenshot: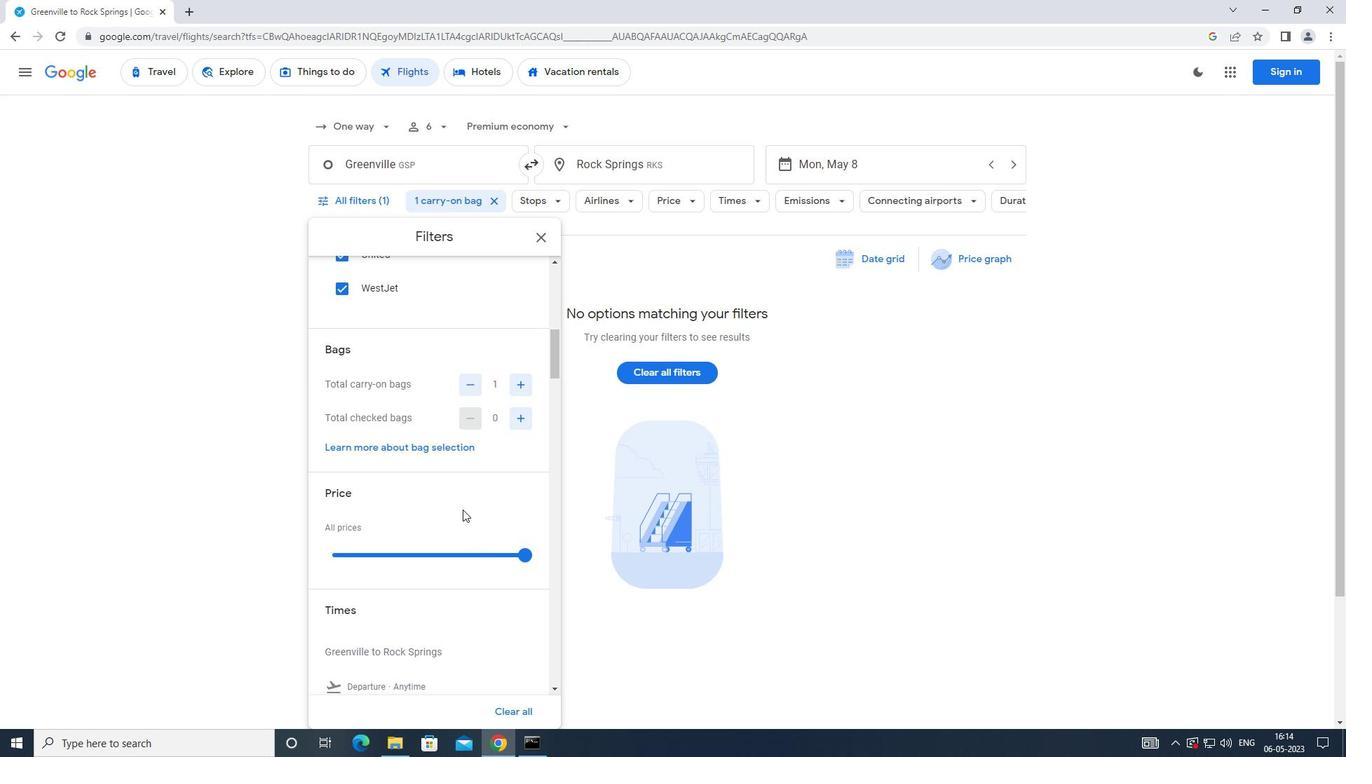 
Action: Mouse moved to (333, 572)
Screenshot: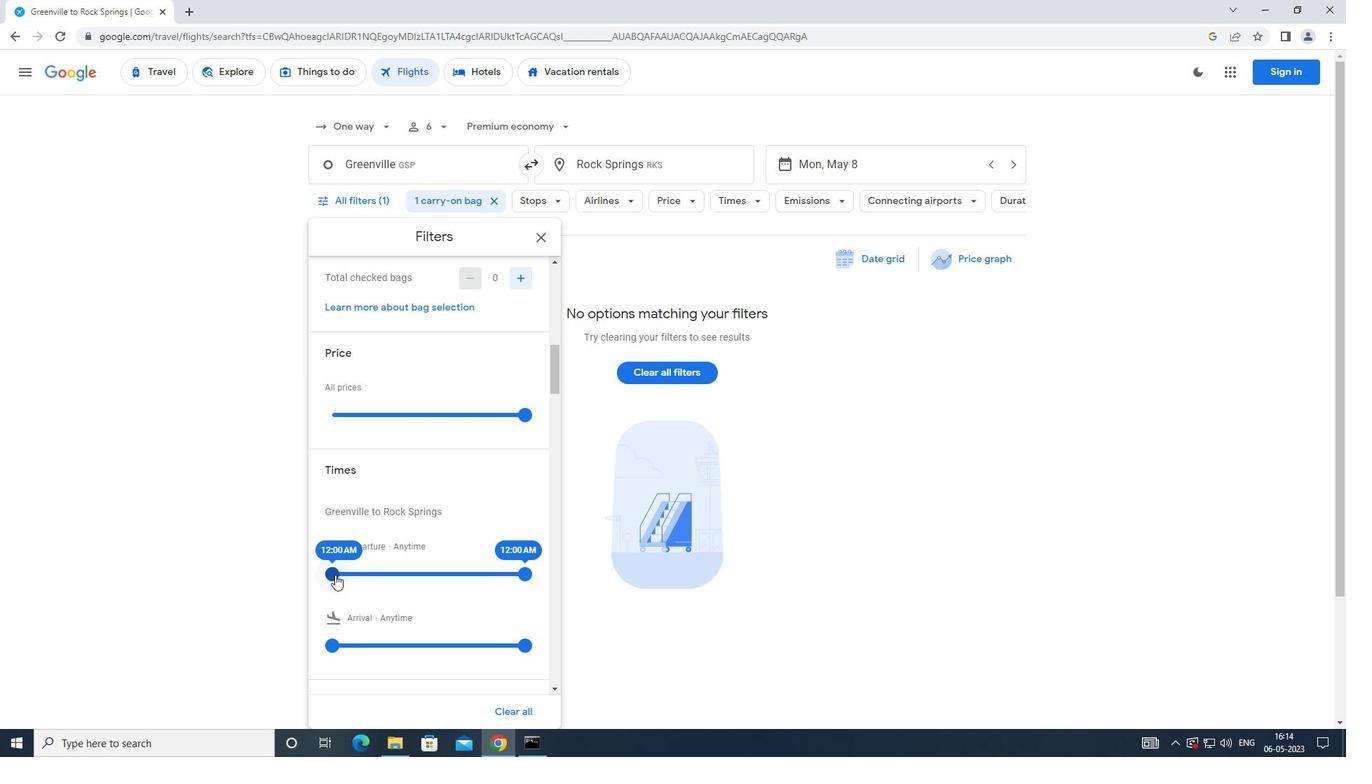
Action: Mouse pressed left at (333, 572)
Screenshot: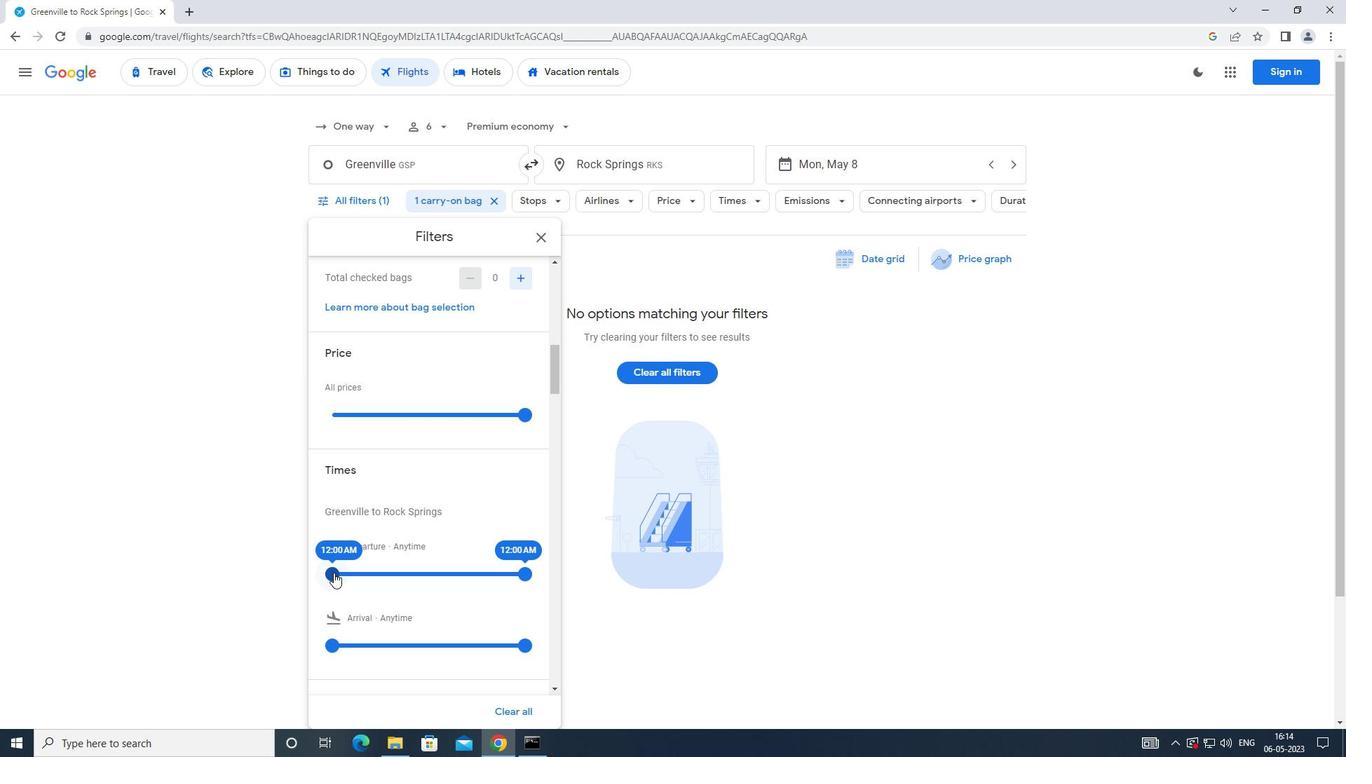 
Action: Mouse moved to (523, 574)
Screenshot: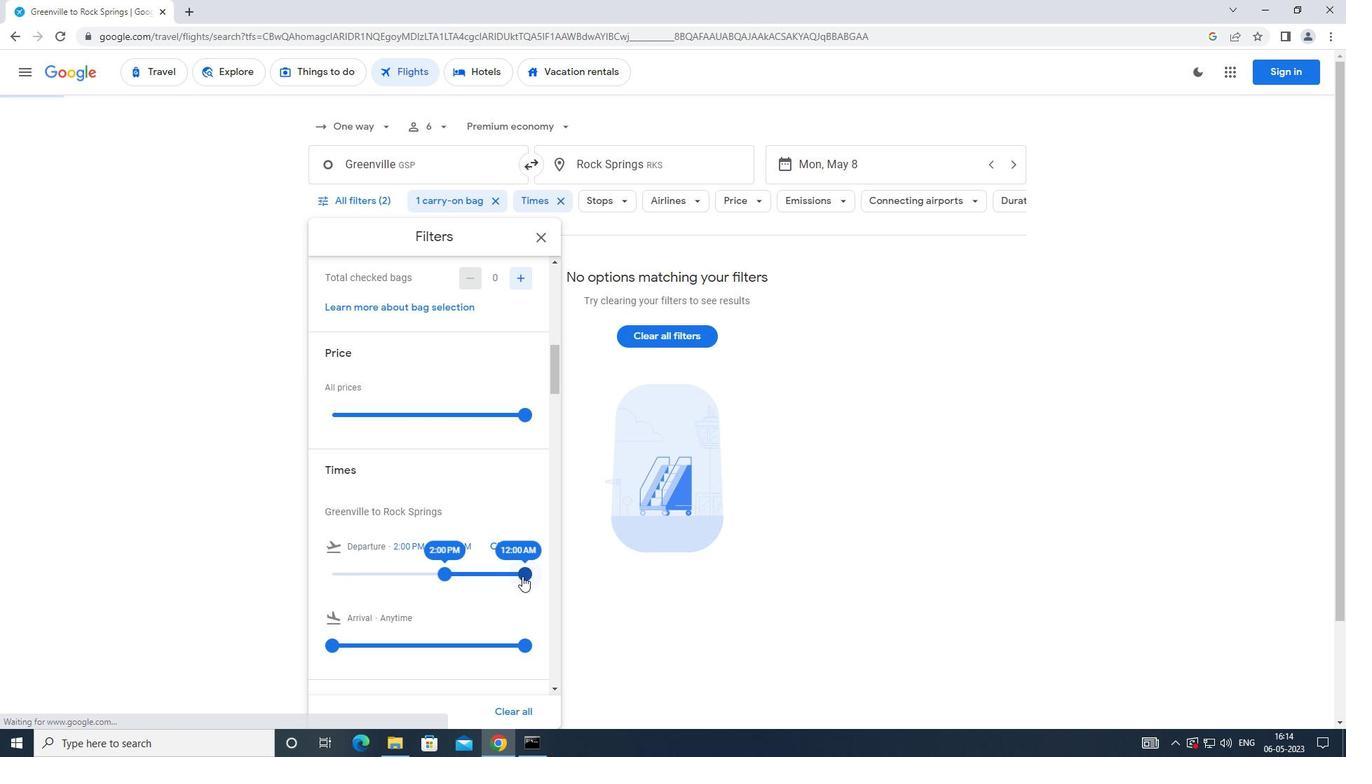 
Action: Mouse pressed left at (523, 574)
Screenshot: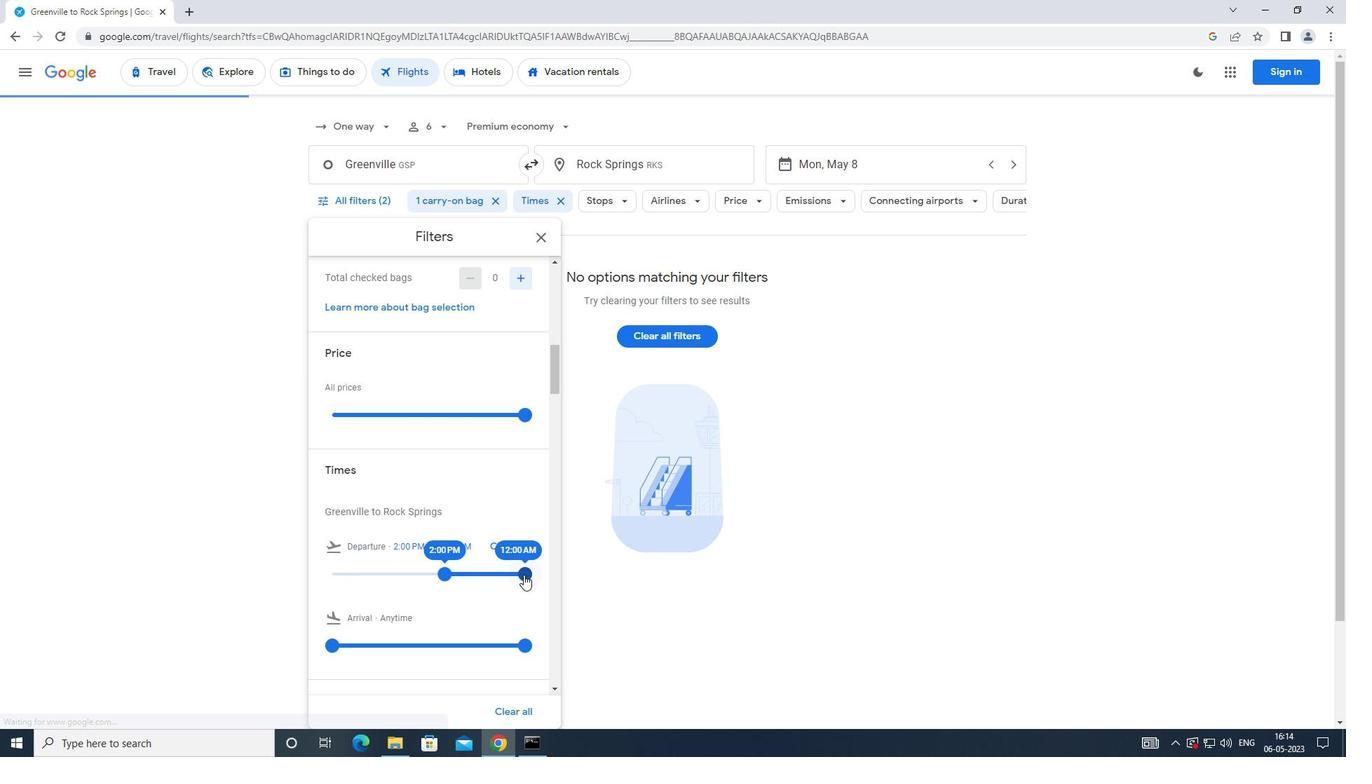 
Action: Mouse moved to (538, 236)
Screenshot: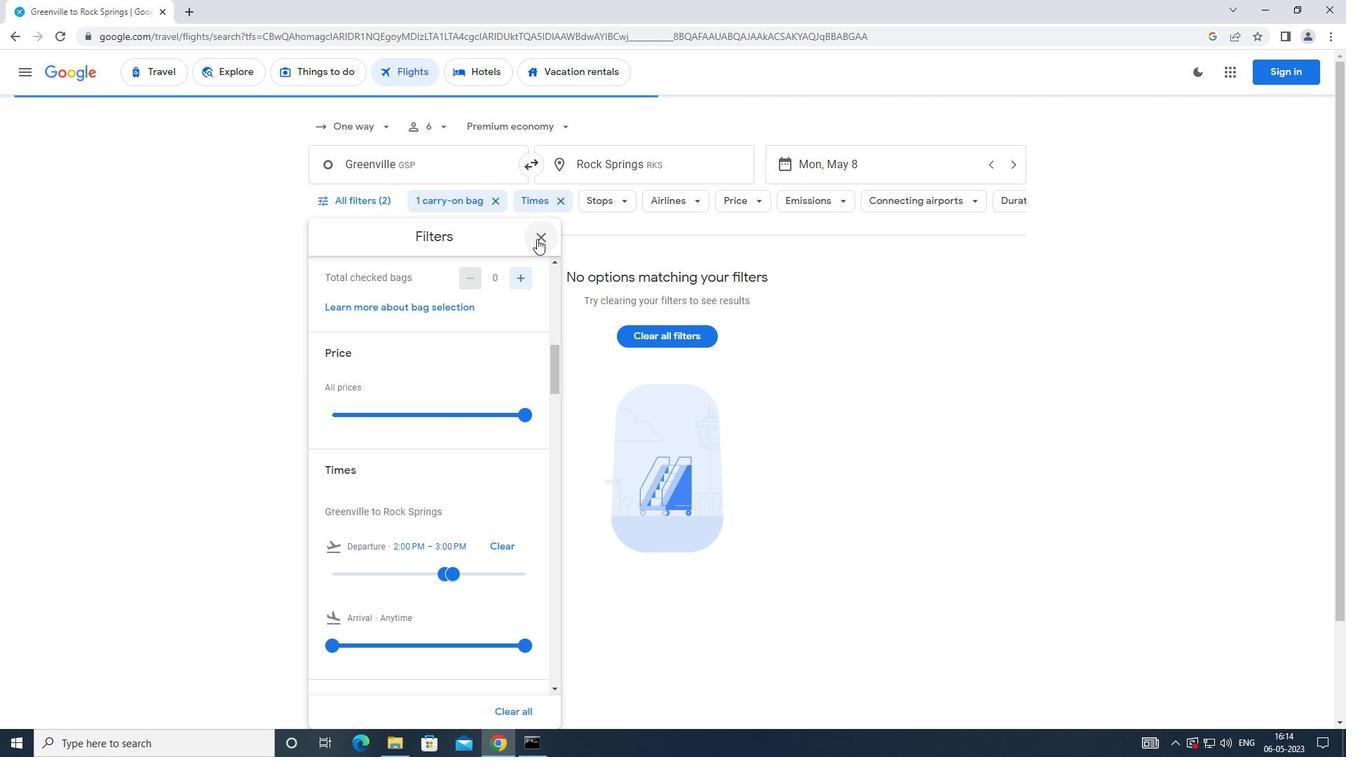 
Action: Mouse pressed left at (538, 236)
Screenshot: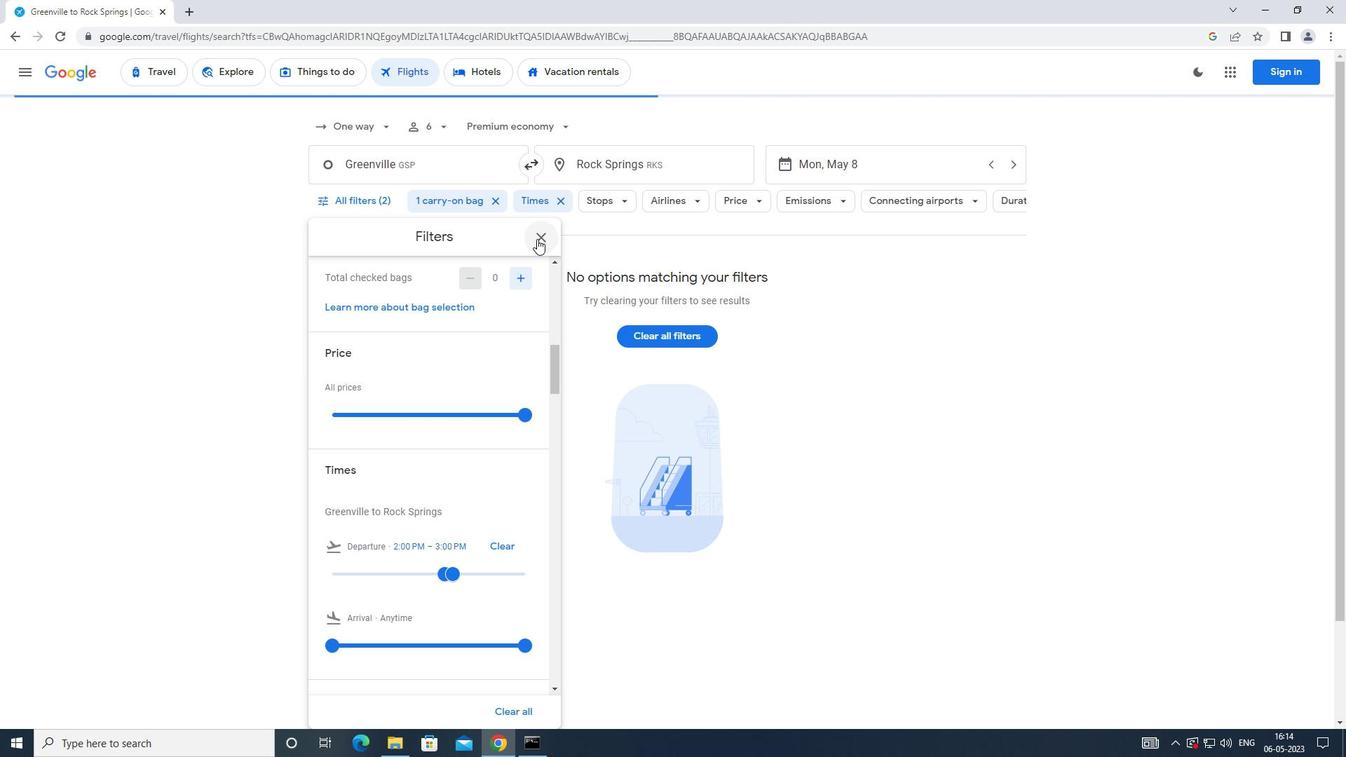 
Action: Mouse moved to (526, 290)
Screenshot: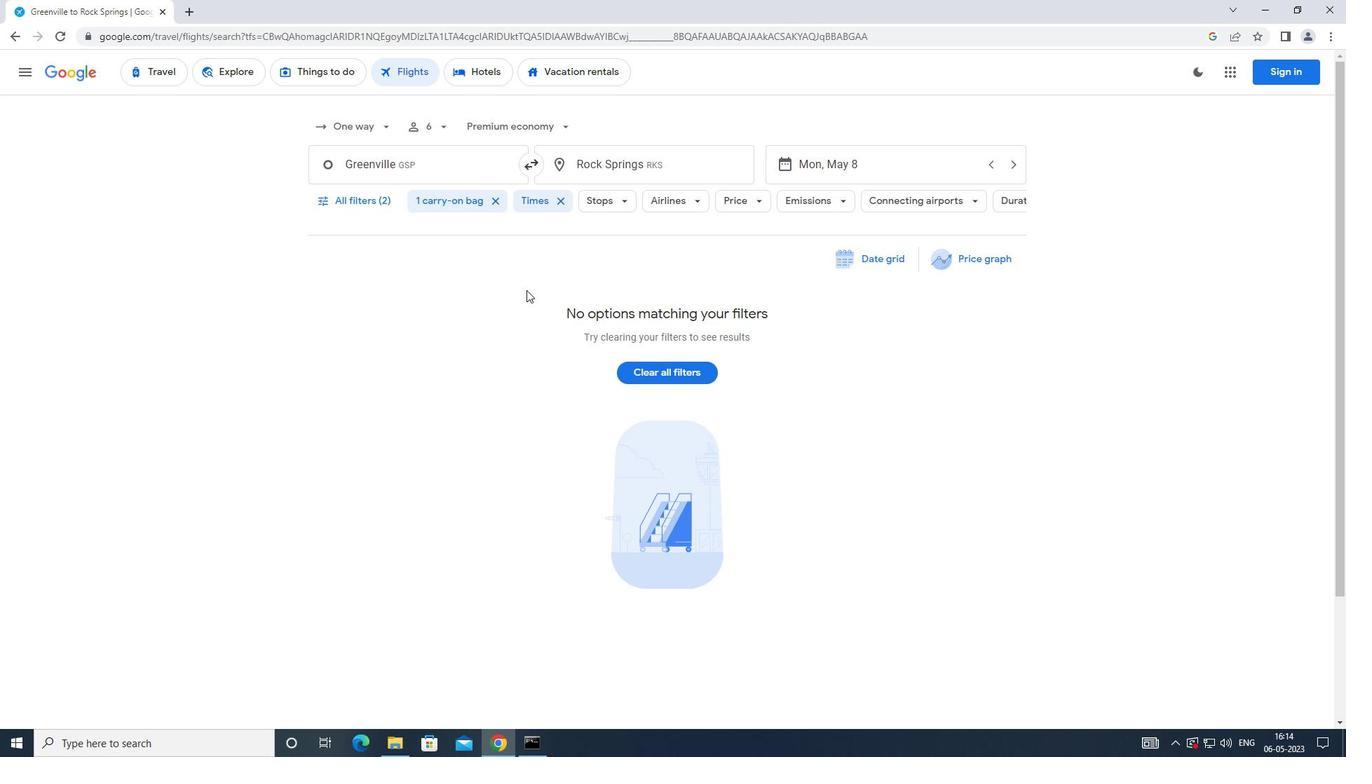 
